 Task:  Click on Football In the Sunday Gridiron Challenge click on  Pick Sheet Add name Jordan Lewis Team name Rhode Island Quahogs and  Email softage.7@softage.net 10 Points Jacksonville Jaguars 9 Points Houston Texans 8 Points Denver Broncos 7 Points Kansas City Chiefs 6 Points Miami Dolphins 5 Points New England Patriots 4 Points Indianapolis Colts 3 Points New York Giants 2 Points New Orleans Saints 1 Points Philadelphia Eagles Submit pick sheet
Action: Mouse moved to (626, 341)
Screenshot: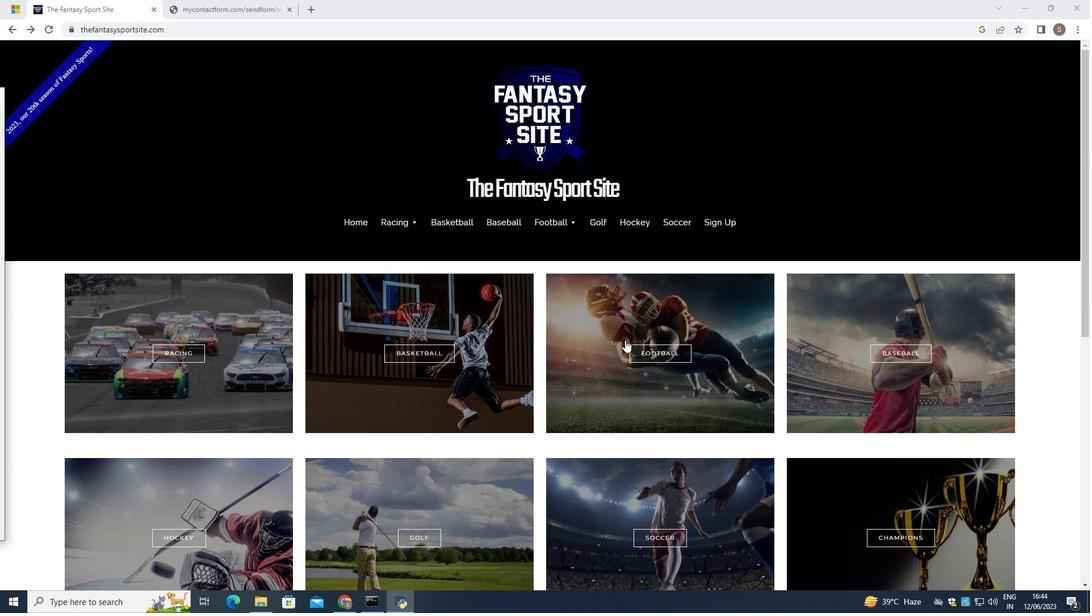 
Action: Mouse pressed left at (626, 341)
Screenshot: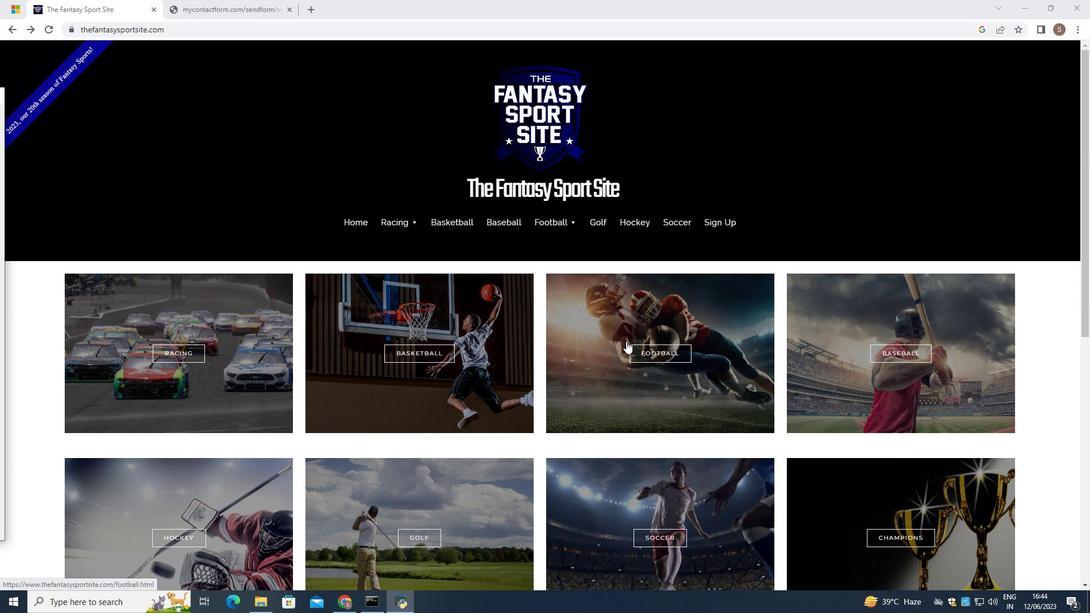 
Action: Mouse moved to (593, 326)
Screenshot: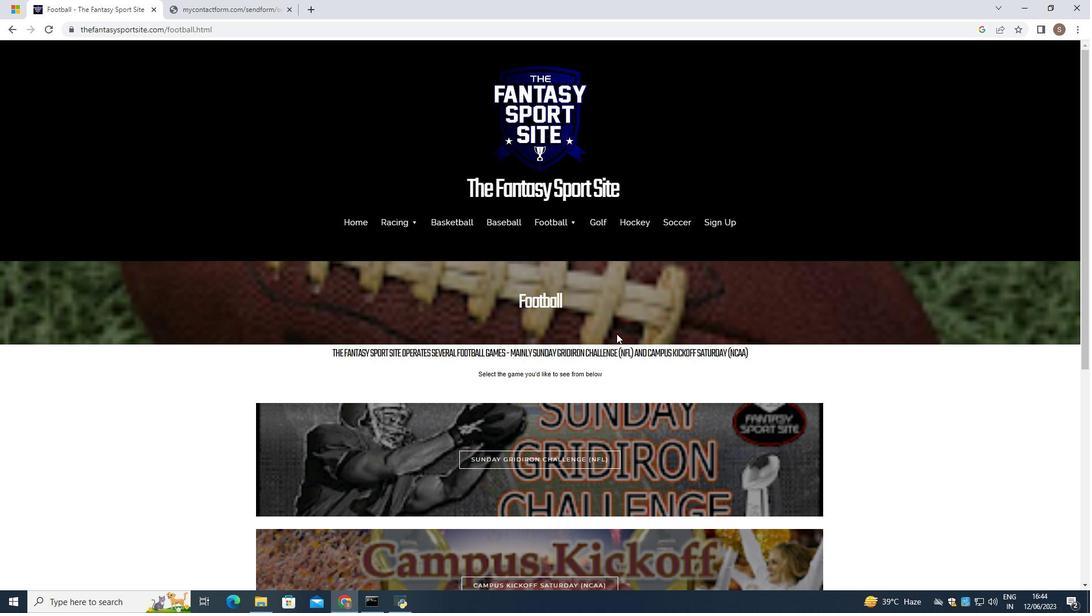 
Action: Mouse scrolled (593, 325) with delta (0, 0)
Screenshot: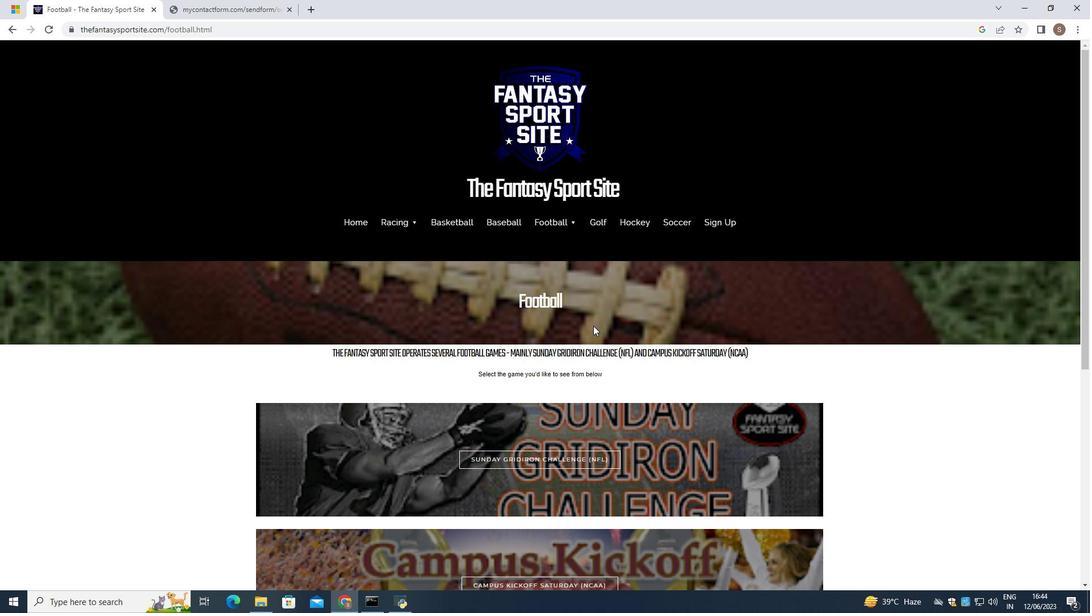 
Action: Mouse moved to (555, 398)
Screenshot: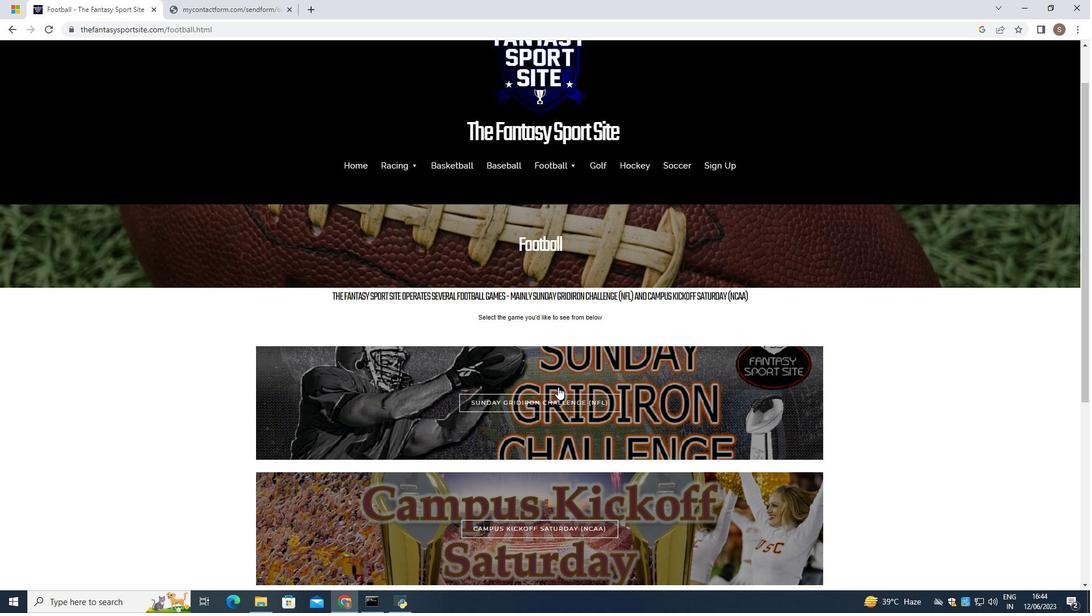 
Action: Mouse pressed left at (555, 398)
Screenshot: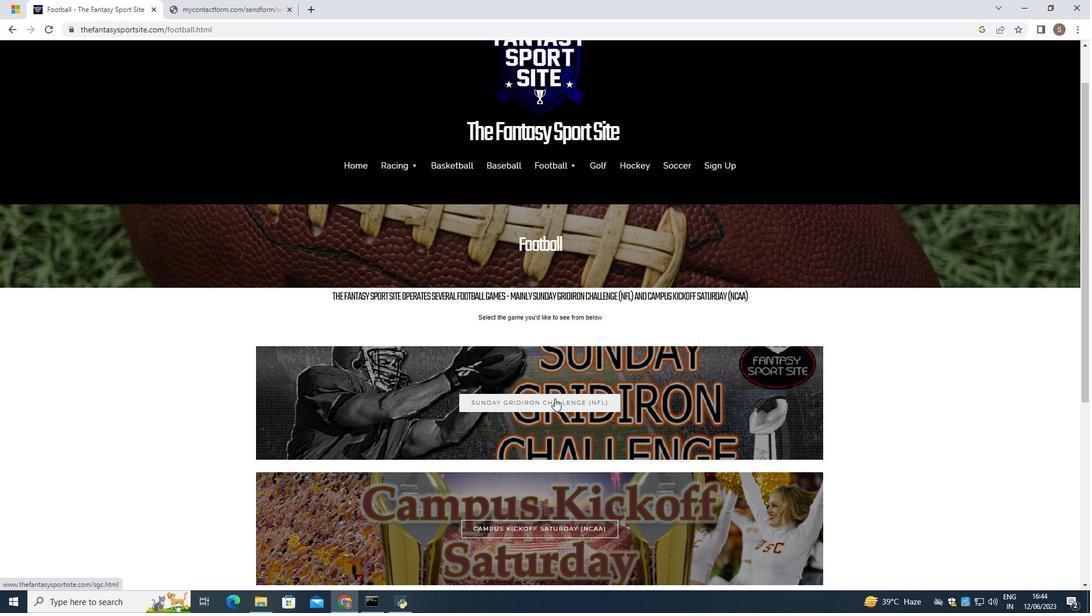 
Action: Mouse moved to (316, 505)
Screenshot: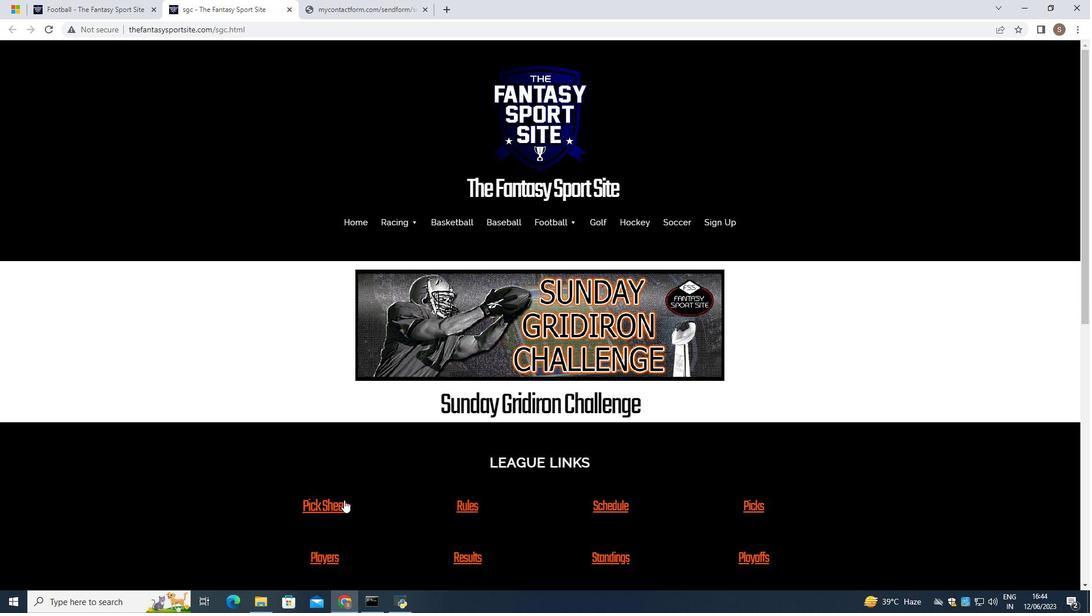 
Action: Mouse pressed left at (316, 505)
Screenshot: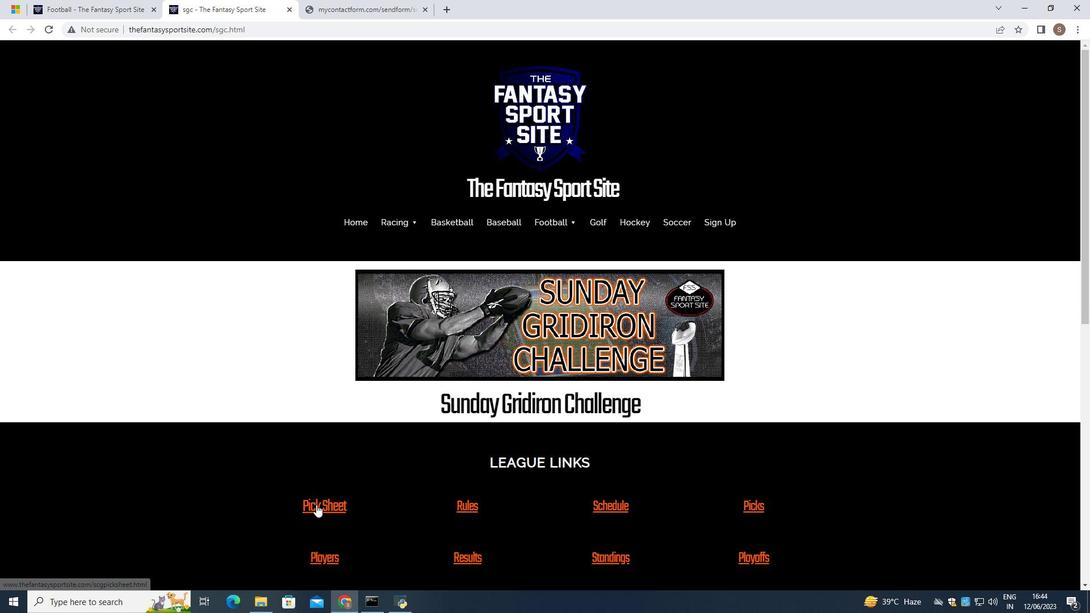 
Action: Mouse moved to (335, 491)
Screenshot: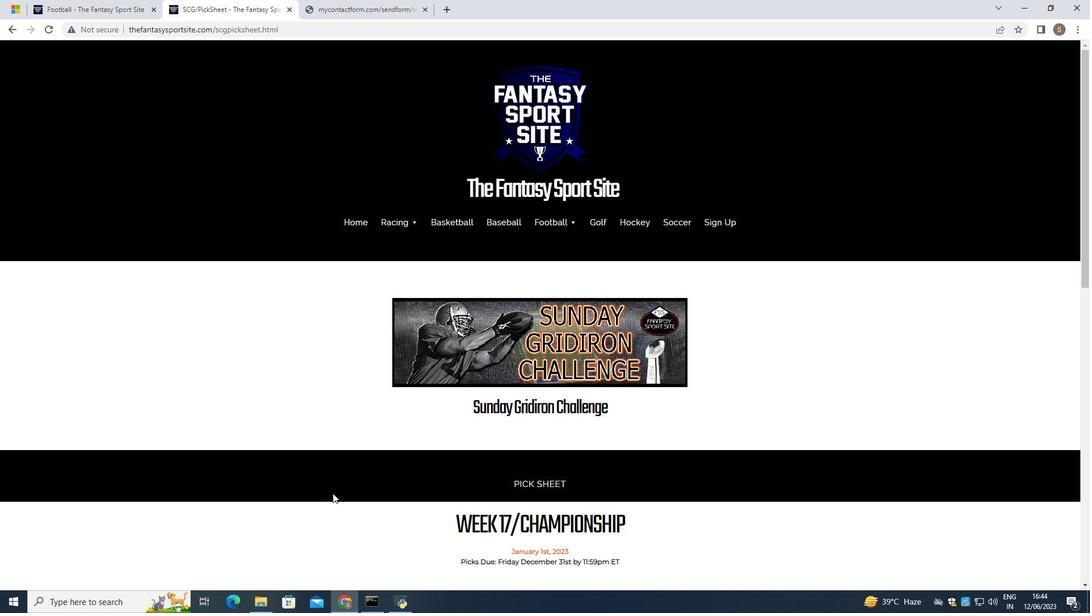 
Action: Mouse scrolled (335, 490) with delta (0, 0)
Screenshot: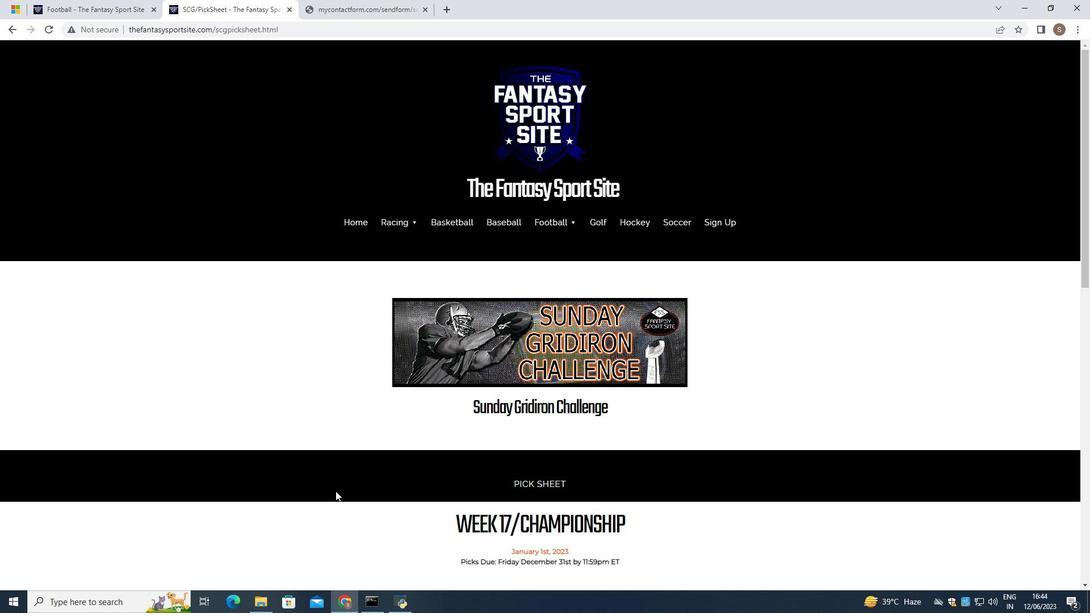 
Action: Mouse scrolled (335, 490) with delta (0, 0)
Screenshot: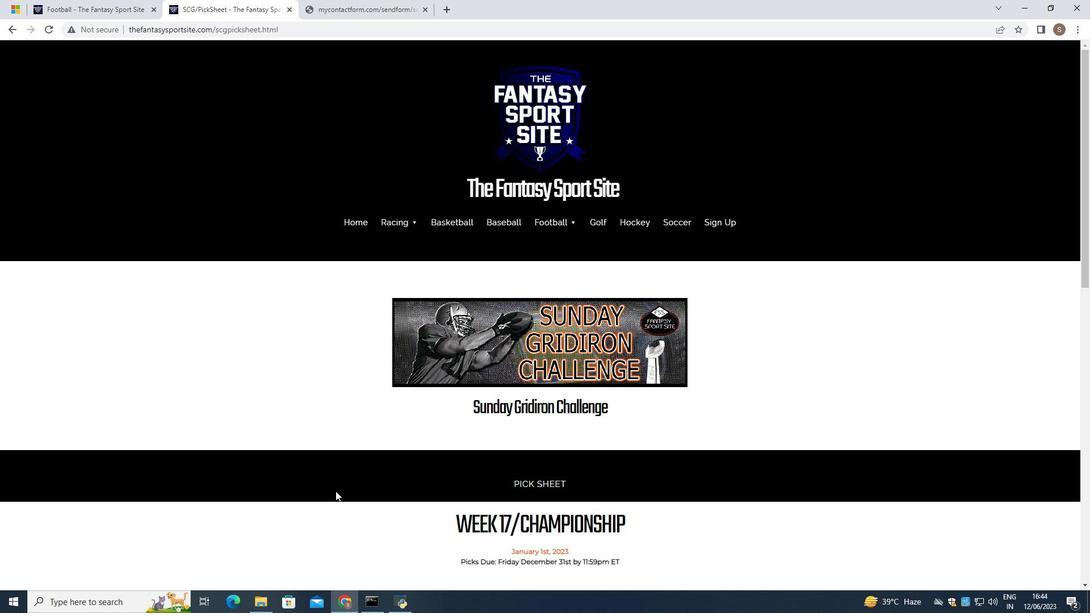 
Action: Mouse scrolled (335, 490) with delta (0, 0)
Screenshot: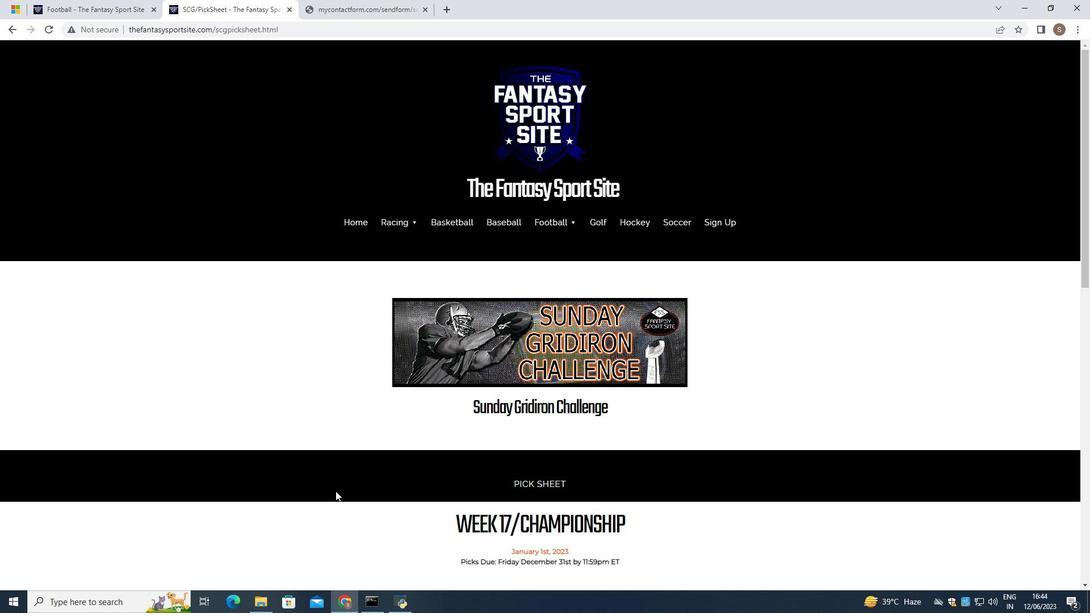 
Action: Mouse moved to (336, 490)
Screenshot: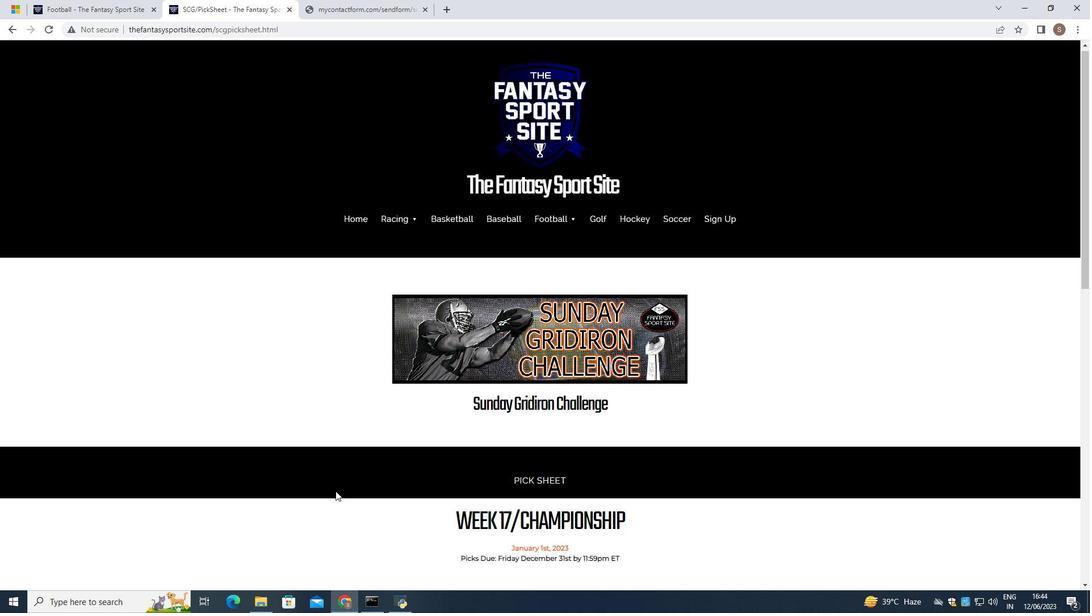 
Action: Mouse scrolled (336, 490) with delta (0, 0)
Screenshot: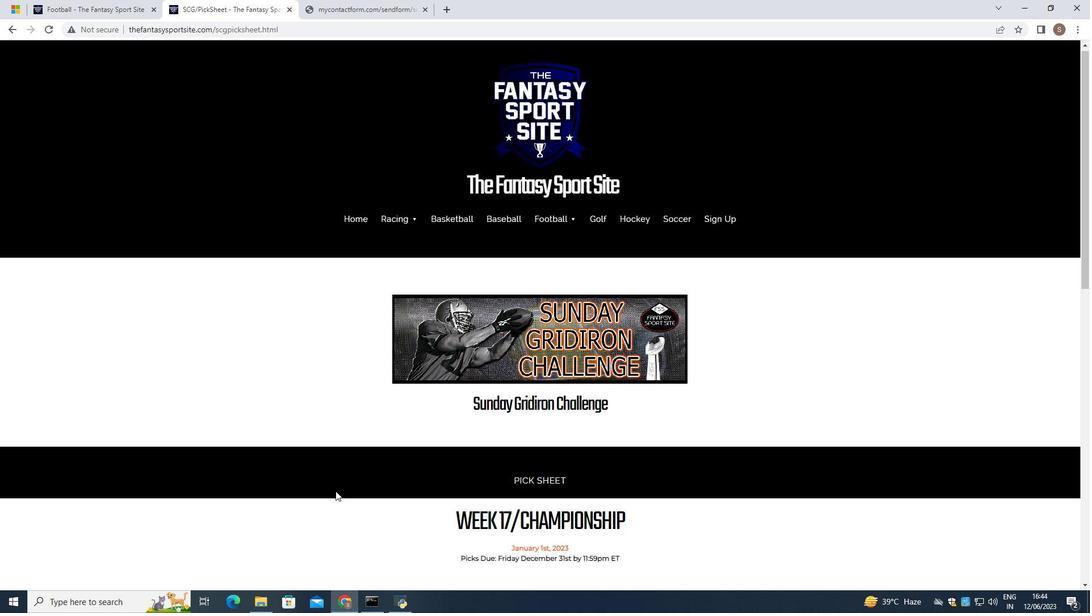 
Action: Mouse moved to (336, 490)
Screenshot: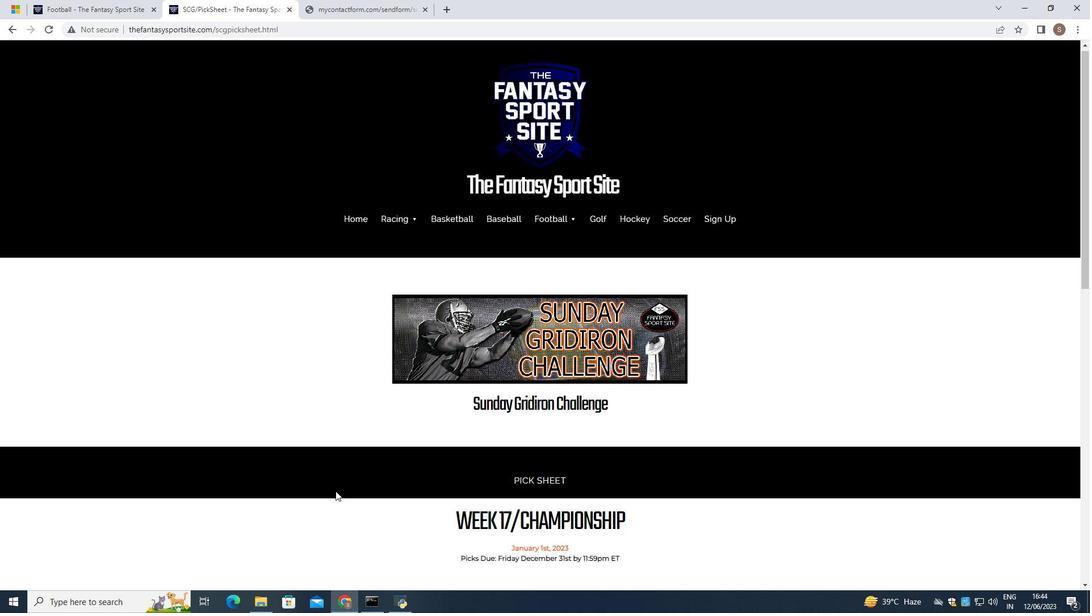 
Action: Mouse scrolled (336, 489) with delta (0, 0)
Screenshot: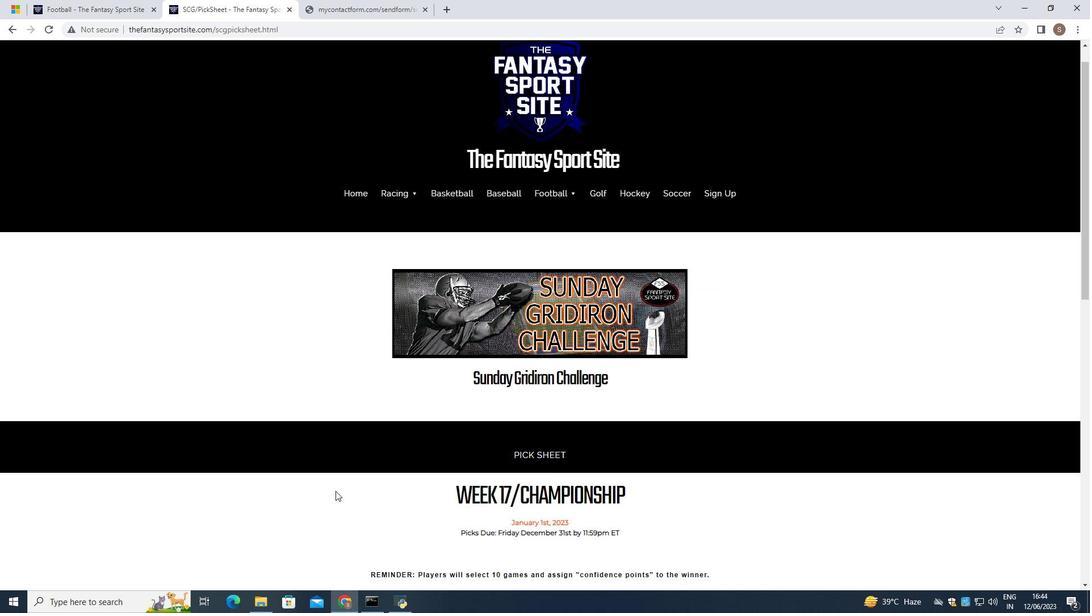 
Action: Mouse scrolled (336, 489) with delta (0, 0)
Screenshot: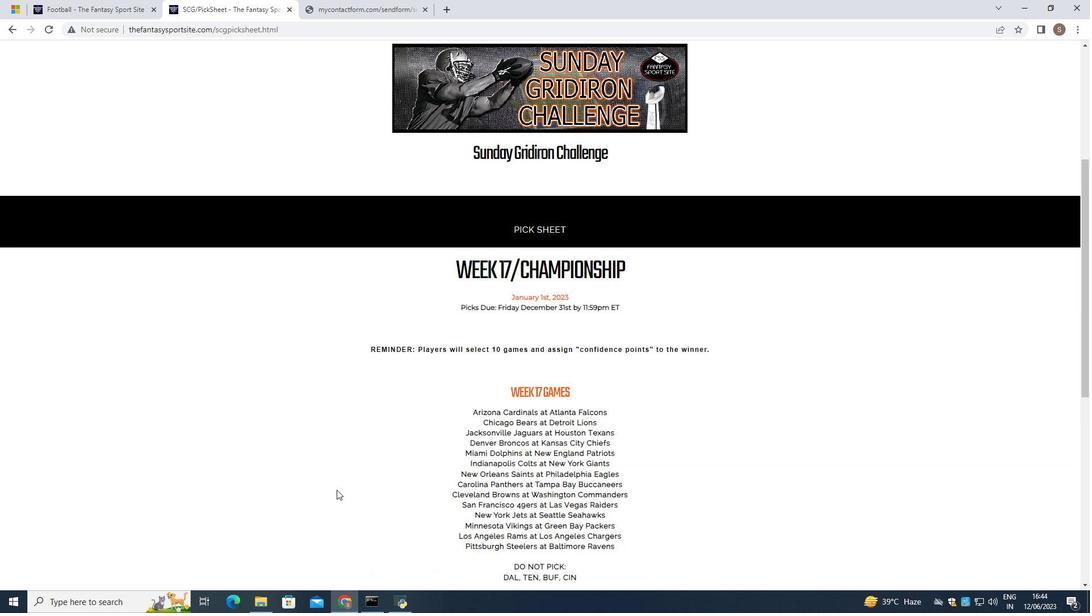 
Action: Mouse scrolled (336, 489) with delta (0, 0)
Screenshot: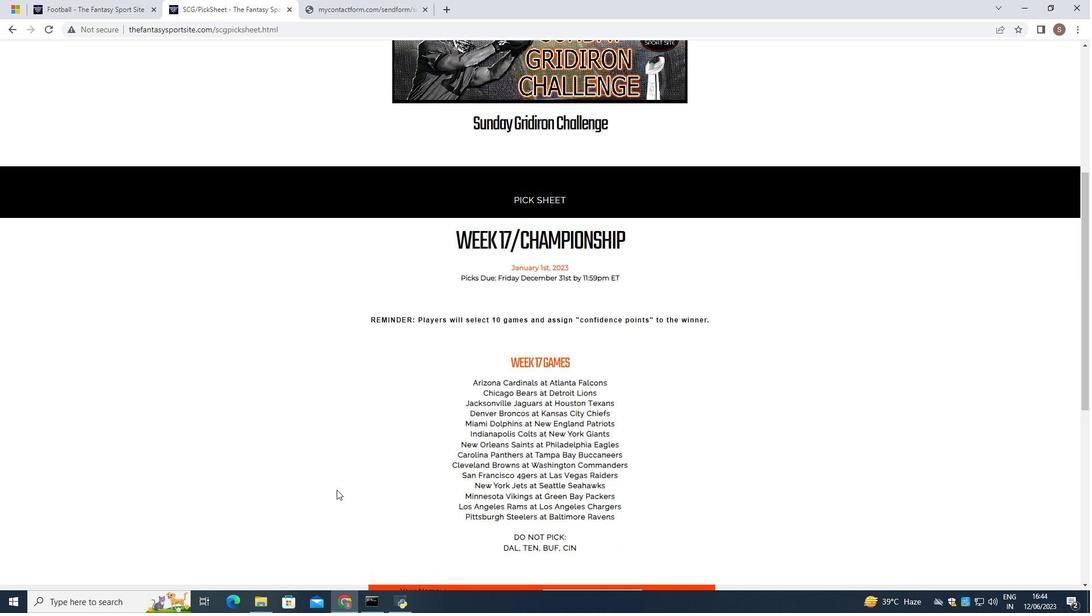 
Action: Mouse moved to (339, 489)
Screenshot: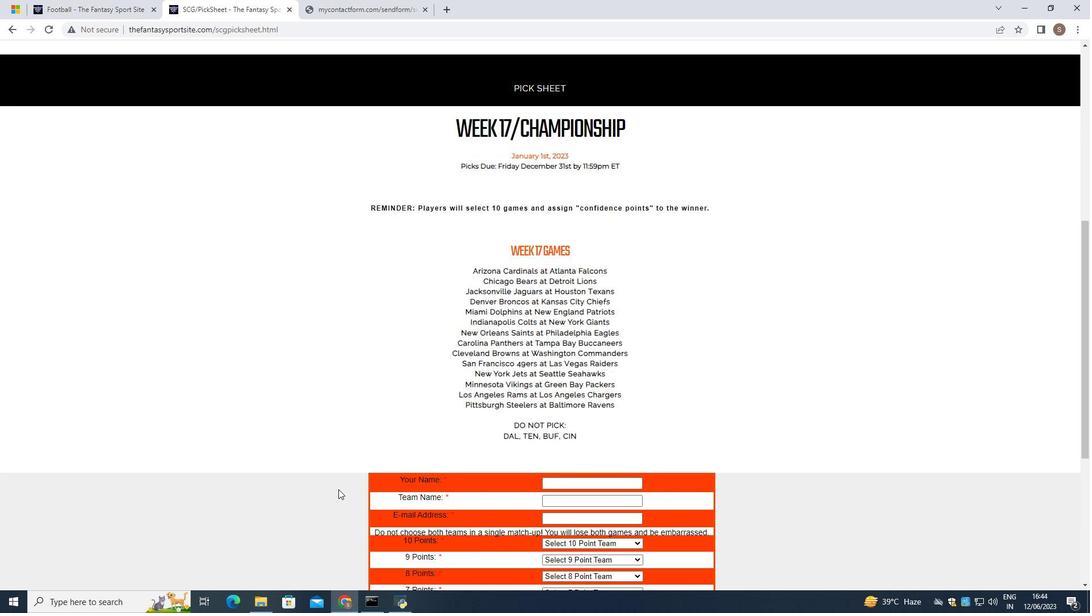 
Action: Mouse scrolled (339, 488) with delta (0, 0)
Screenshot: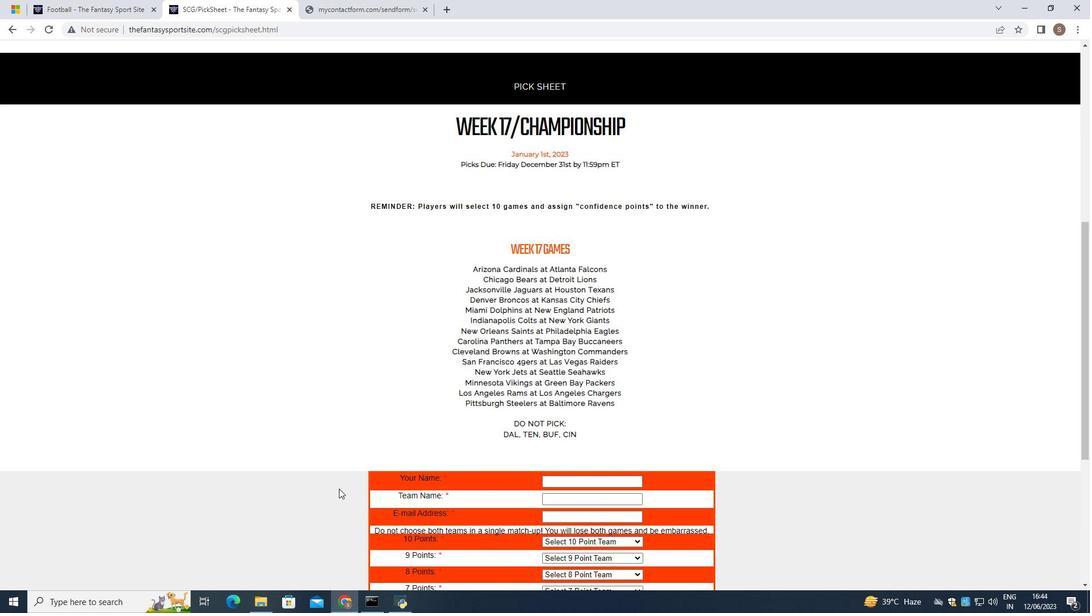 
Action: Mouse scrolled (339, 488) with delta (0, 0)
Screenshot: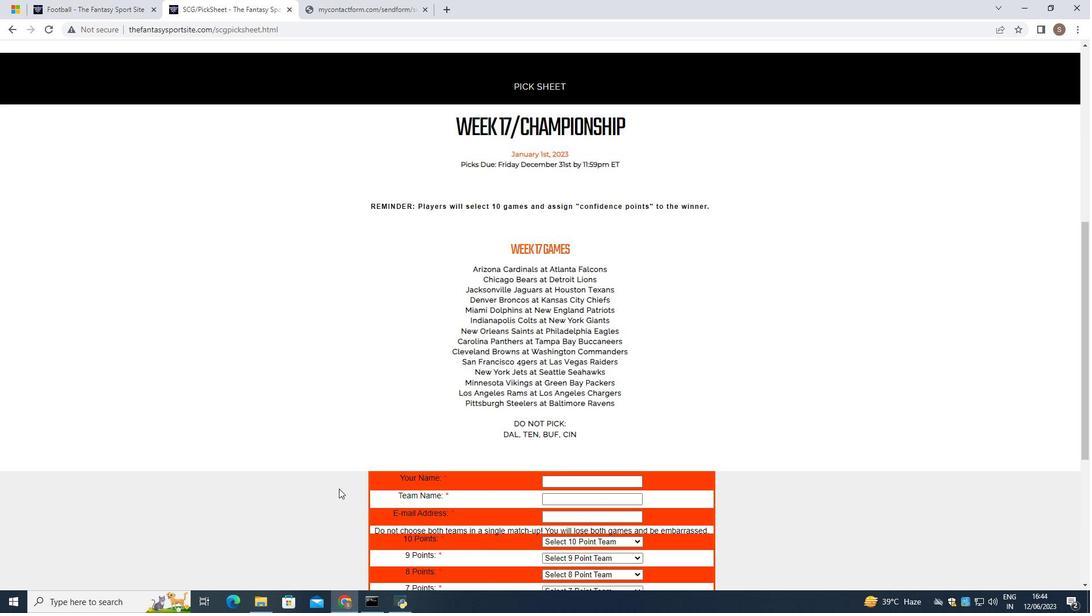 
Action: Mouse scrolled (339, 488) with delta (0, 0)
Screenshot: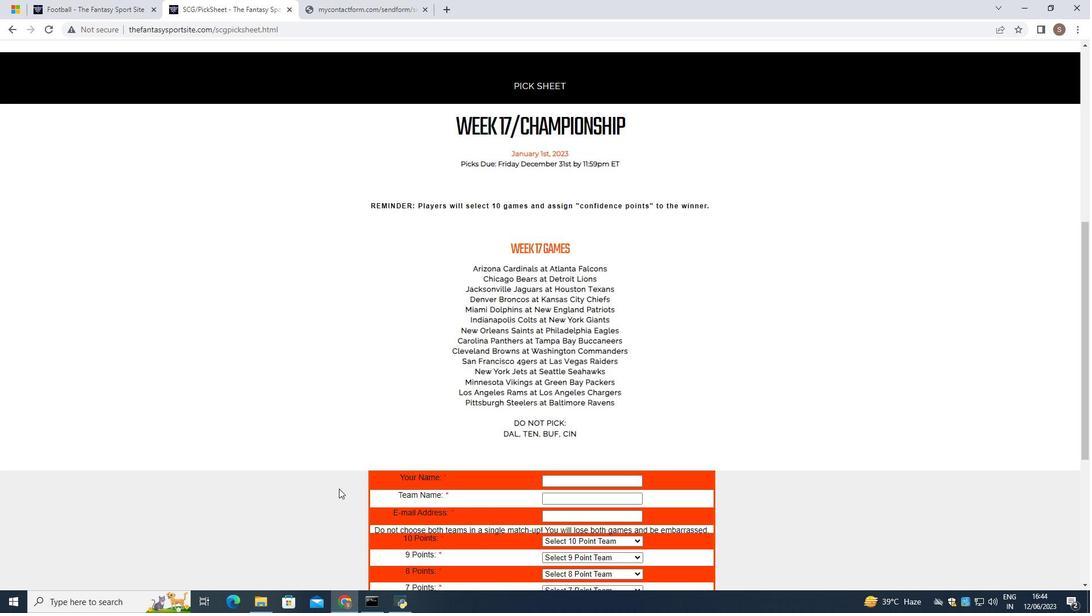 
Action: Mouse moved to (555, 314)
Screenshot: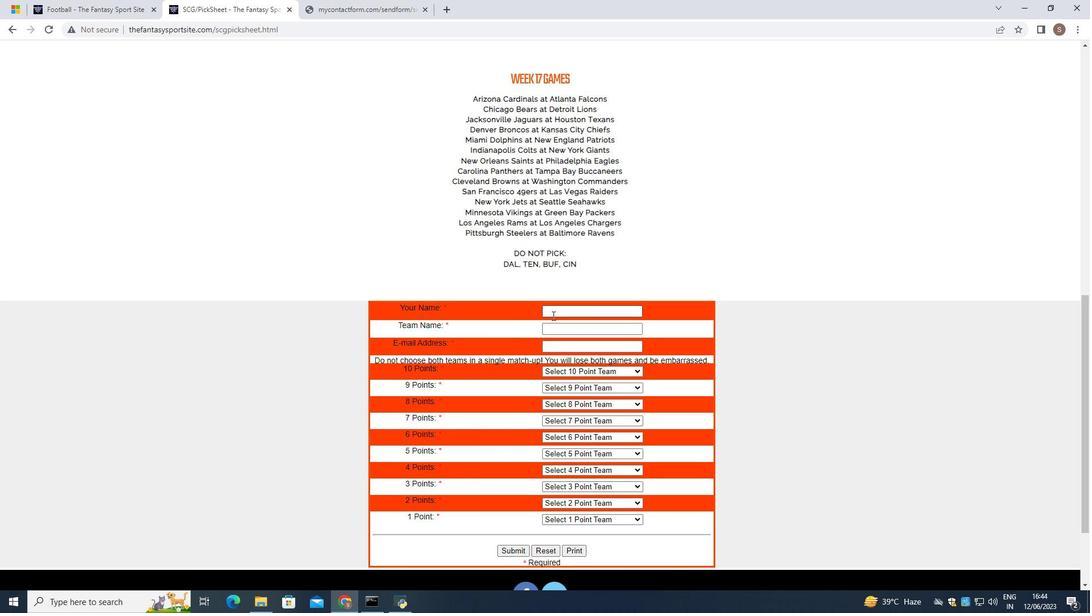 
Action: Mouse pressed left at (555, 314)
Screenshot: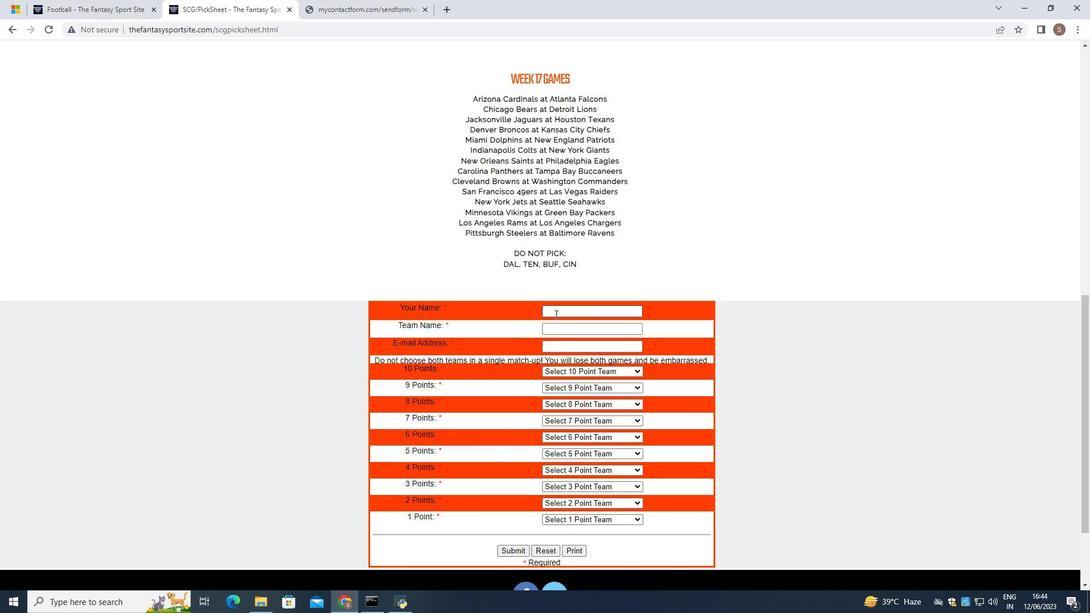 
Action: Key pressed <Key.shift>Jordan<Key.space><Key.shift>Lewis
Screenshot: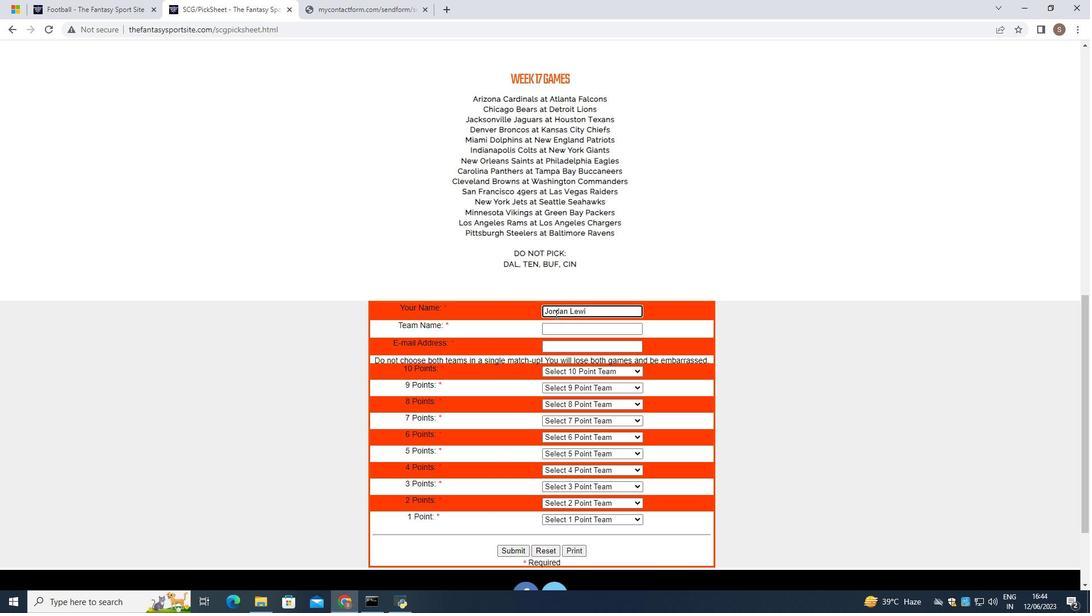 
Action: Mouse moved to (557, 330)
Screenshot: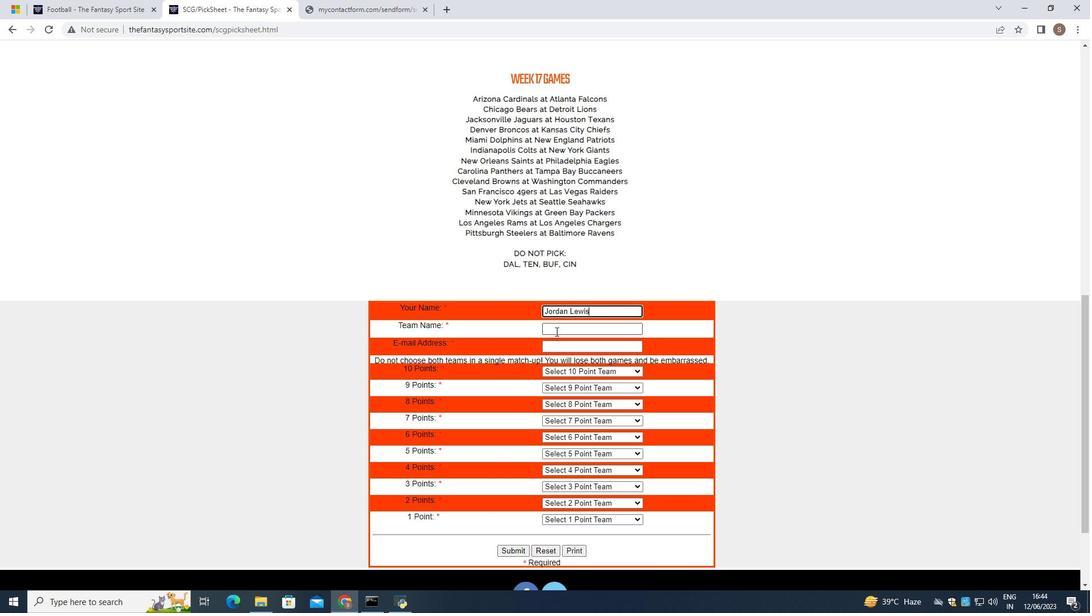 
Action: Mouse pressed left at (557, 330)
Screenshot: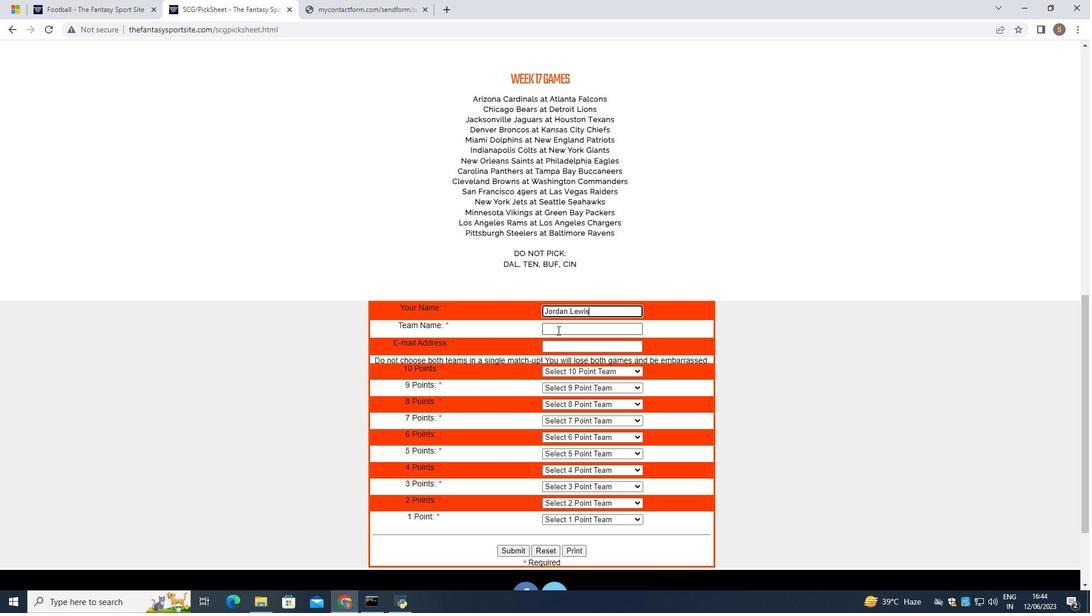 
Action: Key pressed <Key.shift>Rhode<Key.space><Key.shift>Island<Key.space><Key.shift><Key.shift><Key.shift><Key.shift><Key.shift><Key.shift><Key.shift><Key.shift><Key.shift><Key.shift><Key.shift><Key.shift><Key.shift>Quahogs
Screenshot: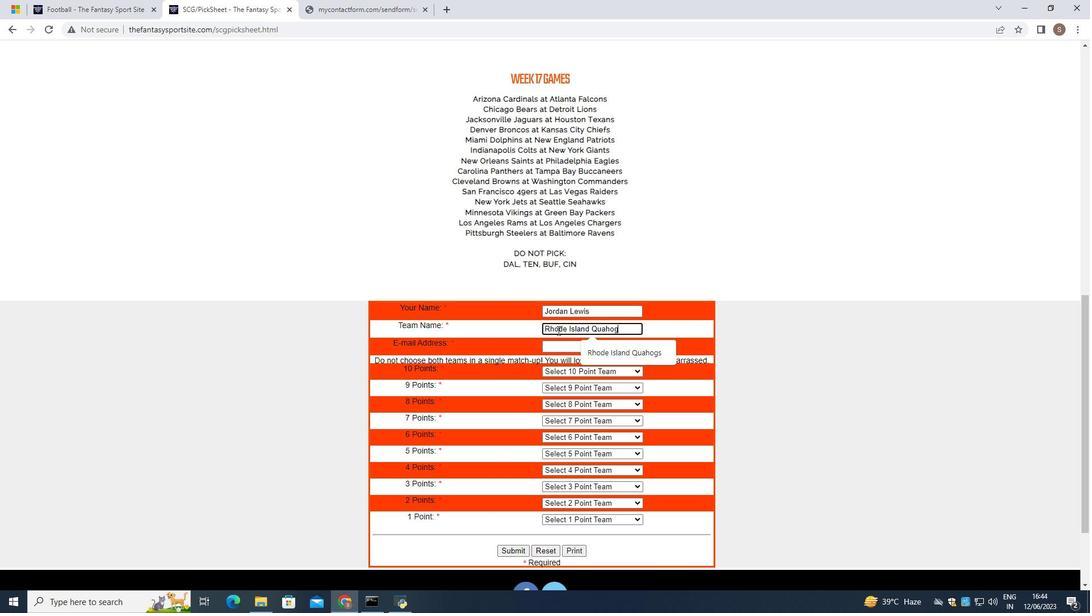 
Action: Mouse moved to (559, 347)
Screenshot: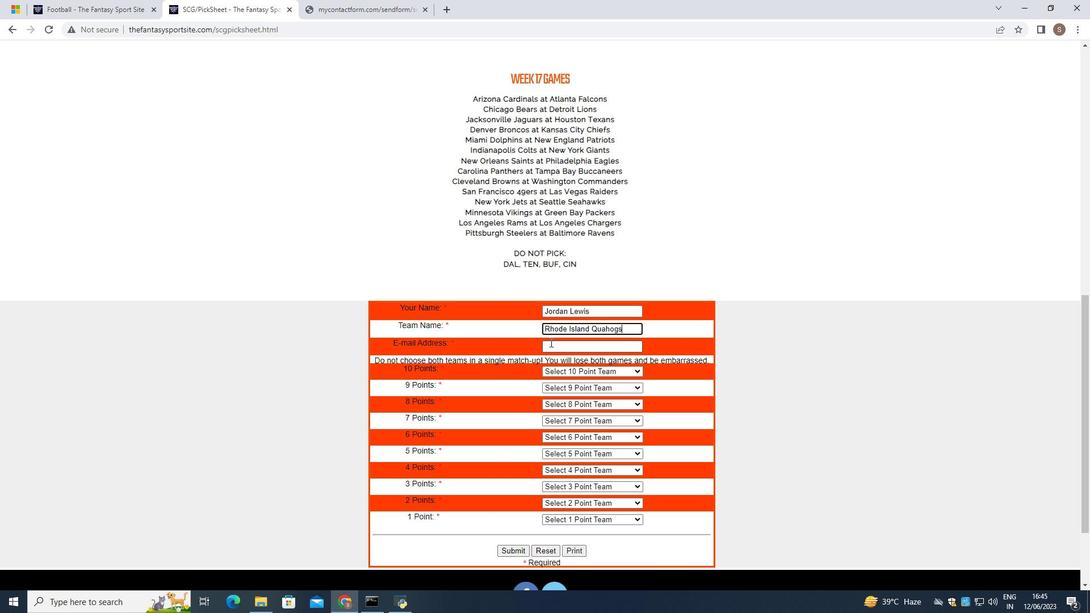 
Action: Mouse pressed left at (559, 347)
Screenshot: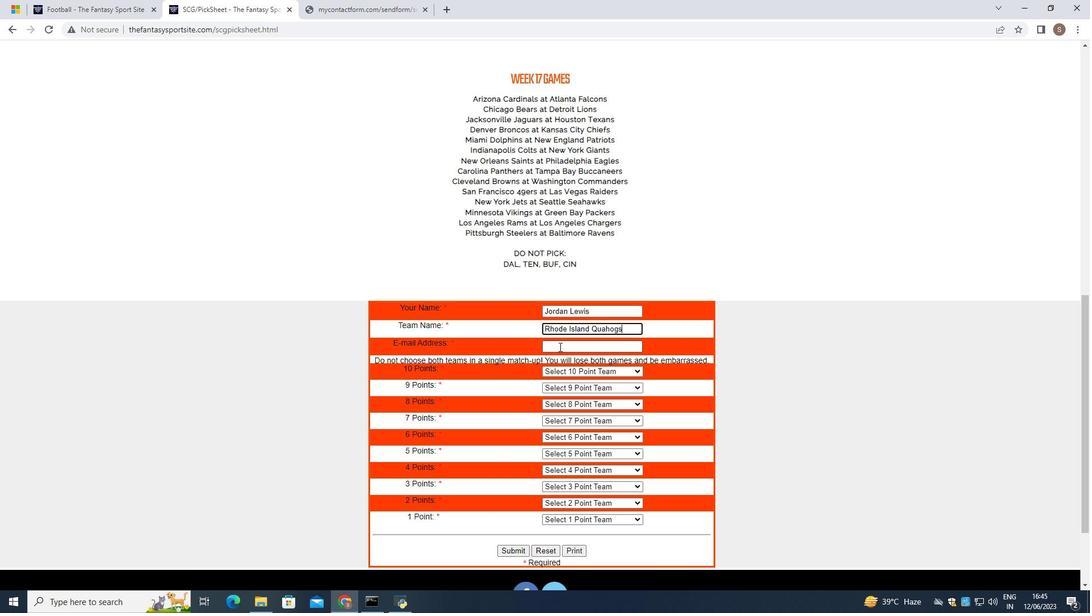 
Action: Key pressed softage.7
Screenshot: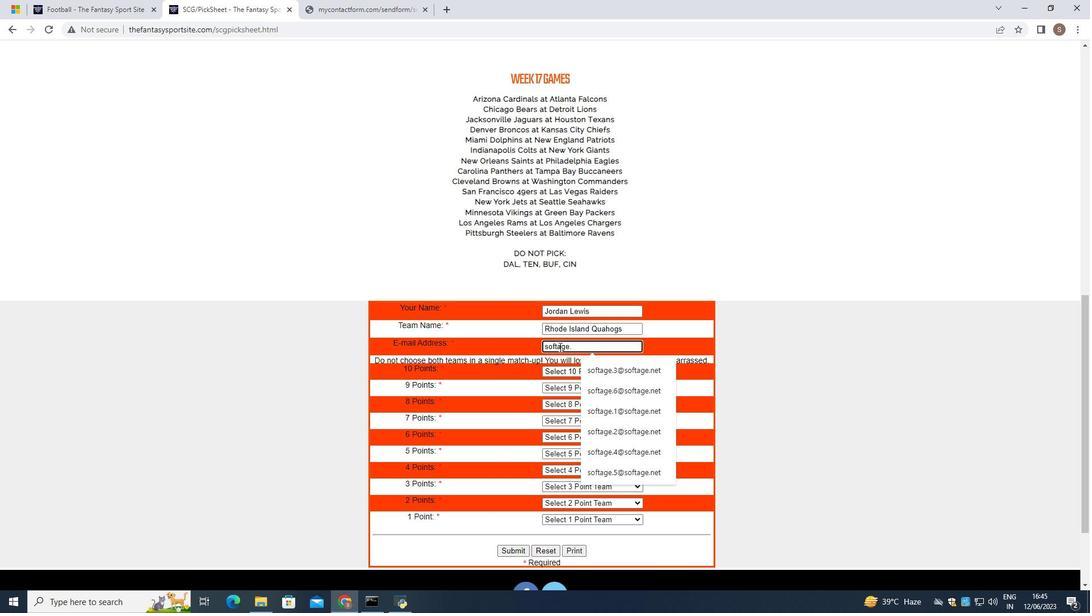 
Action: Mouse moved to (605, 373)
Screenshot: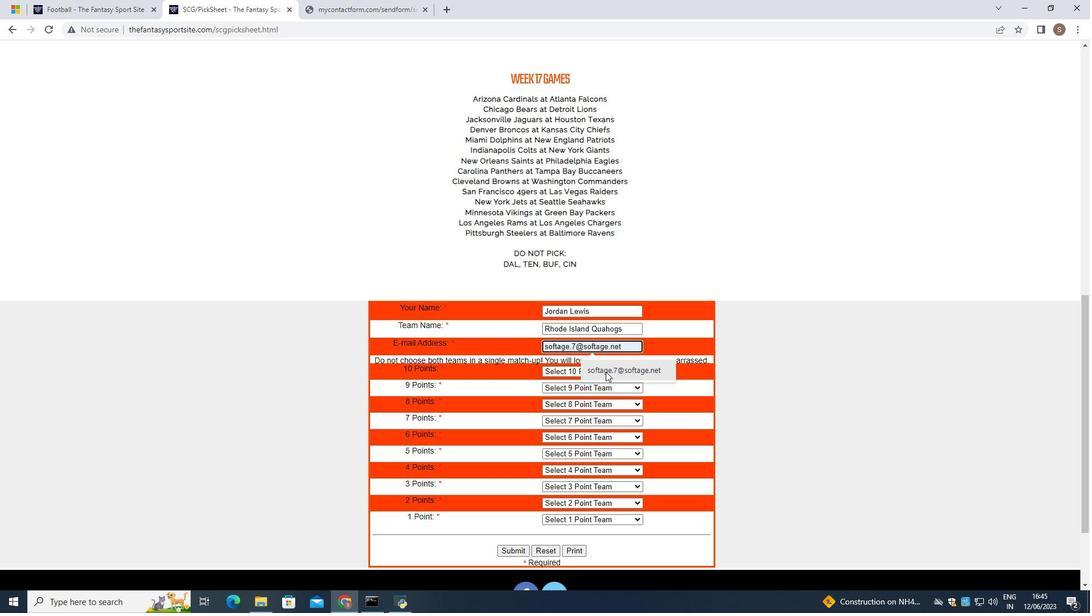 
Action: Mouse pressed left at (605, 373)
Screenshot: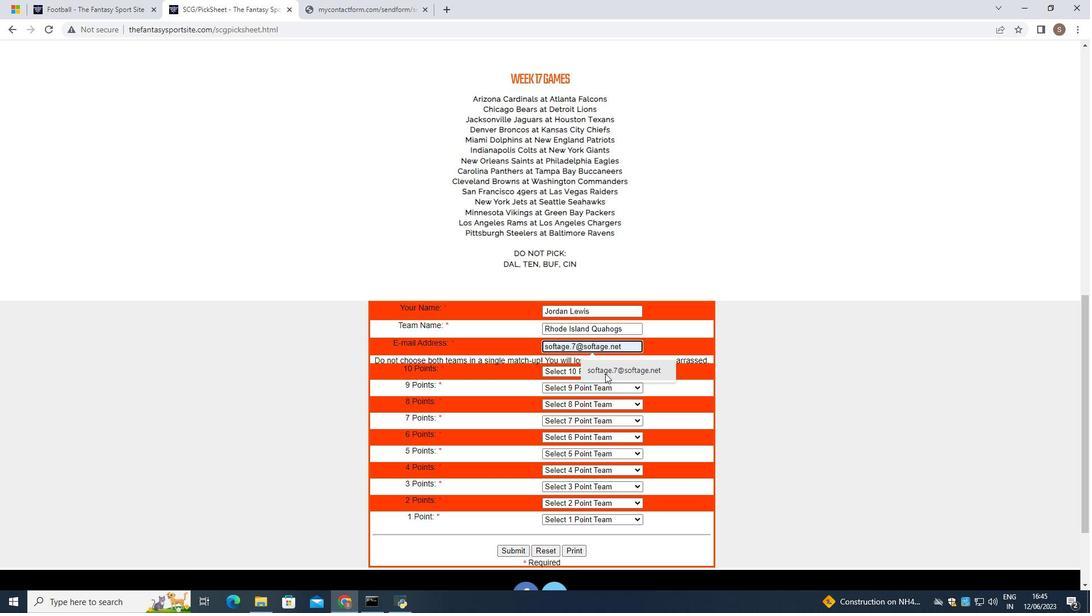 
Action: Mouse moved to (607, 369)
Screenshot: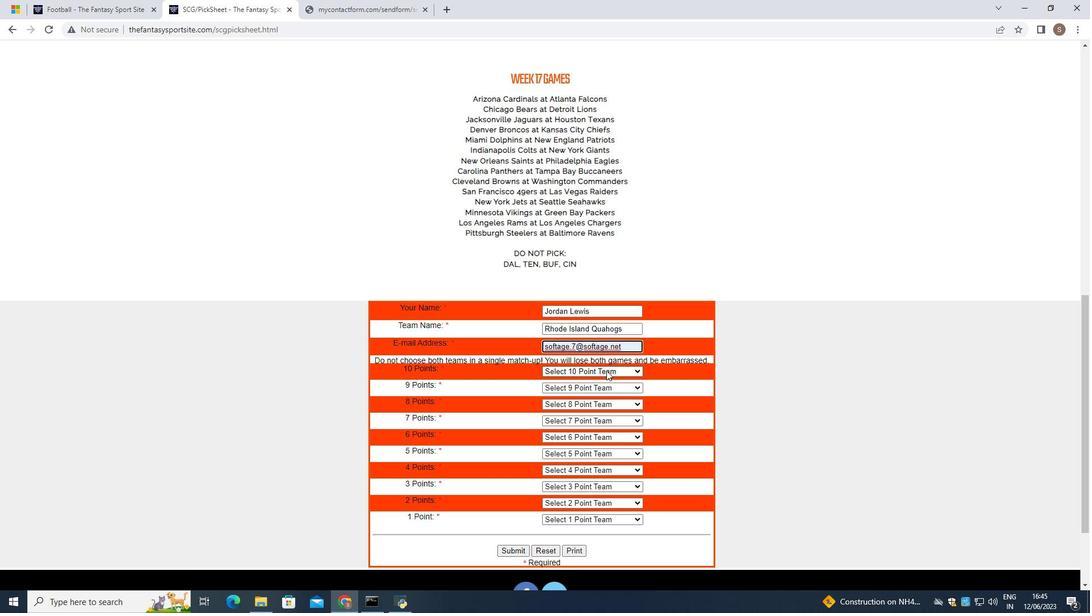 
Action: Mouse pressed left at (607, 369)
Screenshot: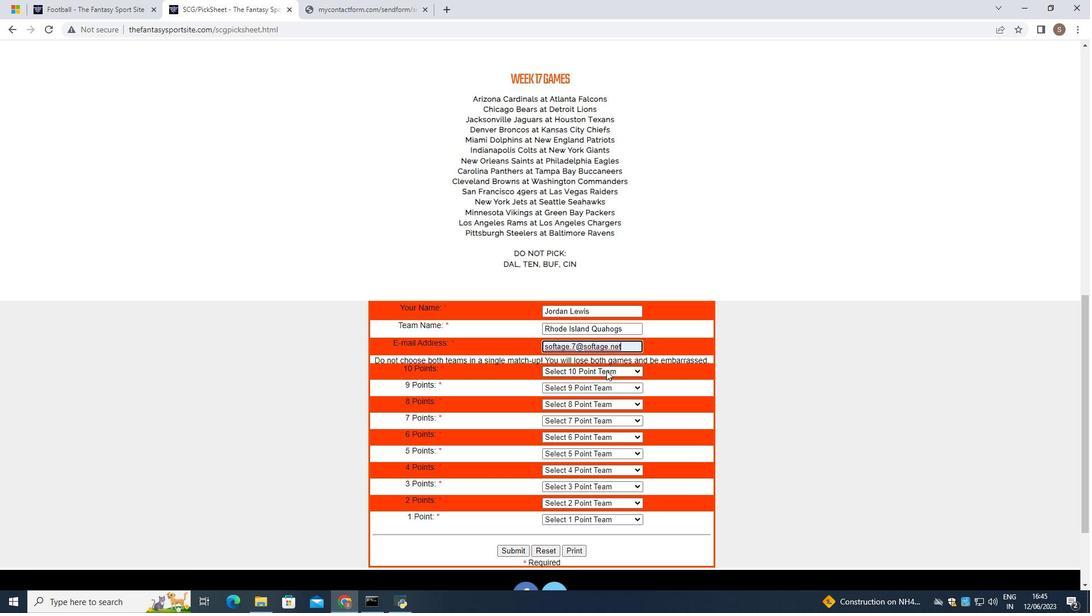
Action: Mouse moved to (606, 551)
Screenshot: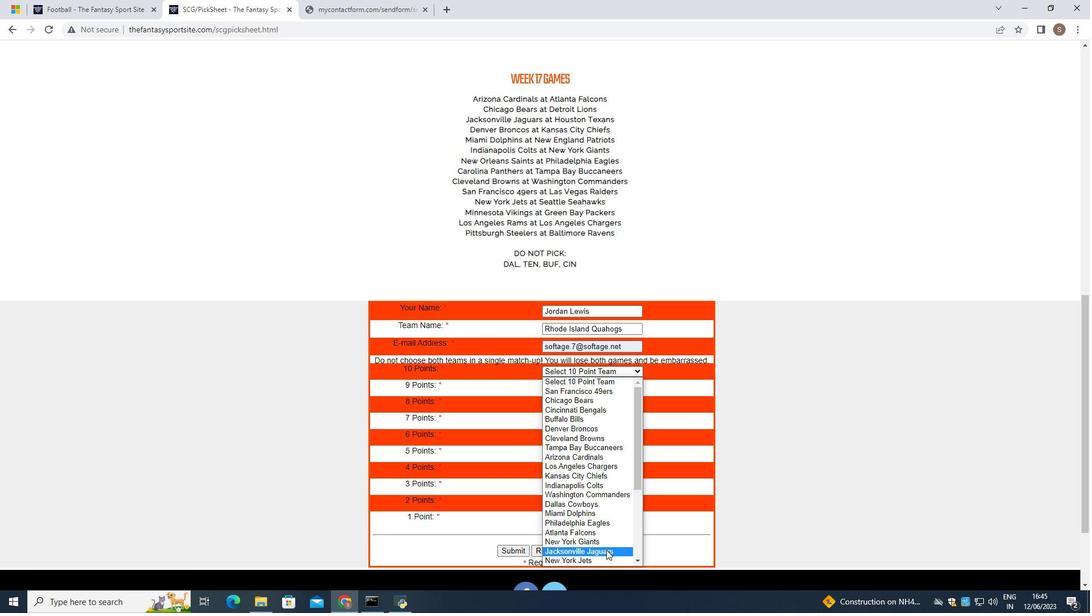 
Action: Mouse pressed left at (606, 551)
Screenshot: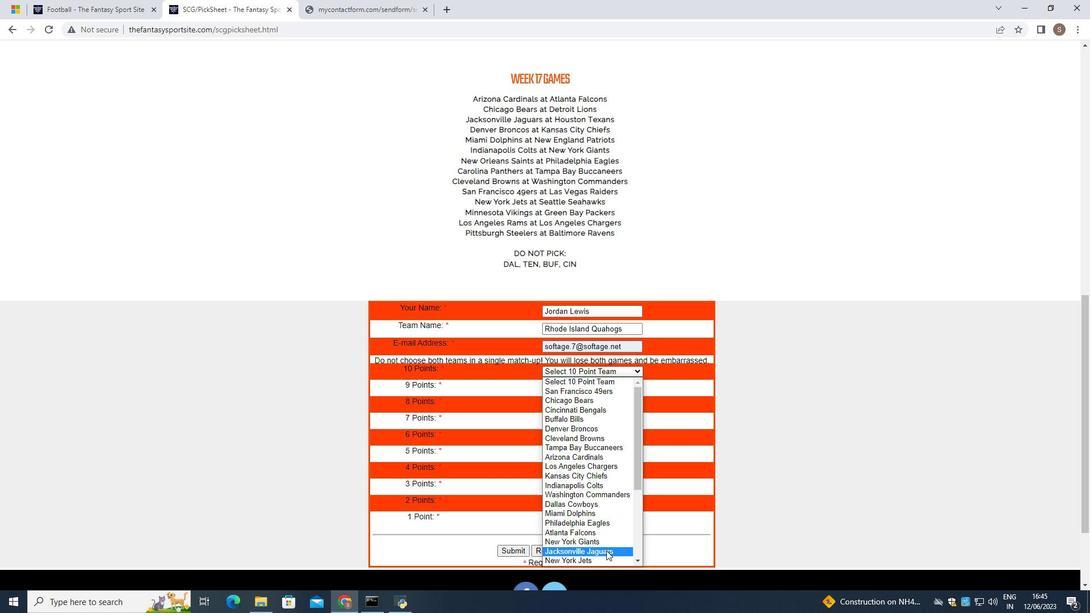 
Action: Mouse moved to (611, 383)
Screenshot: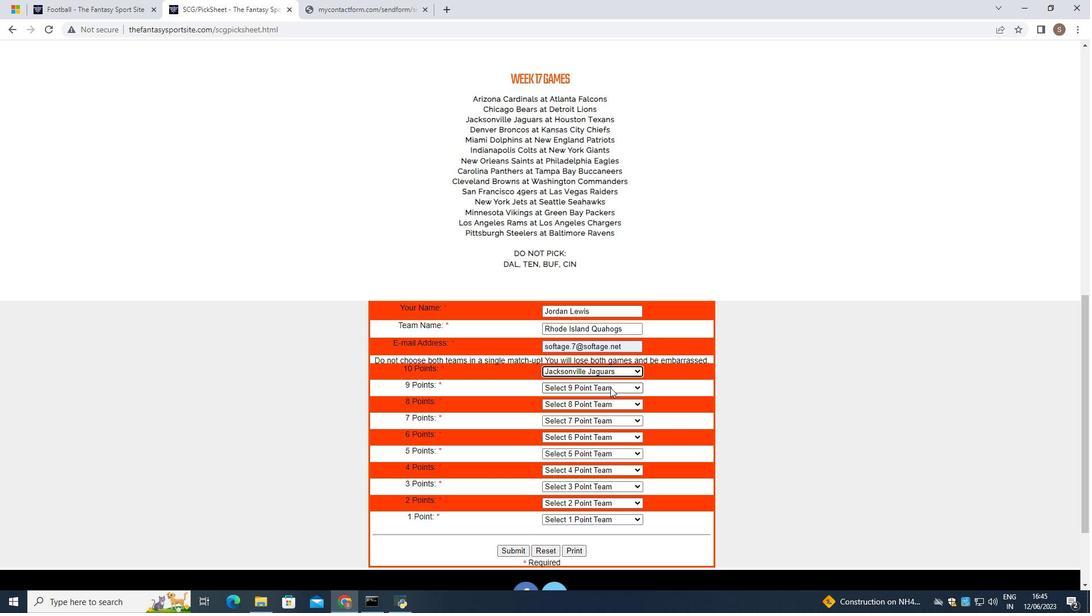 
Action: Mouse pressed left at (611, 383)
Screenshot: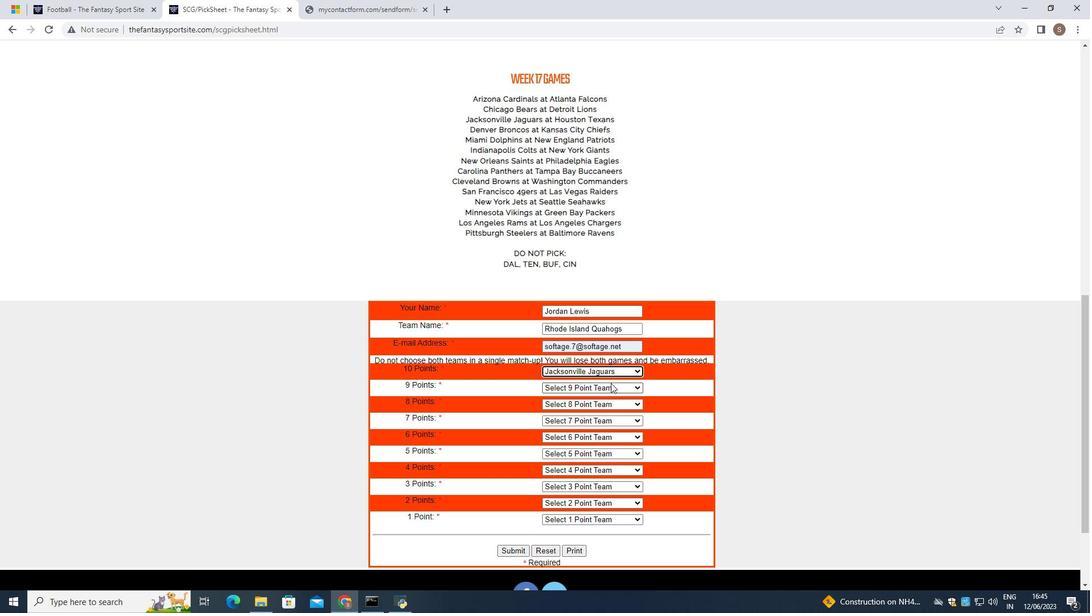 
Action: Mouse moved to (592, 521)
Screenshot: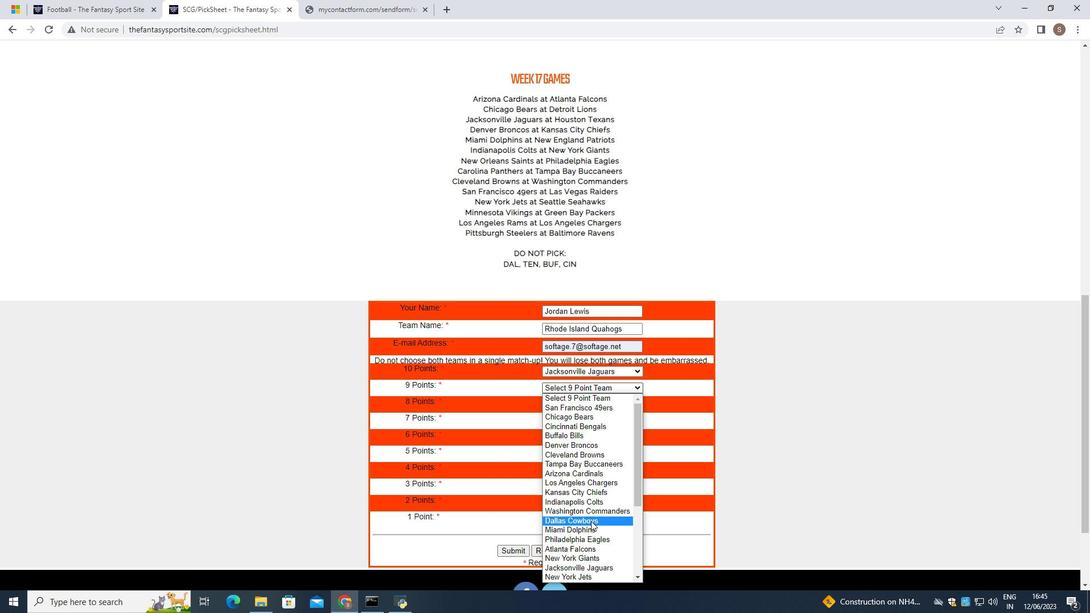 
Action: Mouse scrolled (592, 521) with delta (0, 0)
Screenshot: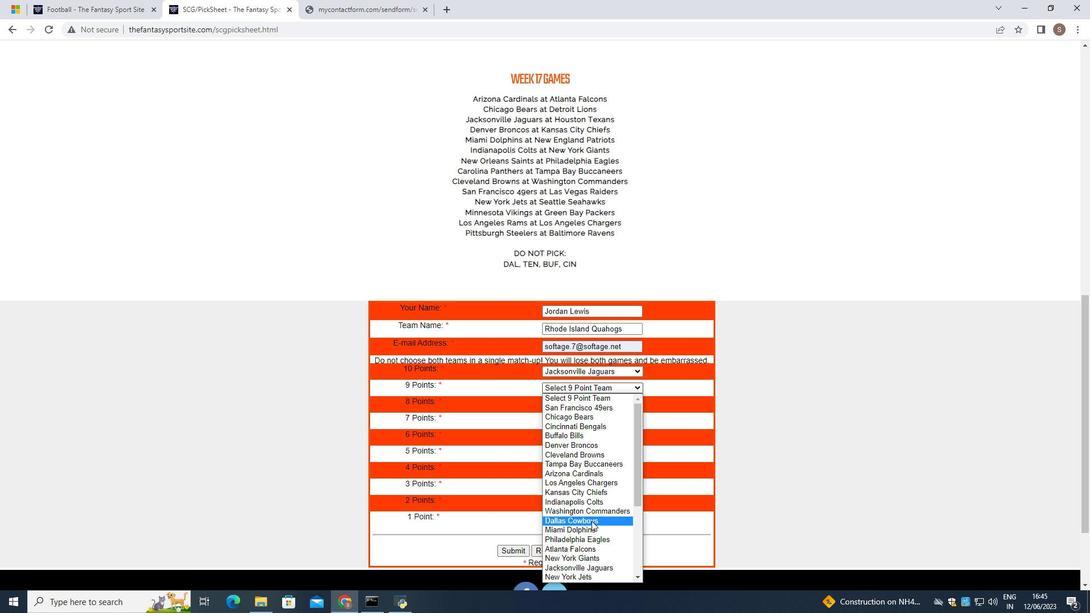 
Action: Mouse scrolled (592, 521) with delta (0, 0)
Screenshot: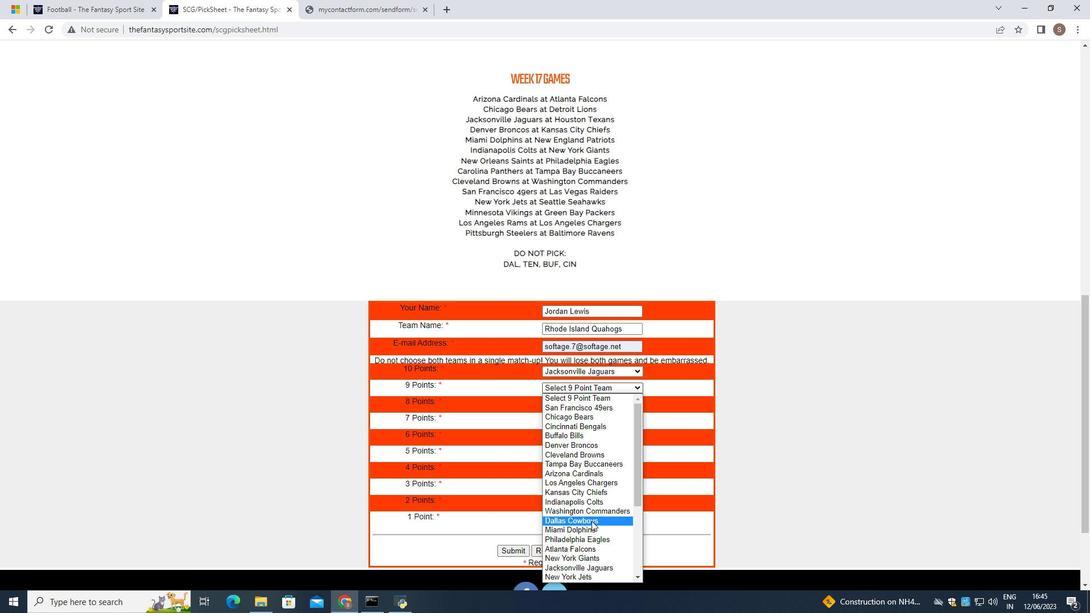 
Action: Mouse scrolled (592, 521) with delta (0, 0)
Screenshot: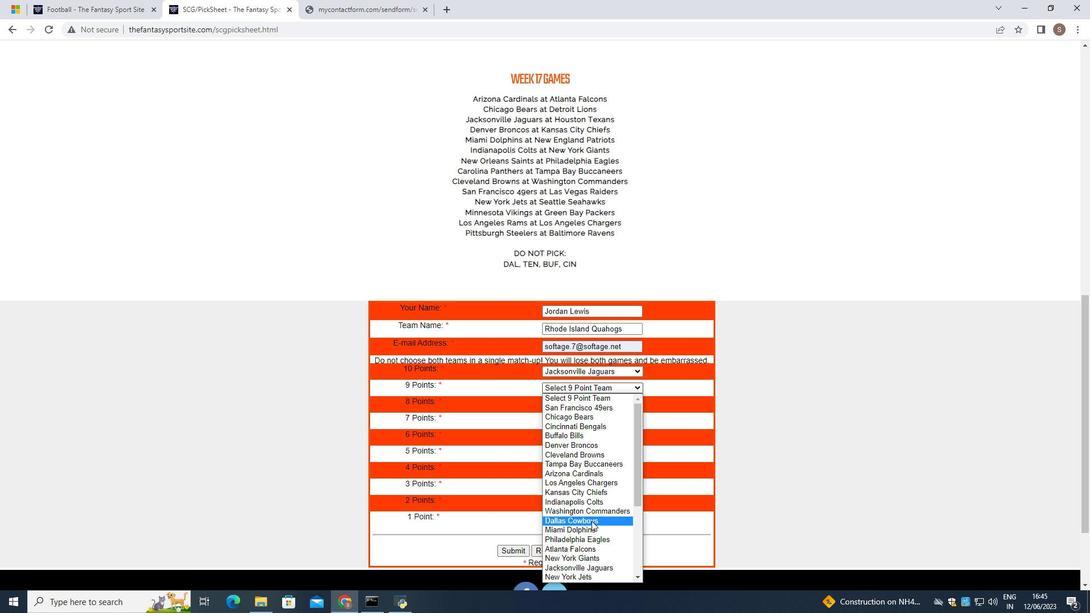 
Action: Mouse scrolled (592, 521) with delta (0, 0)
Screenshot: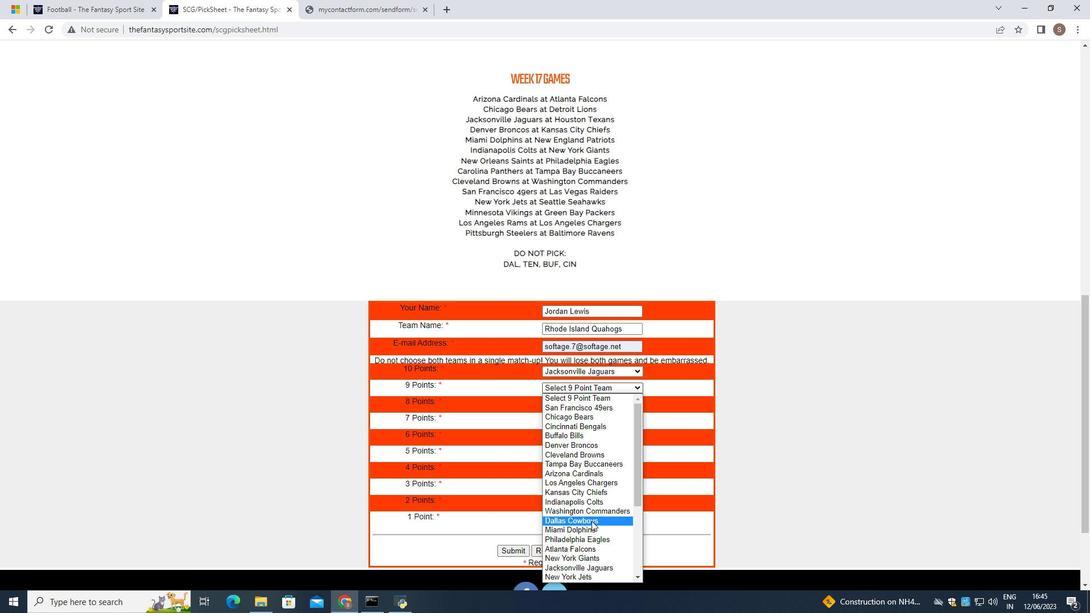 
Action: Mouse scrolled (592, 521) with delta (0, 0)
Screenshot: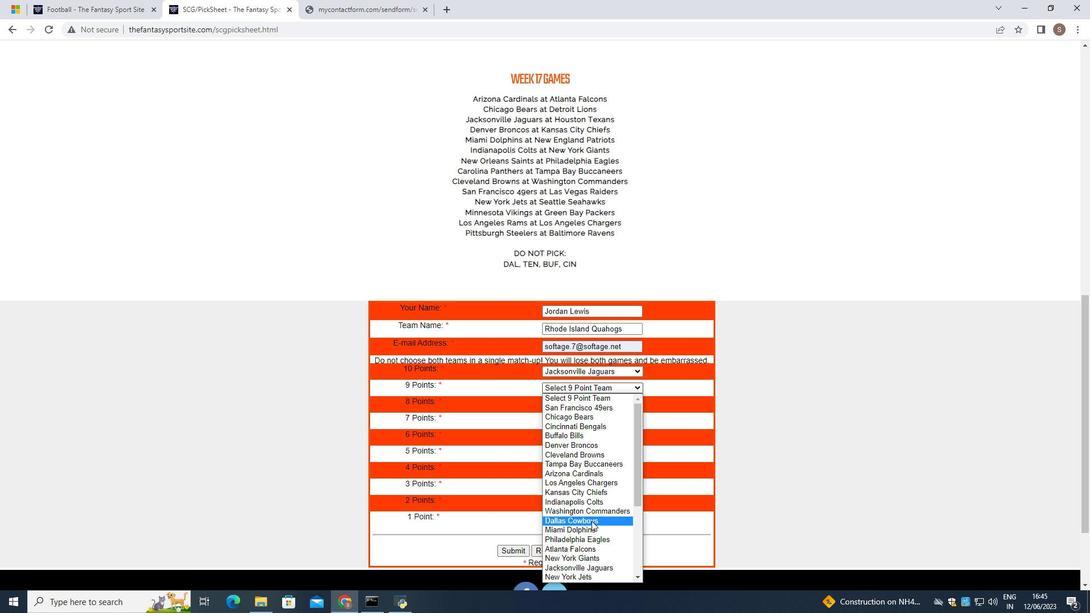 
Action: Mouse scrolled (592, 521) with delta (0, 0)
Screenshot: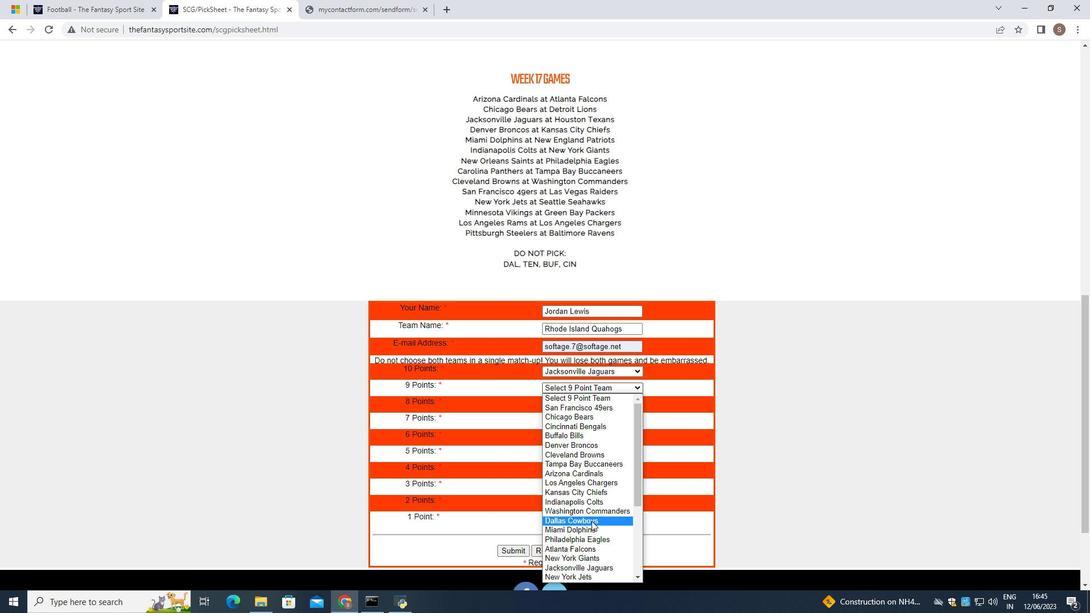 
Action: Mouse moved to (588, 558)
Screenshot: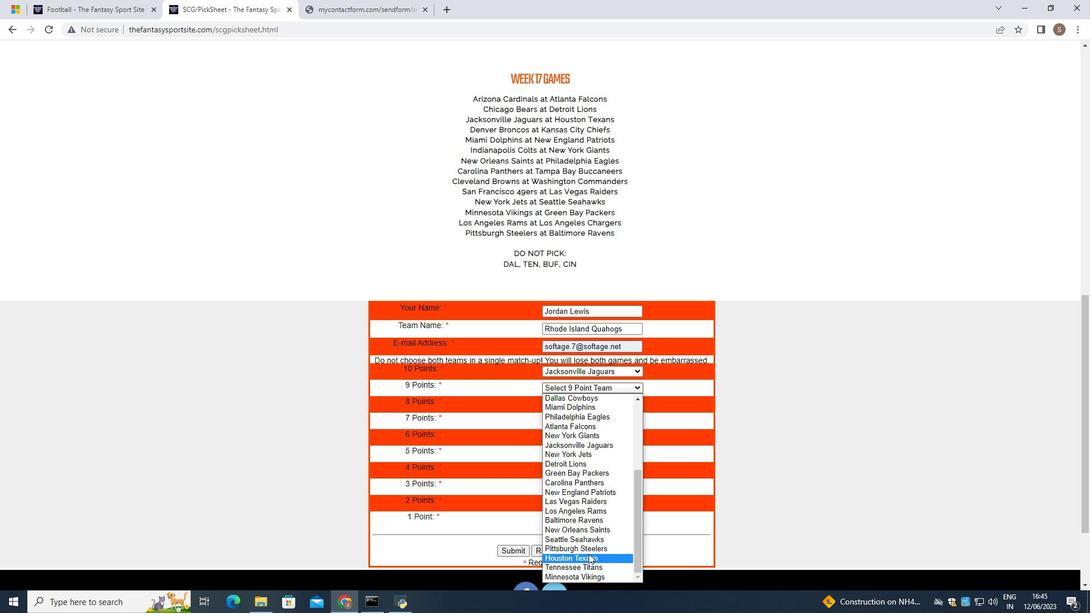
Action: Mouse pressed left at (588, 558)
Screenshot: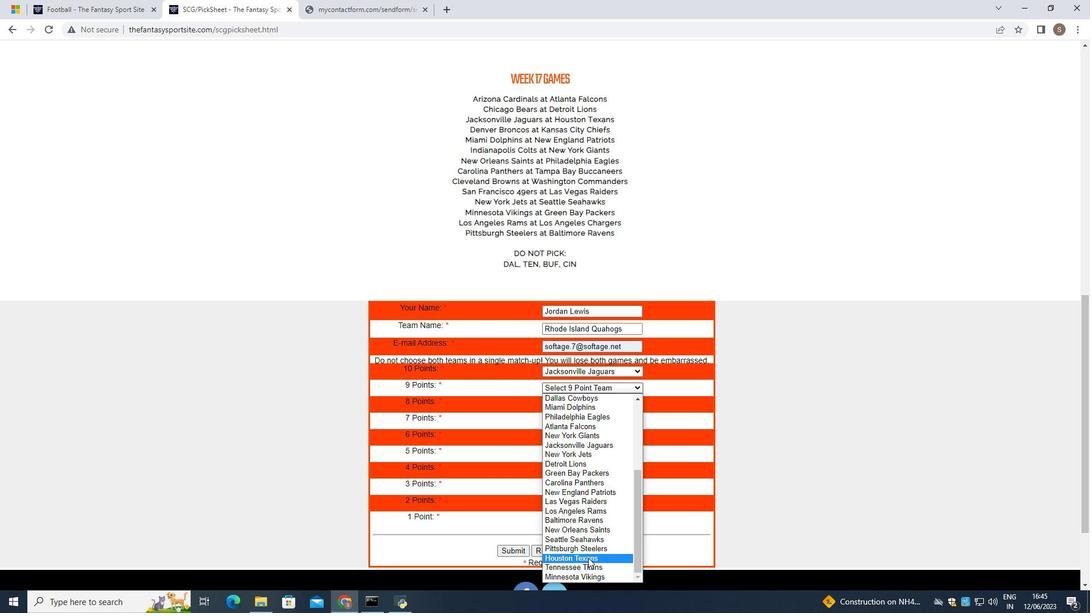 
Action: Mouse moved to (607, 404)
Screenshot: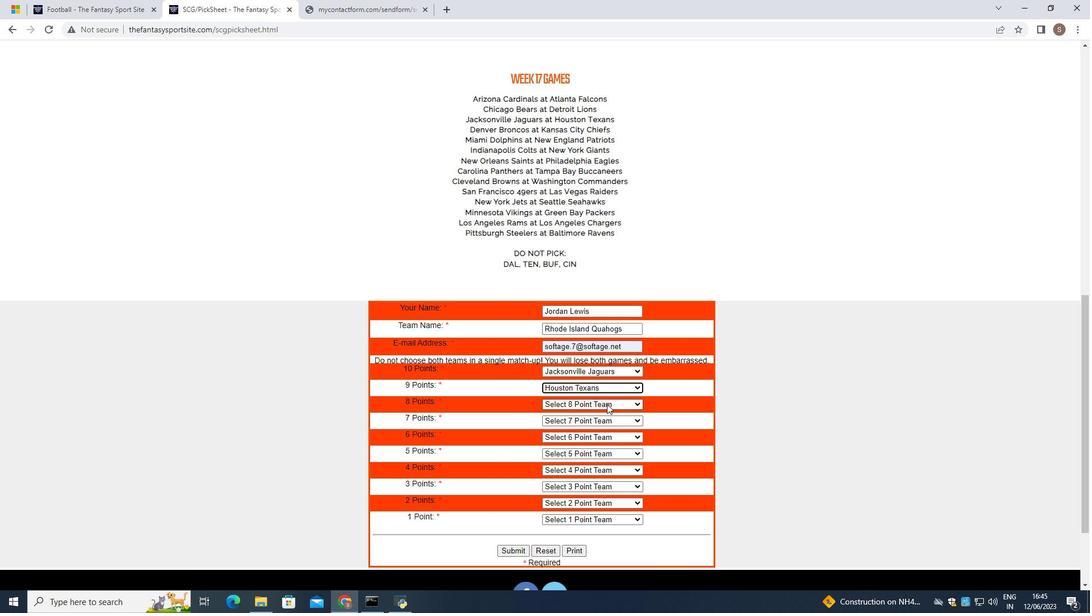
Action: Mouse pressed left at (607, 404)
Screenshot: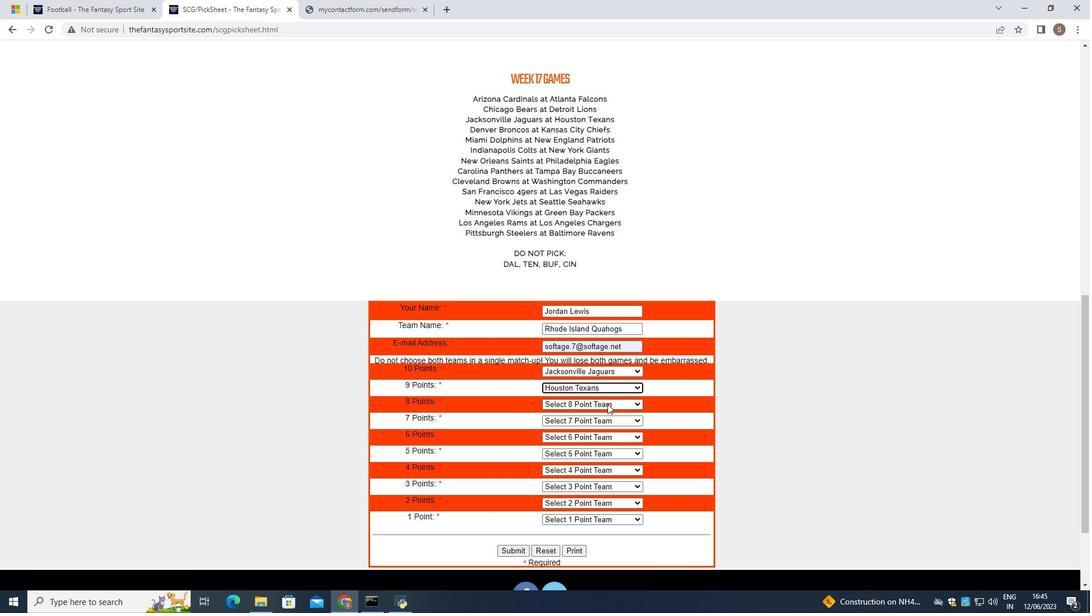 
Action: Mouse moved to (614, 337)
Screenshot: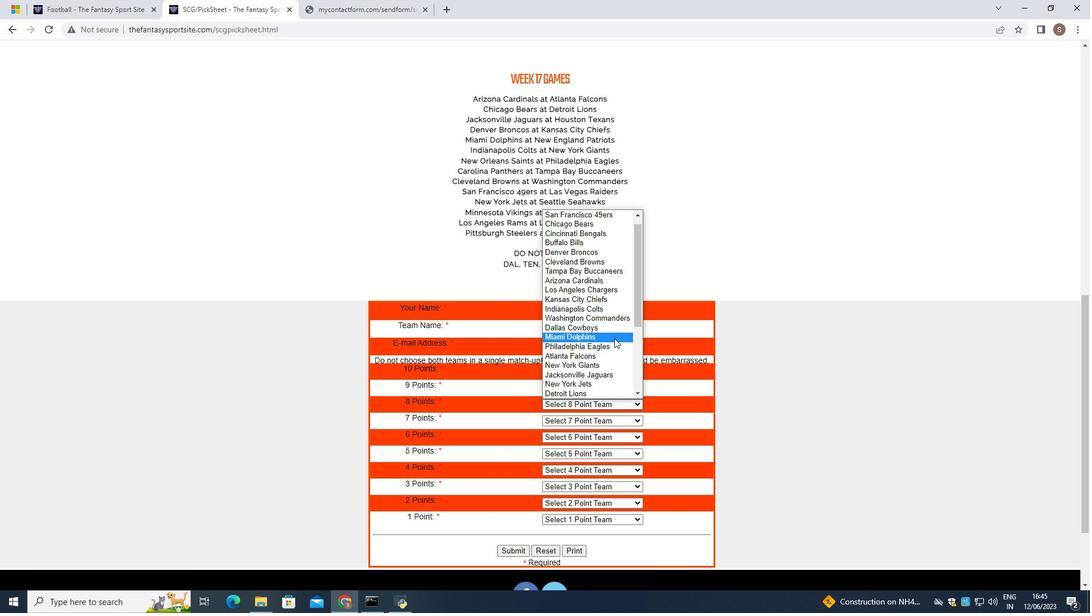 
Action: Mouse scrolled (614, 338) with delta (0, 0)
Screenshot: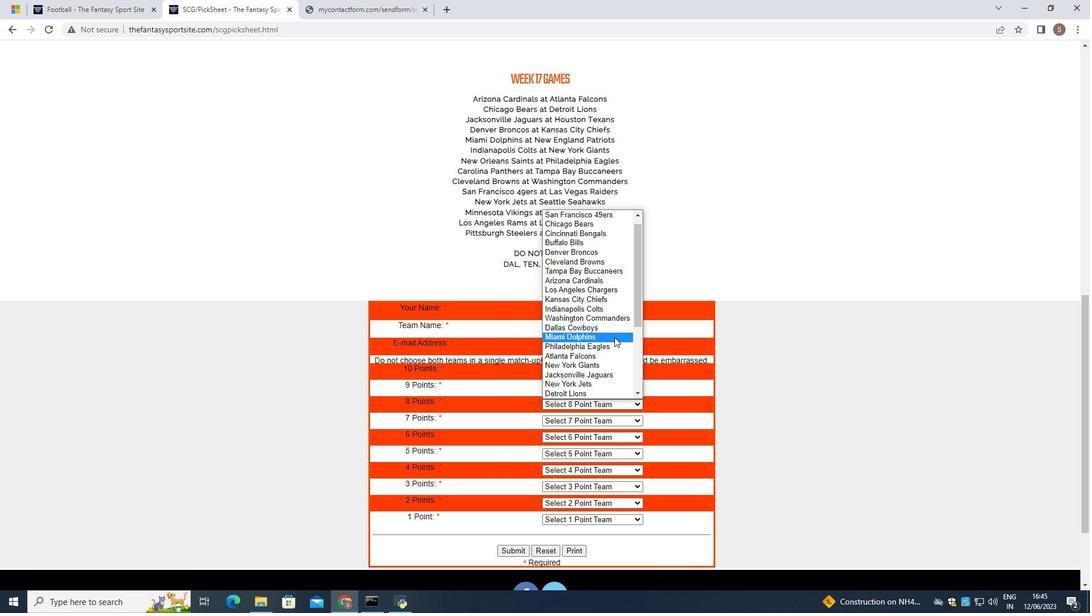 
Action: Mouse scrolled (614, 338) with delta (0, 0)
Screenshot: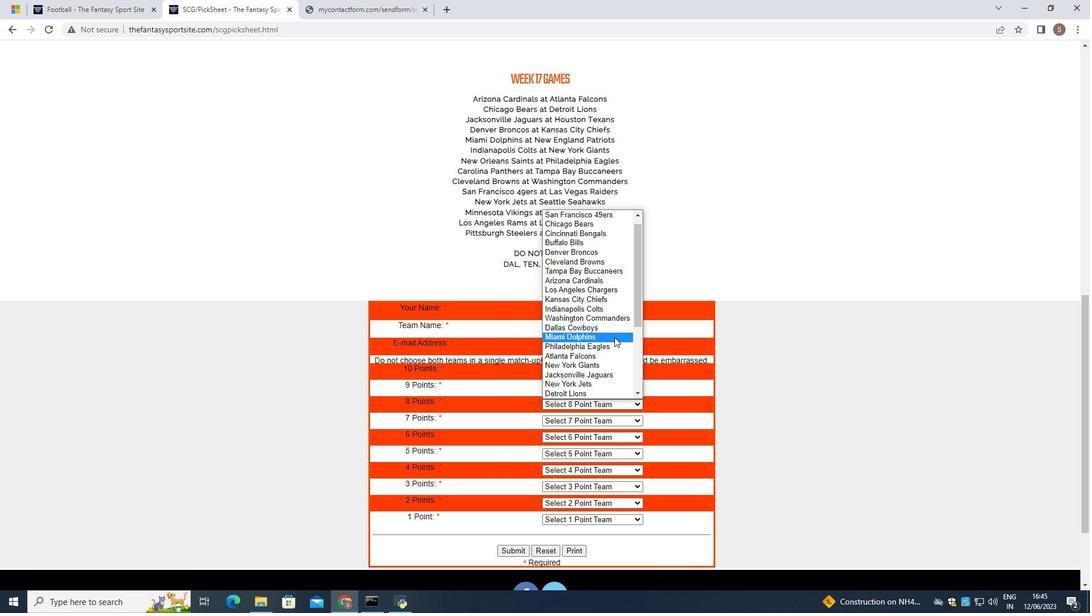 
Action: Mouse scrolled (614, 338) with delta (0, 0)
Screenshot: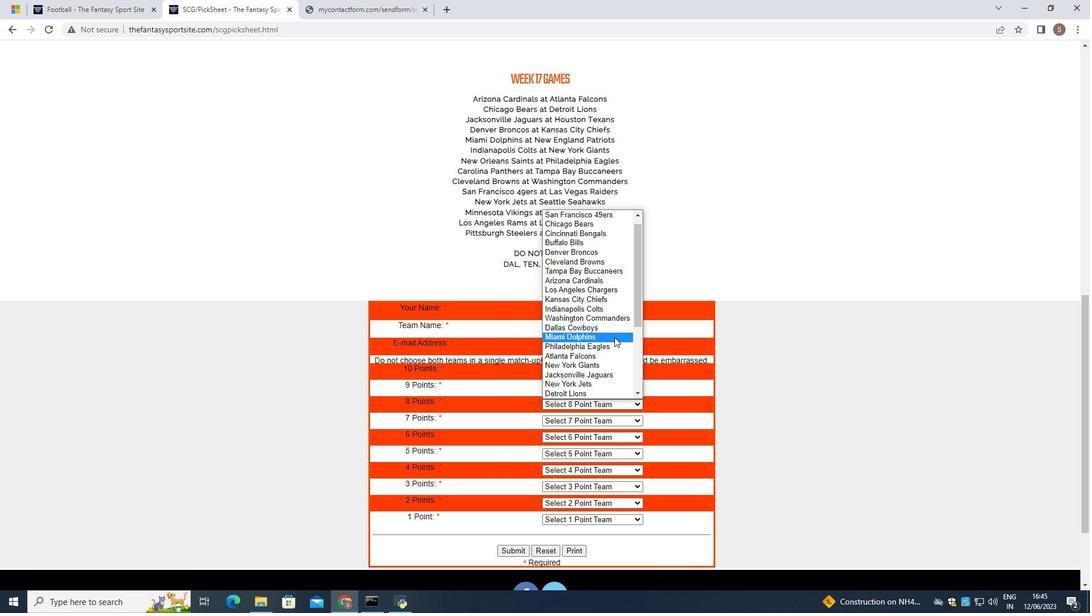 
Action: Mouse scrolled (614, 336) with delta (0, 0)
Screenshot: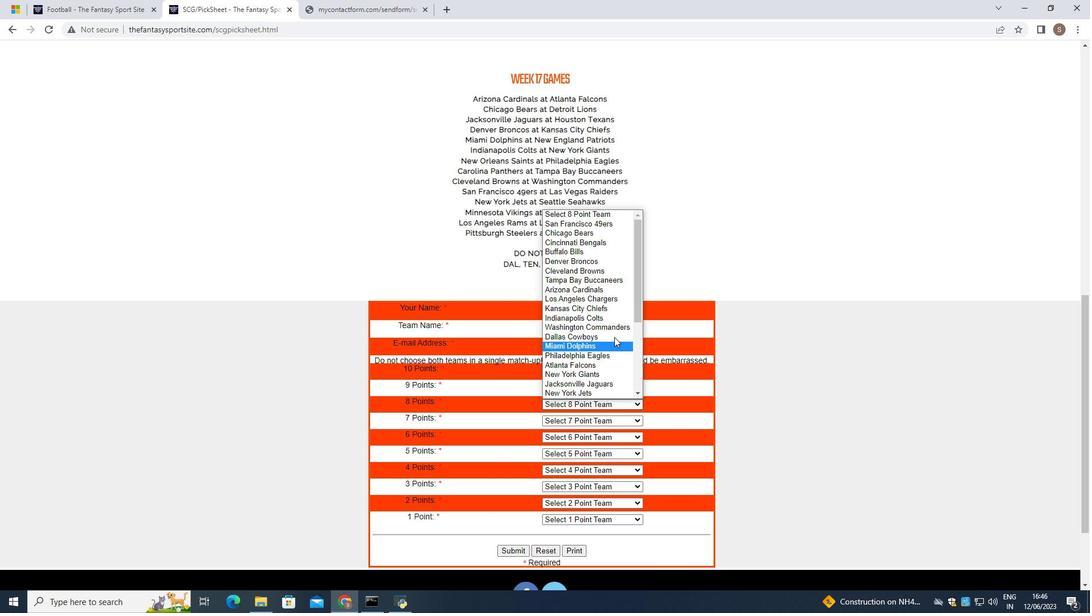 
Action: Mouse scrolled (614, 336) with delta (0, 0)
Screenshot: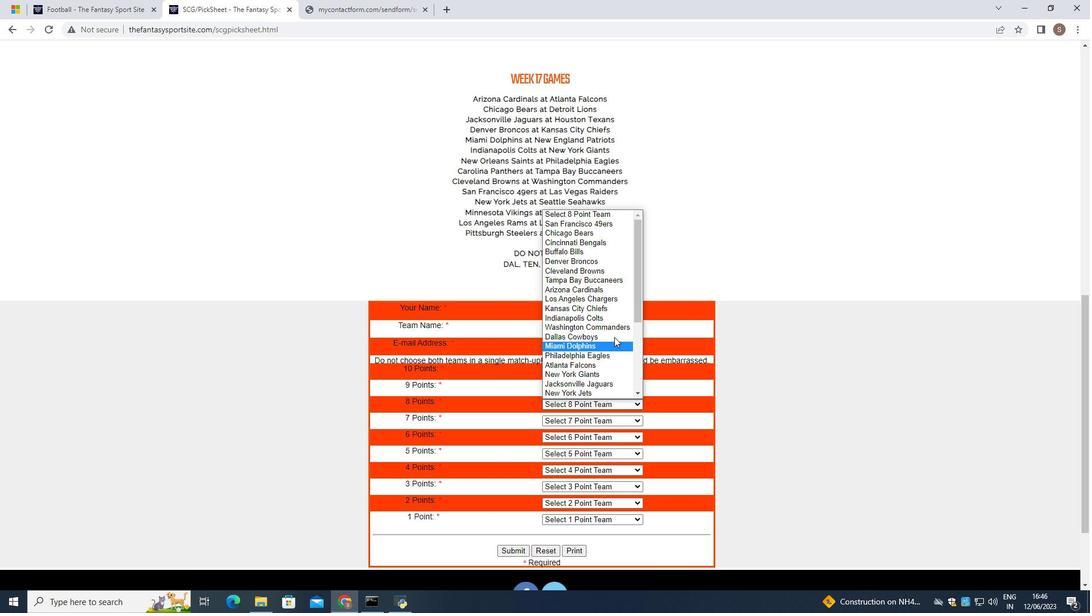 
Action: Mouse scrolled (614, 336) with delta (0, 0)
Screenshot: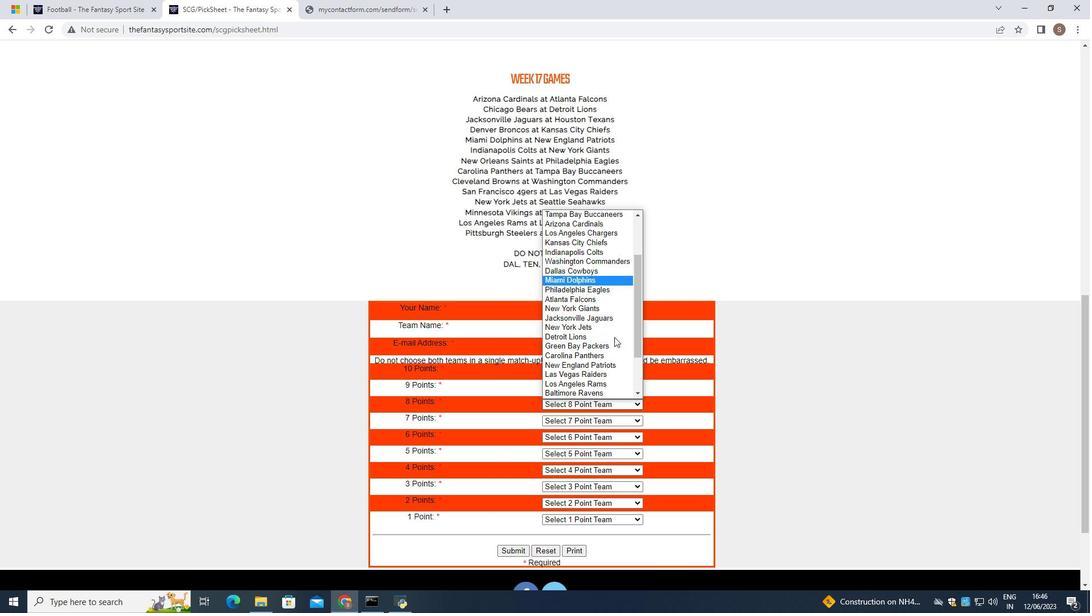 
Action: Mouse scrolled (614, 336) with delta (0, 0)
Screenshot: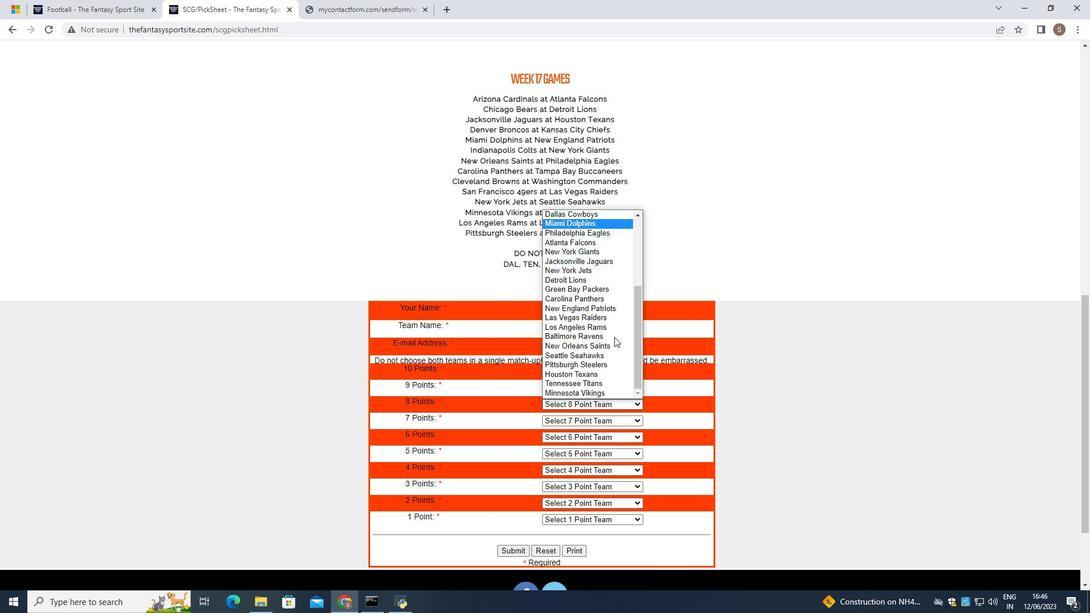 
Action: Mouse moved to (597, 268)
Screenshot: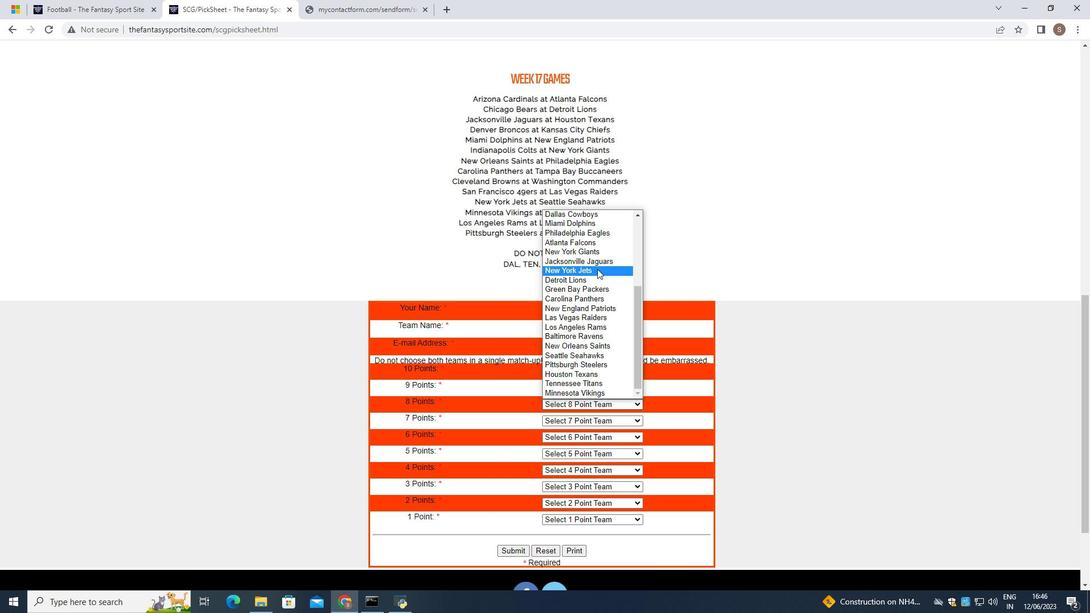 
Action: Mouse scrolled (597, 269) with delta (0, 0)
Screenshot: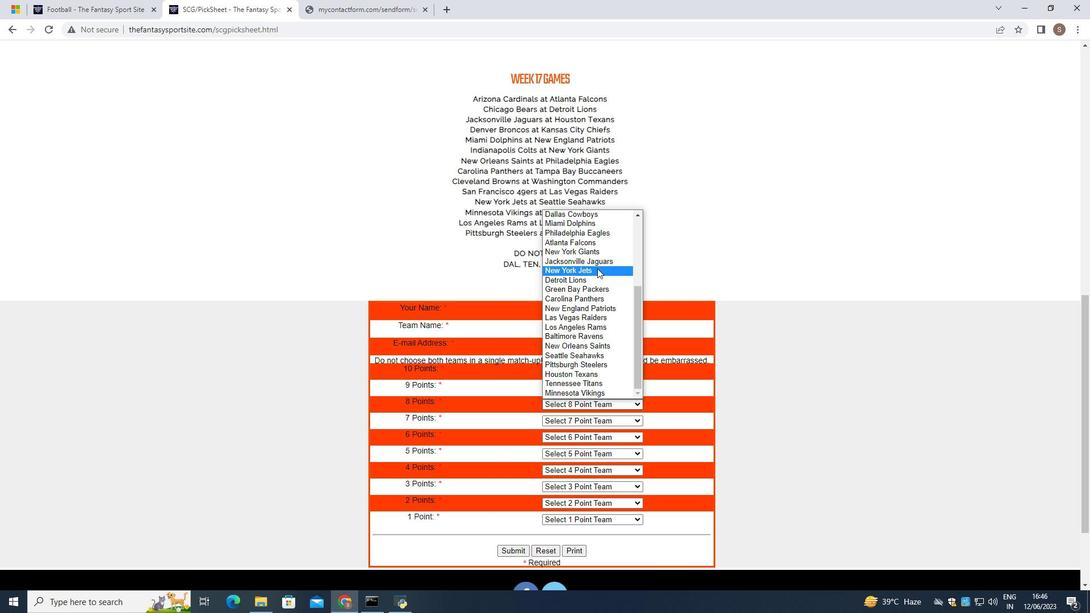 
Action: Mouse scrolled (597, 269) with delta (0, 0)
Screenshot: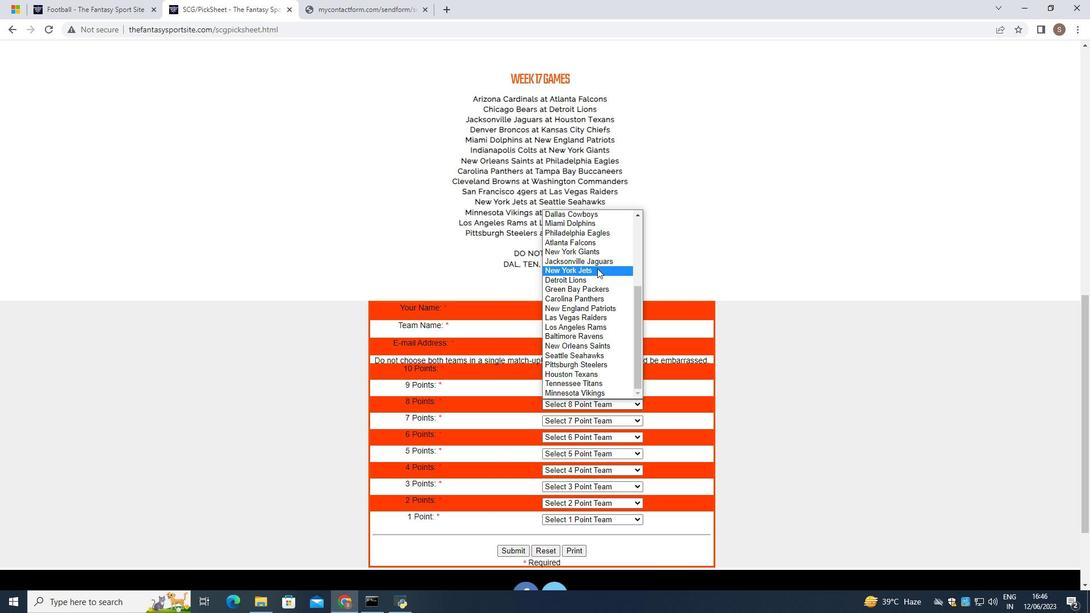 
Action: Mouse scrolled (597, 269) with delta (0, 0)
Screenshot: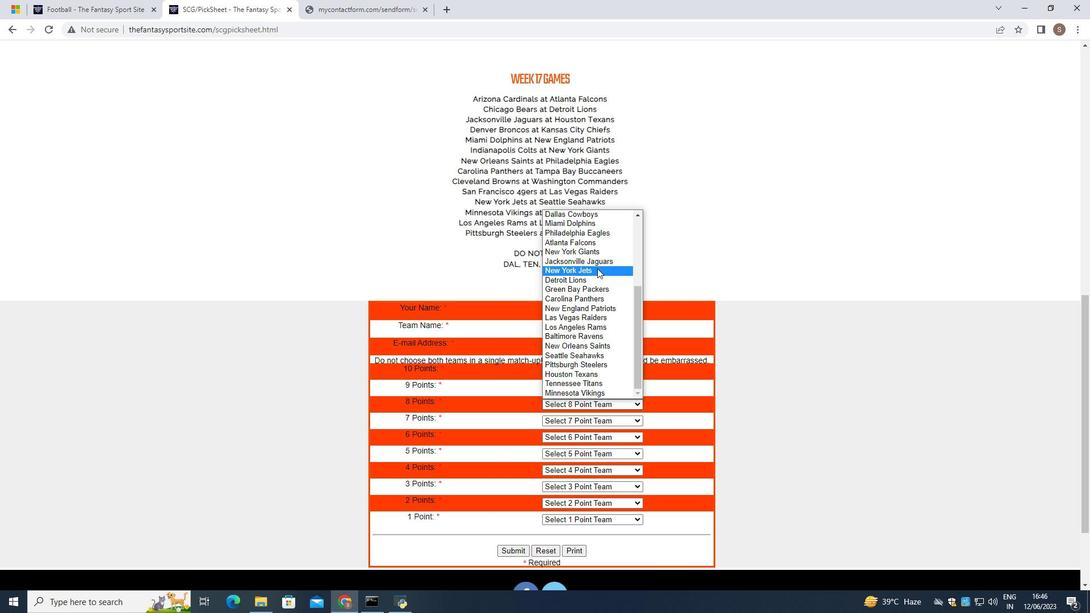 
Action: Mouse scrolled (597, 269) with delta (0, 0)
Screenshot: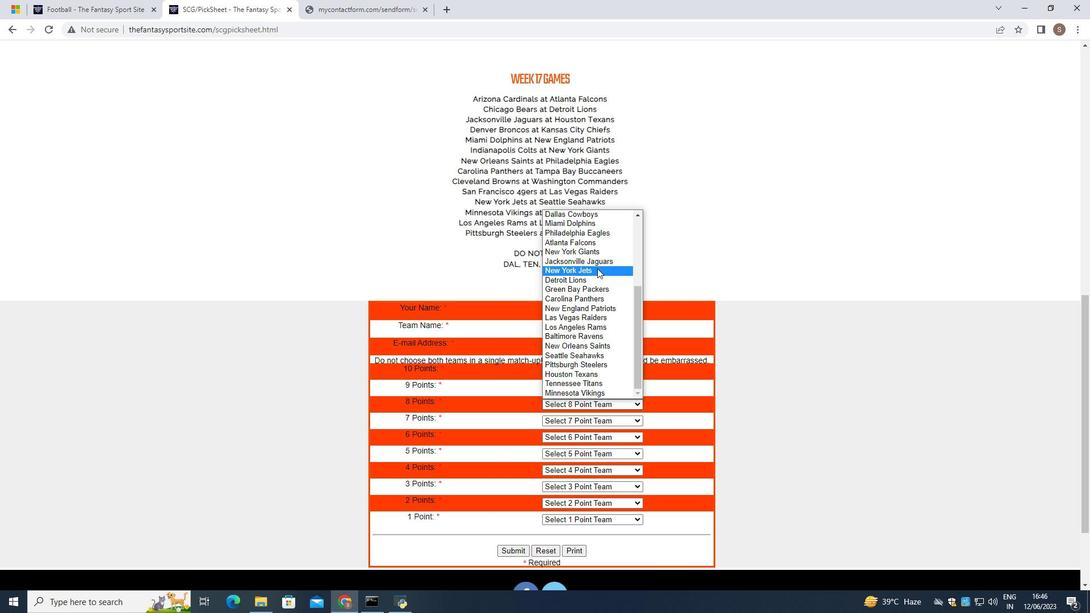 
Action: Mouse scrolled (597, 269) with delta (0, 0)
Screenshot: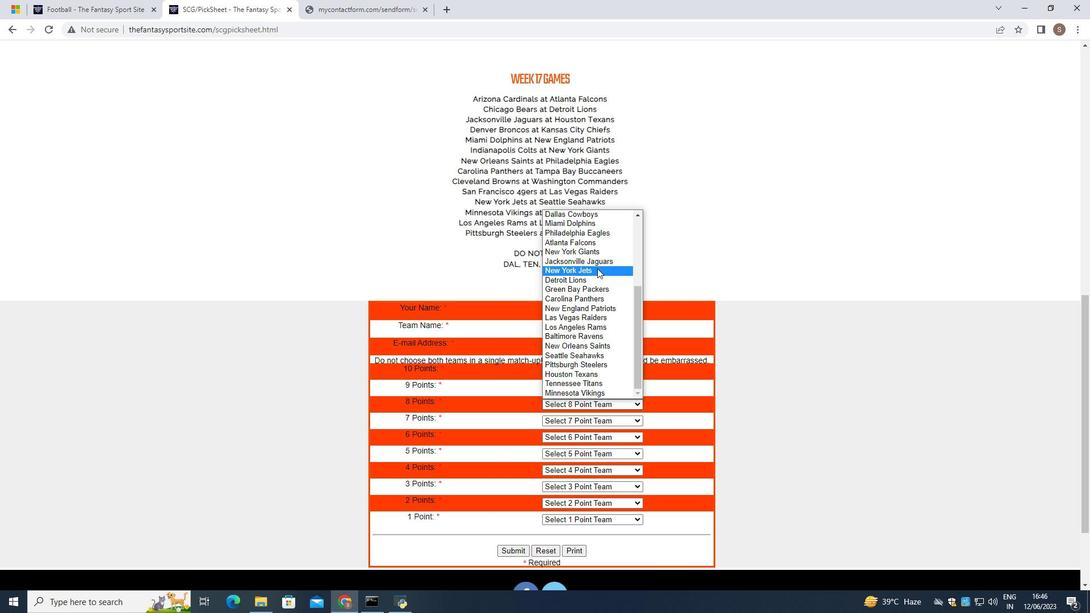 
Action: Mouse moved to (596, 259)
Screenshot: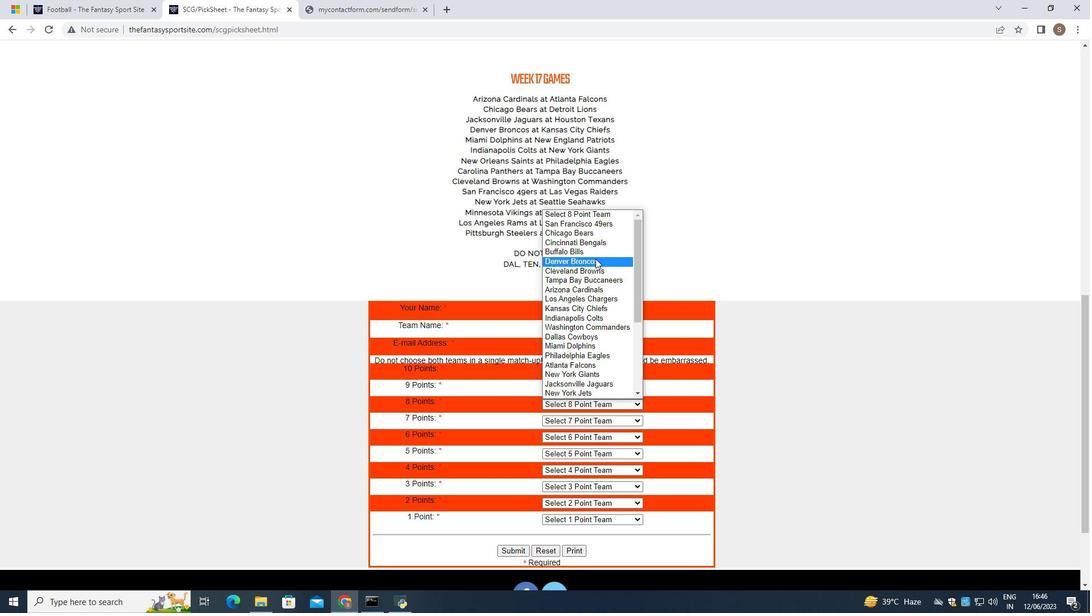 
Action: Mouse pressed left at (596, 259)
Screenshot: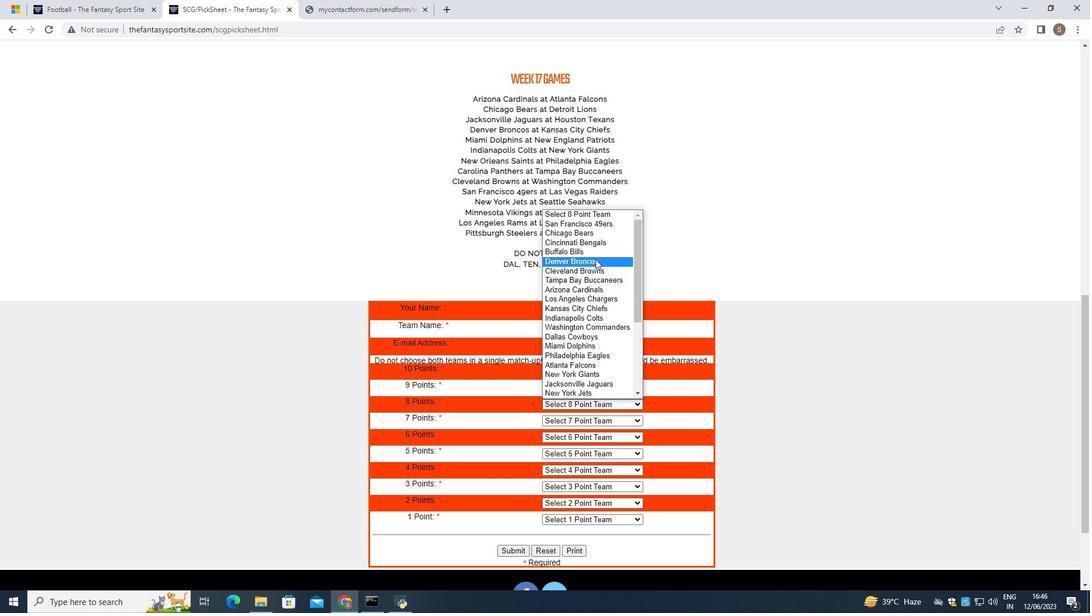 
Action: Mouse moved to (632, 418)
Screenshot: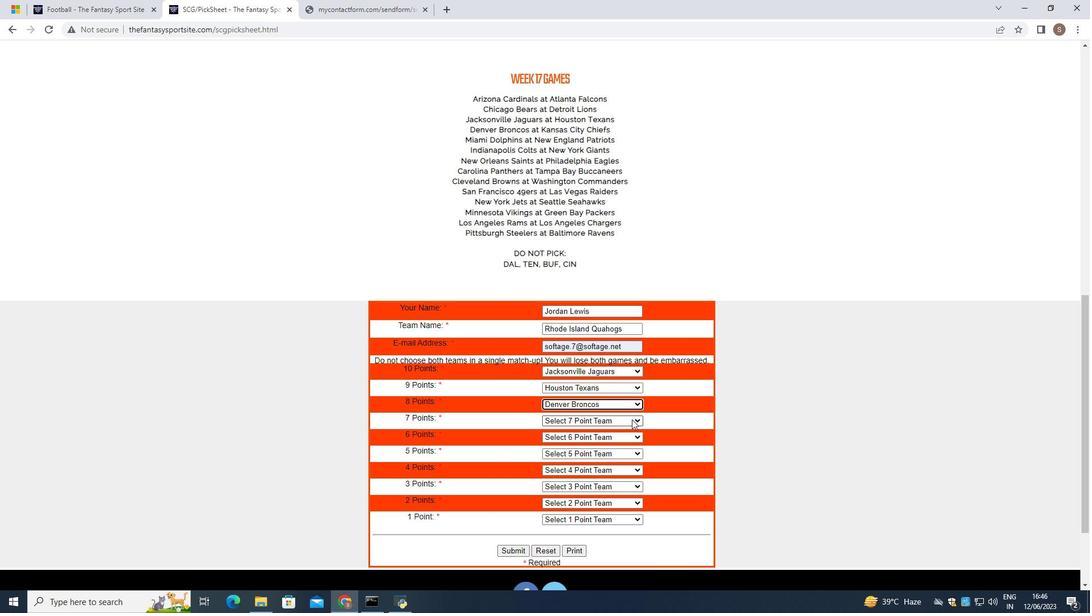 
Action: Mouse pressed left at (632, 418)
Screenshot: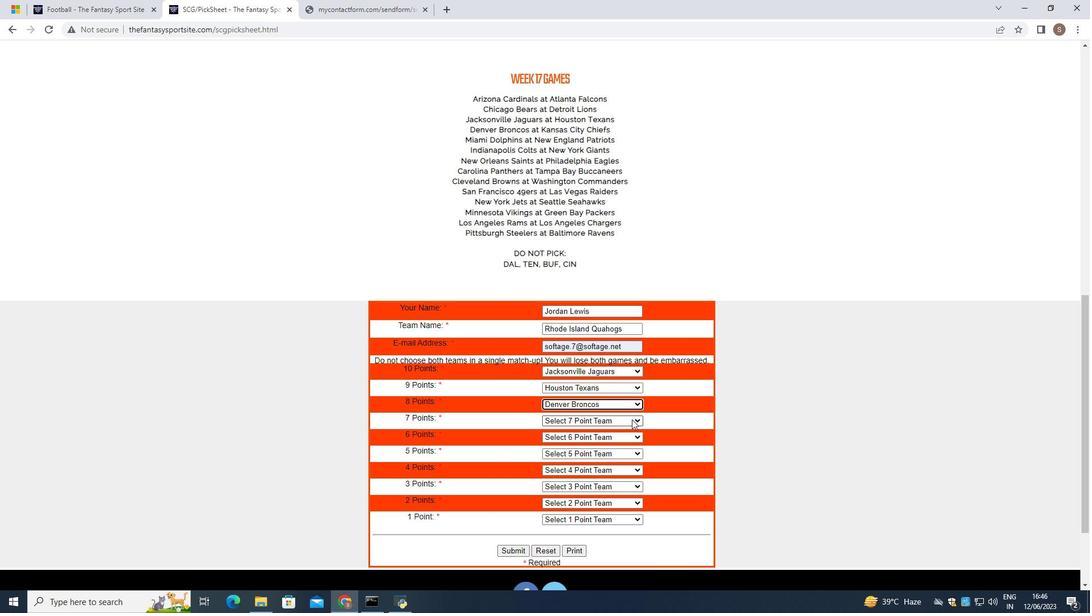 
Action: Mouse moved to (608, 317)
Screenshot: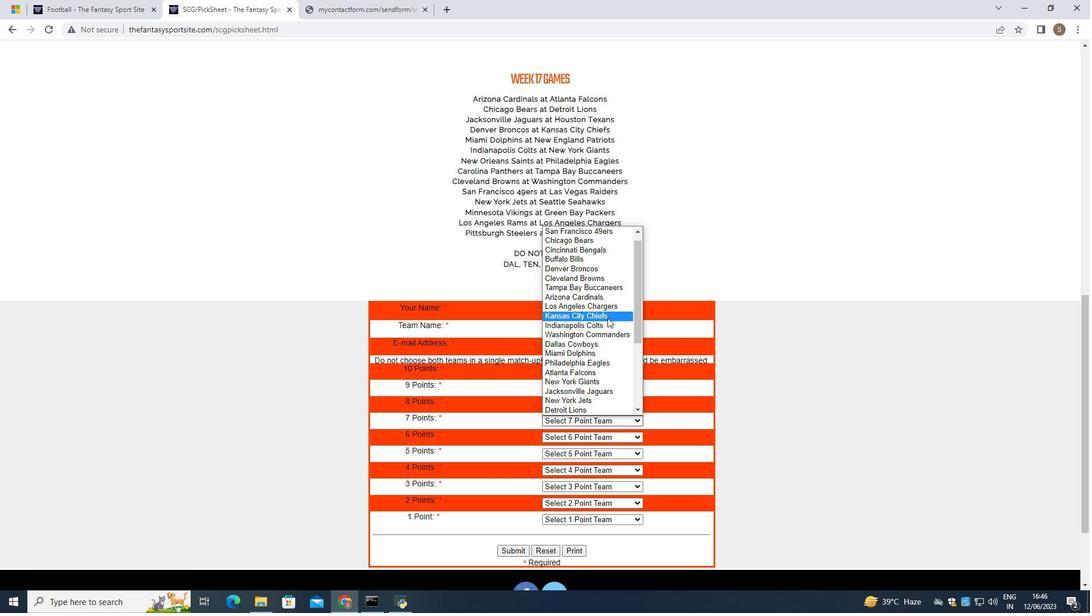 
Action: Mouse pressed left at (608, 317)
Screenshot: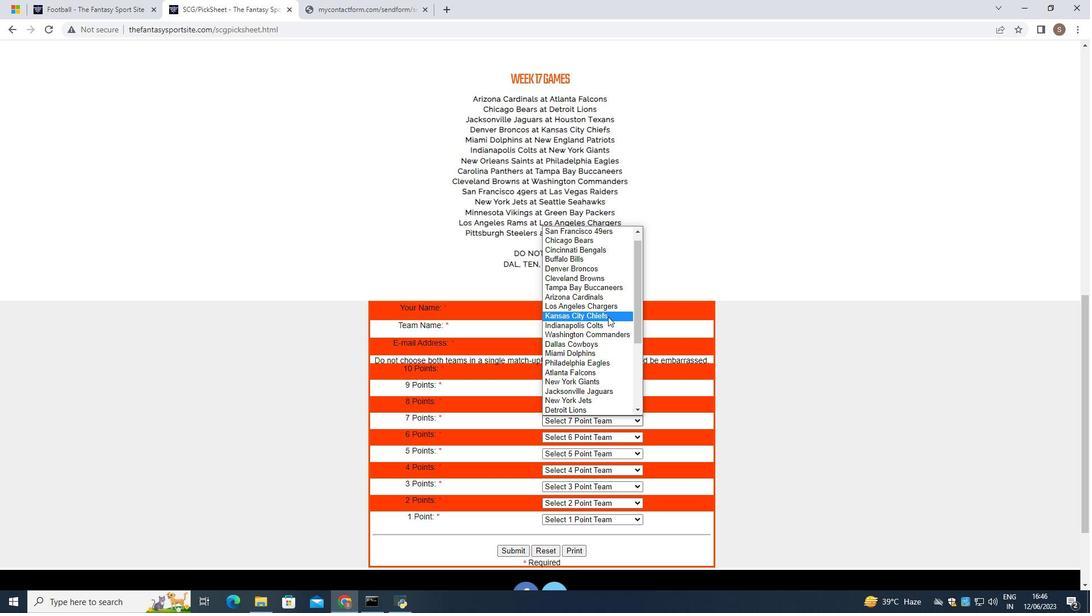 
Action: Mouse moved to (610, 435)
Screenshot: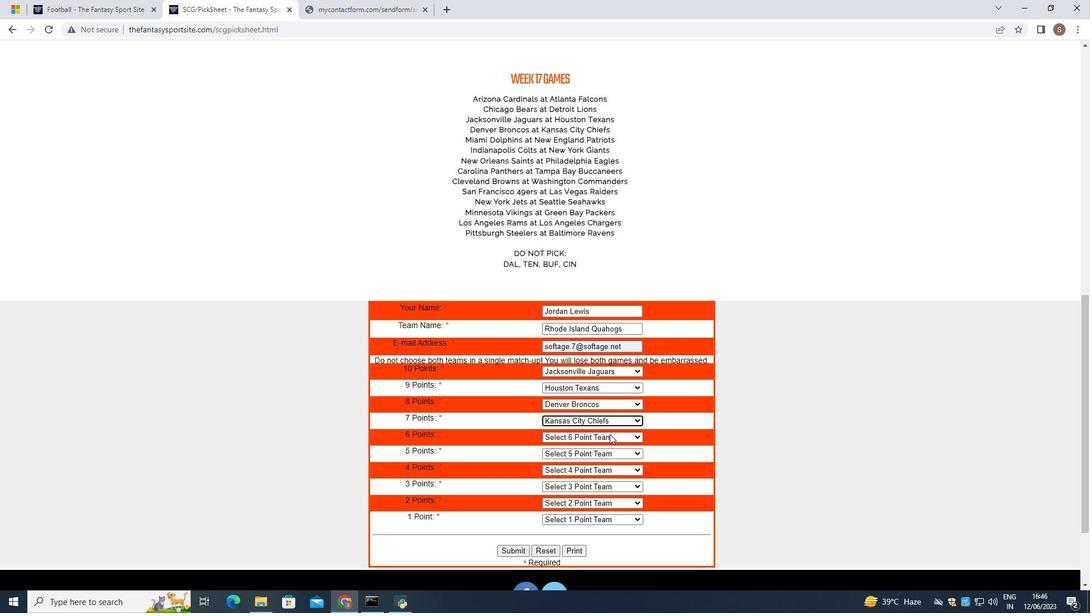 
Action: Mouse pressed left at (610, 435)
Screenshot: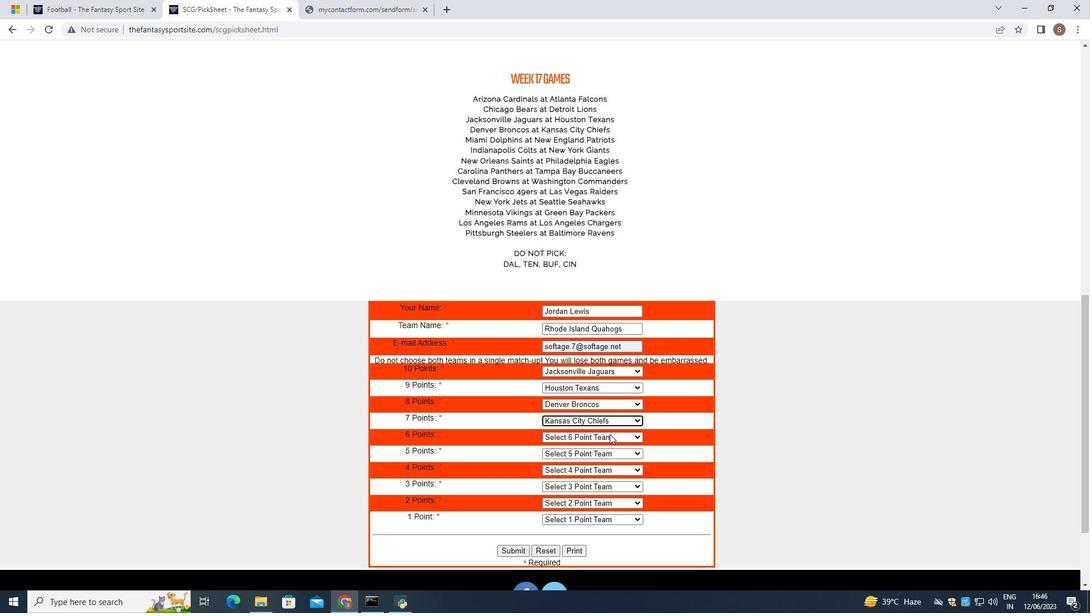 
Action: Mouse moved to (610, 373)
Screenshot: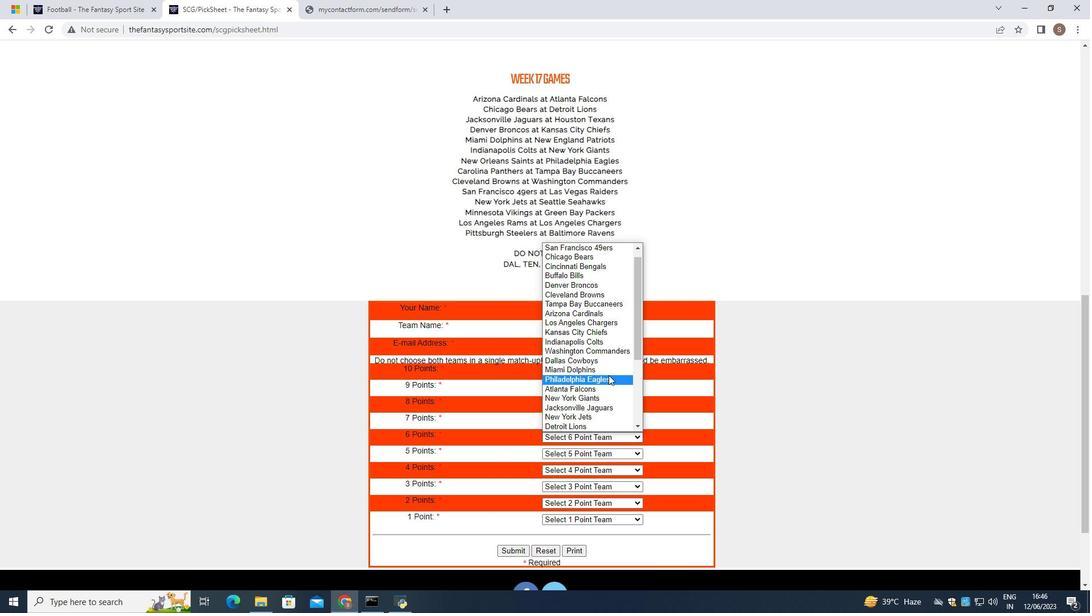 
Action: Mouse pressed left at (610, 373)
Screenshot: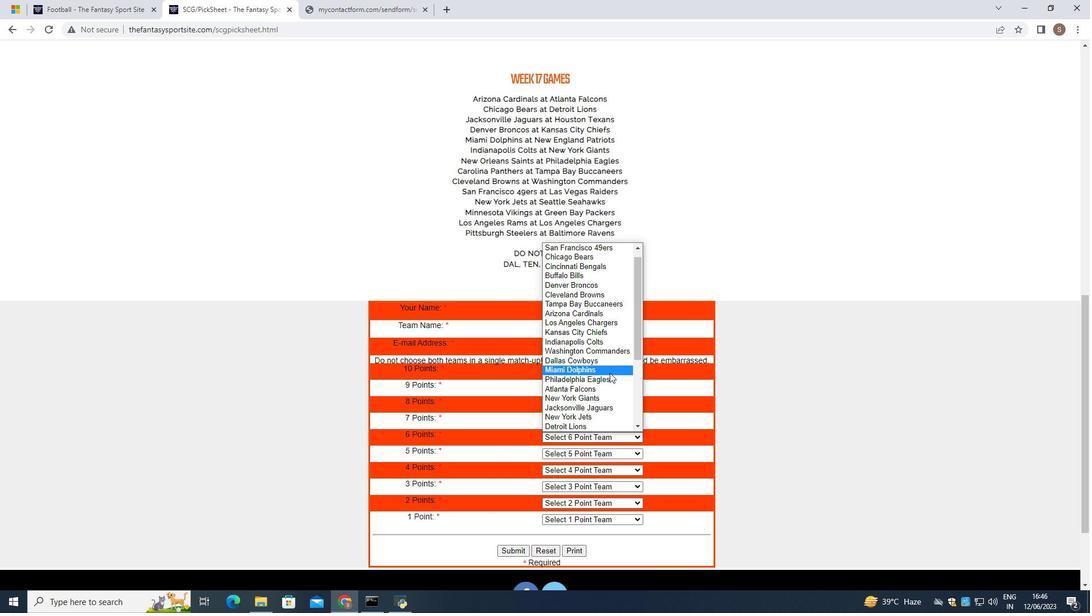 
Action: Mouse moved to (617, 452)
Screenshot: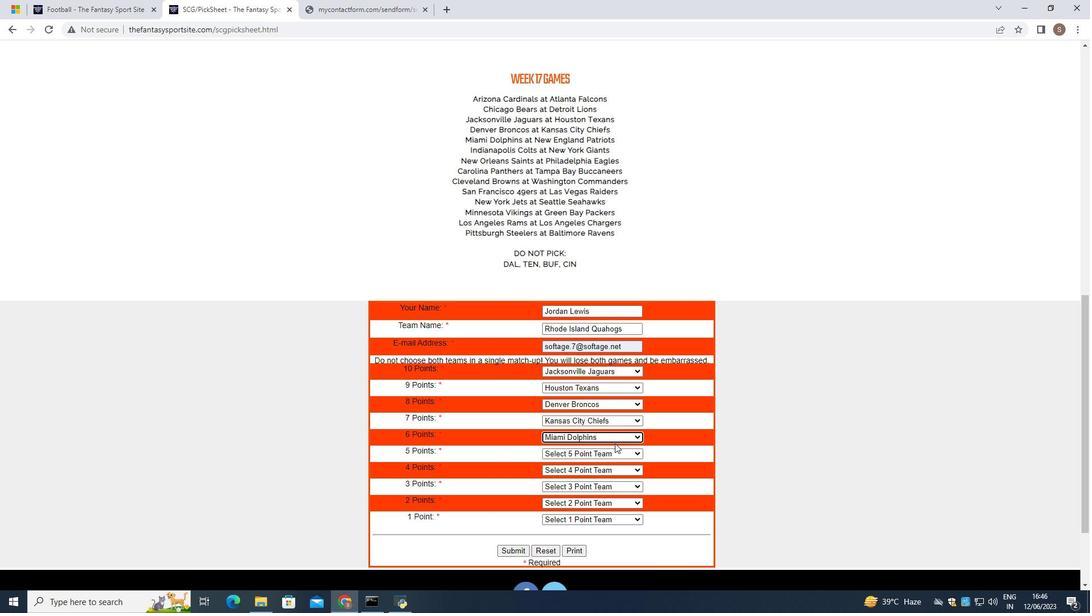 
Action: Mouse pressed left at (617, 452)
Screenshot: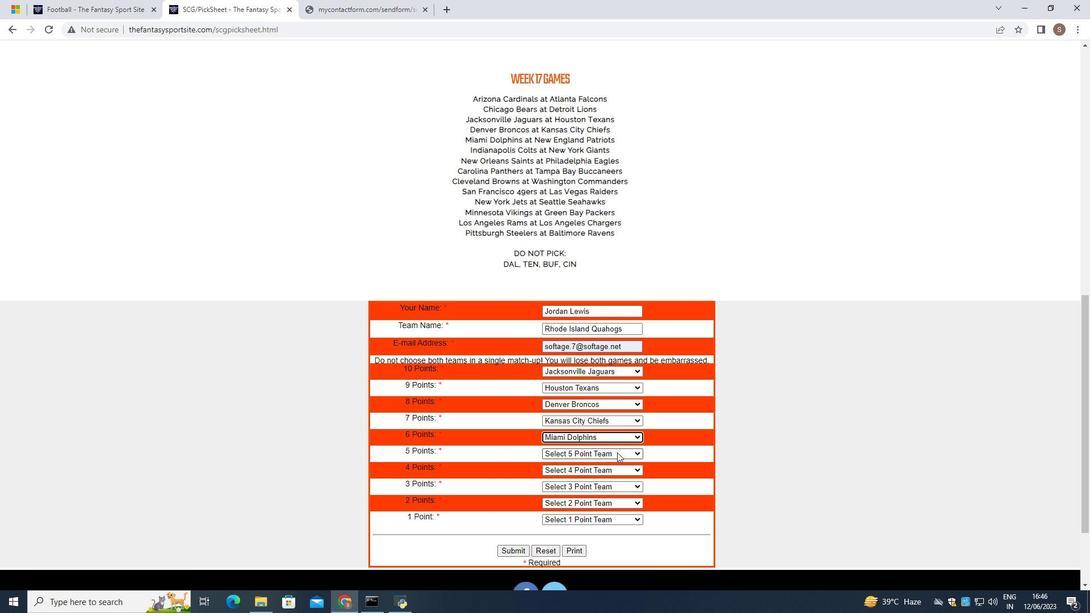 
Action: Mouse moved to (617, 365)
Screenshot: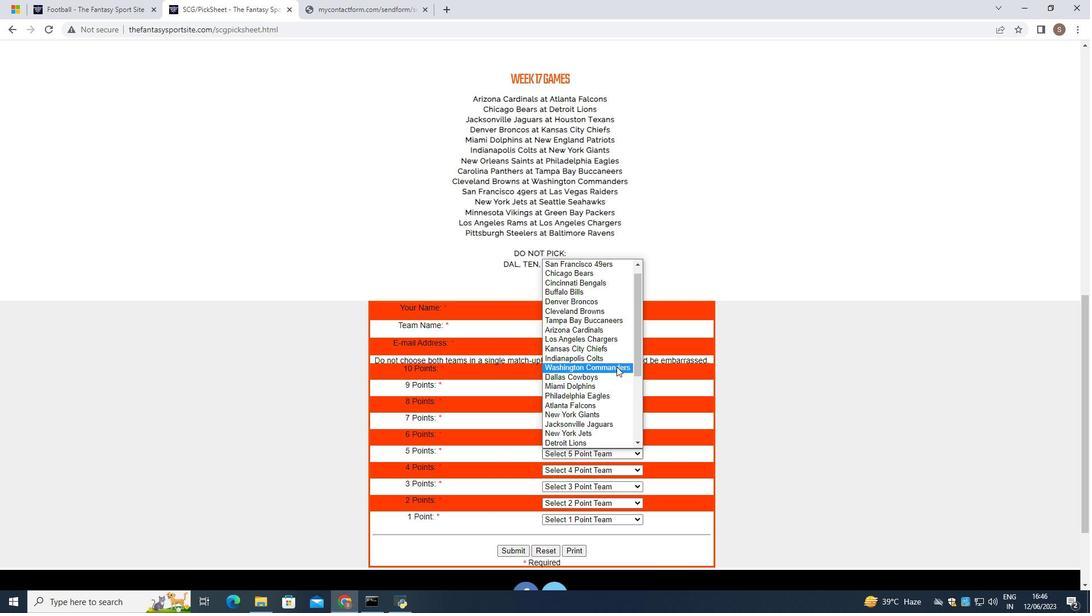 
Action: Mouse scrolled (617, 364) with delta (0, 0)
Screenshot: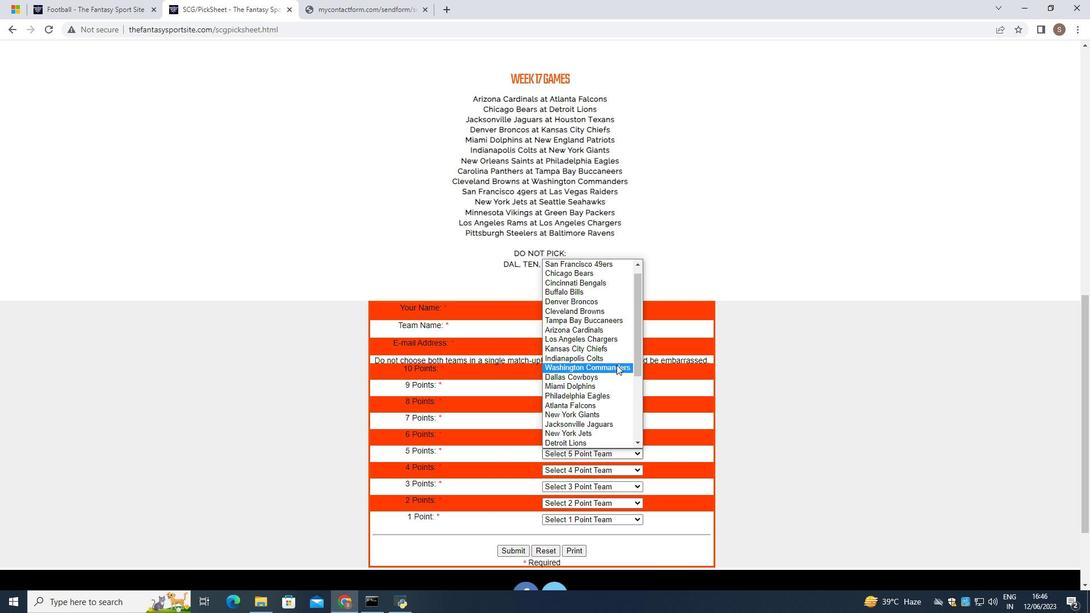 
Action: Mouse scrolled (617, 364) with delta (0, 0)
Screenshot: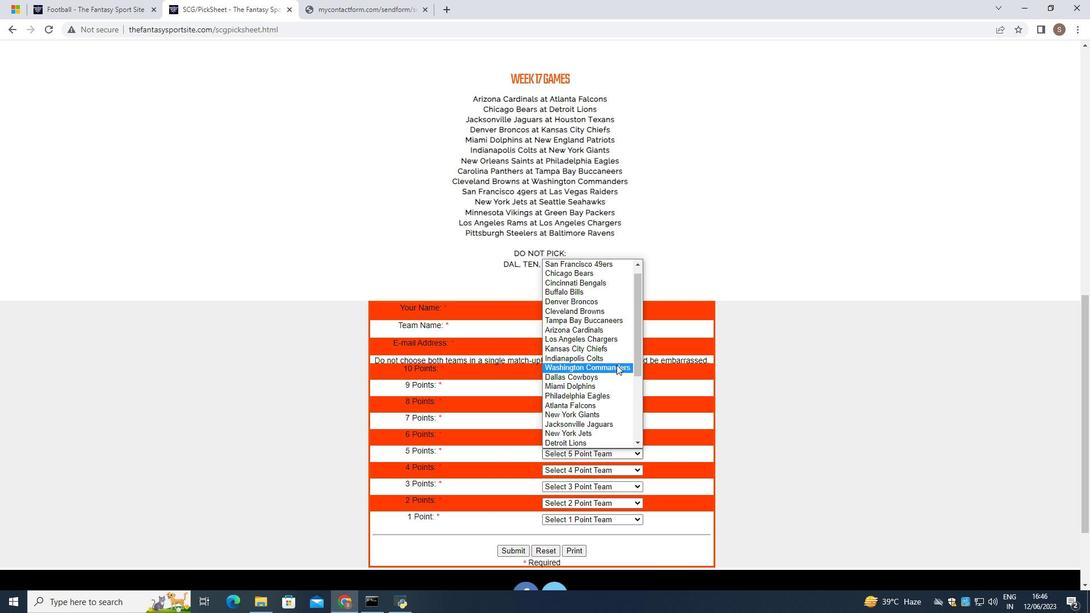
Action: Mouse scrolled (617, 364) with delta (0, 0)
Screenshot: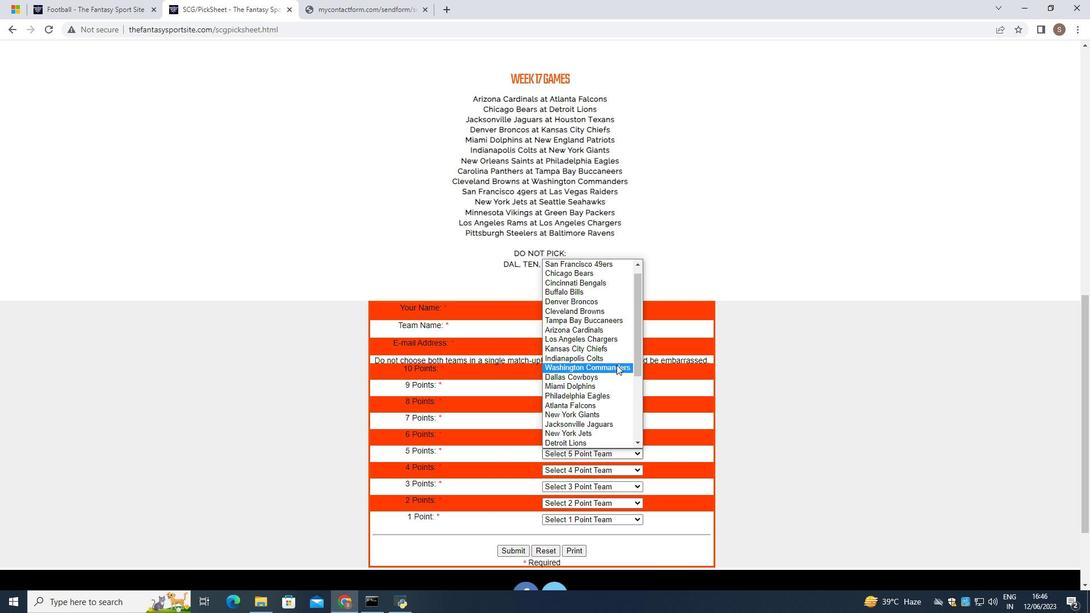 
Action: Mouse scrolled (617, 364) with delta (0, 0)
Screenshot: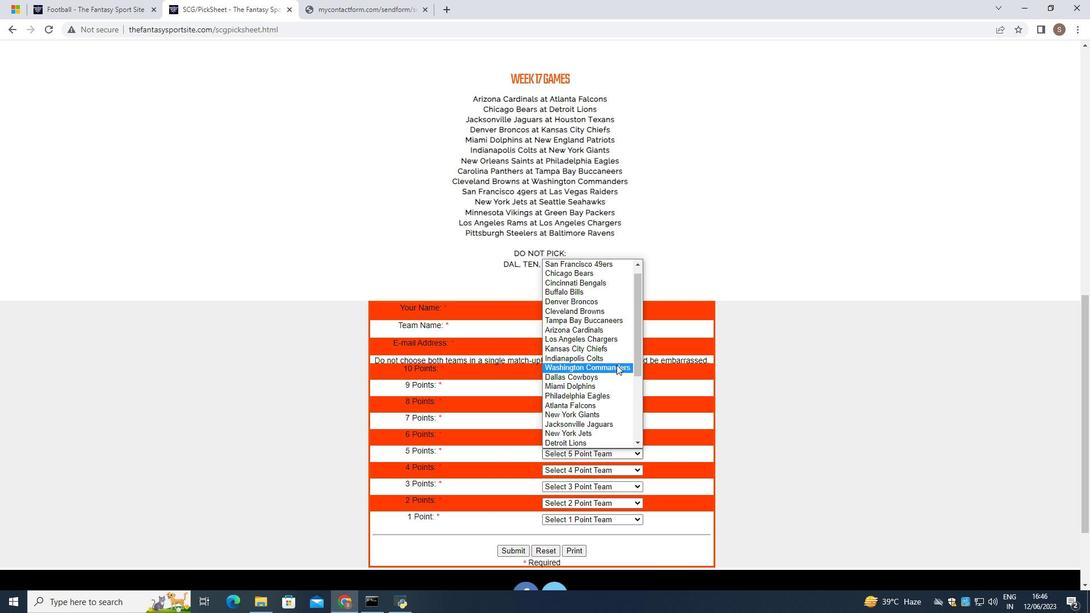 
Action: Mouse scrolled (617, 364) with delta (0, 0)
Screenshot: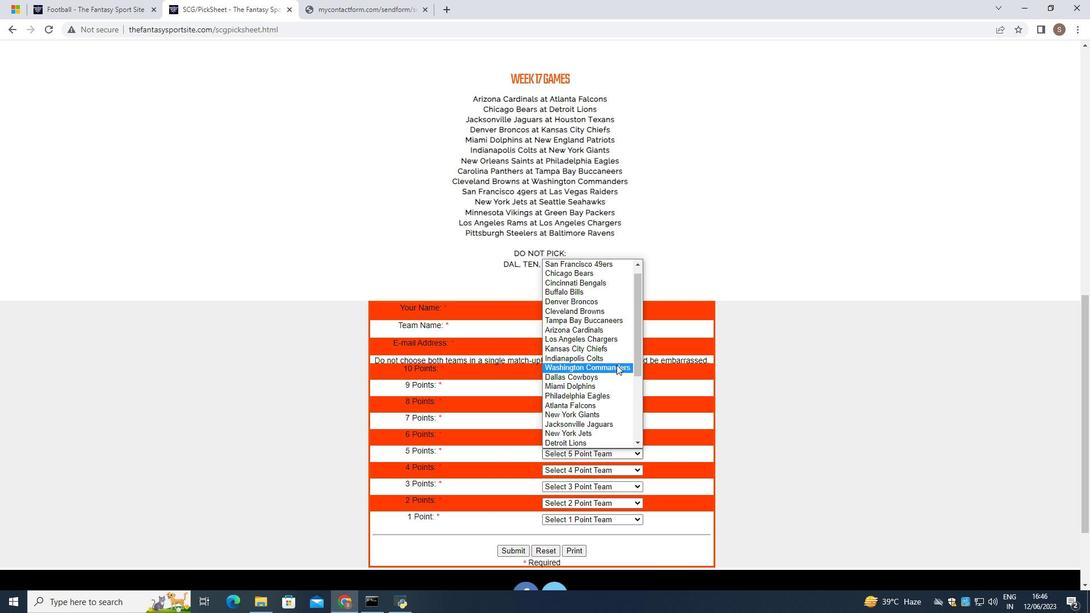 
Action: Mouse scrolled (617, 364) with delta (0, 0)
Screenshot: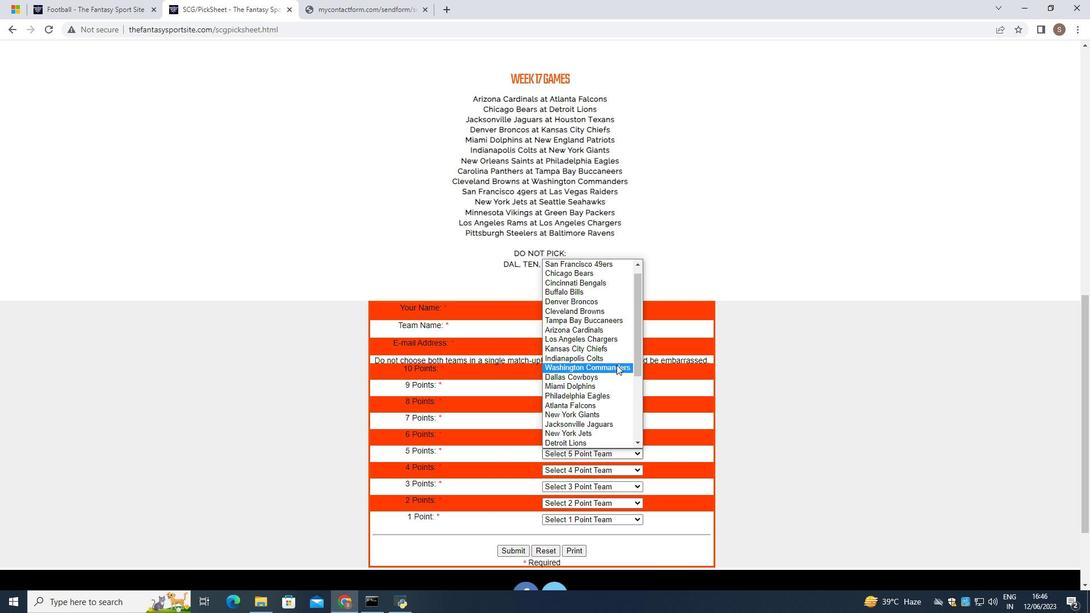 
Action: Mouse scrolled (617, 364) with delta (0, 0)
Screenshot: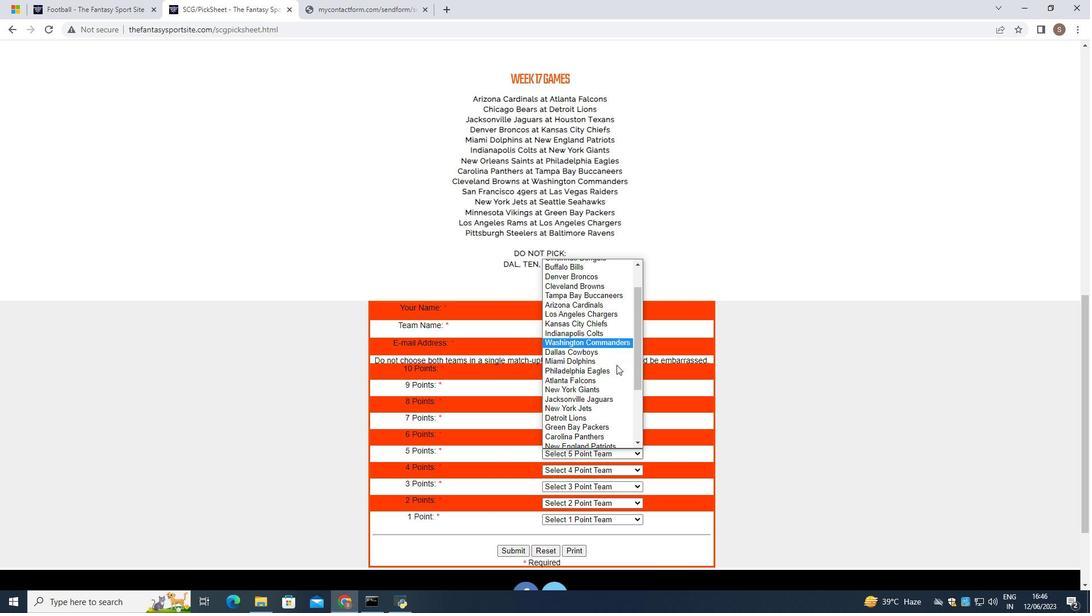 
Action: Mouse scrolled (617, 364) with delta (0, 0)
Screenshot: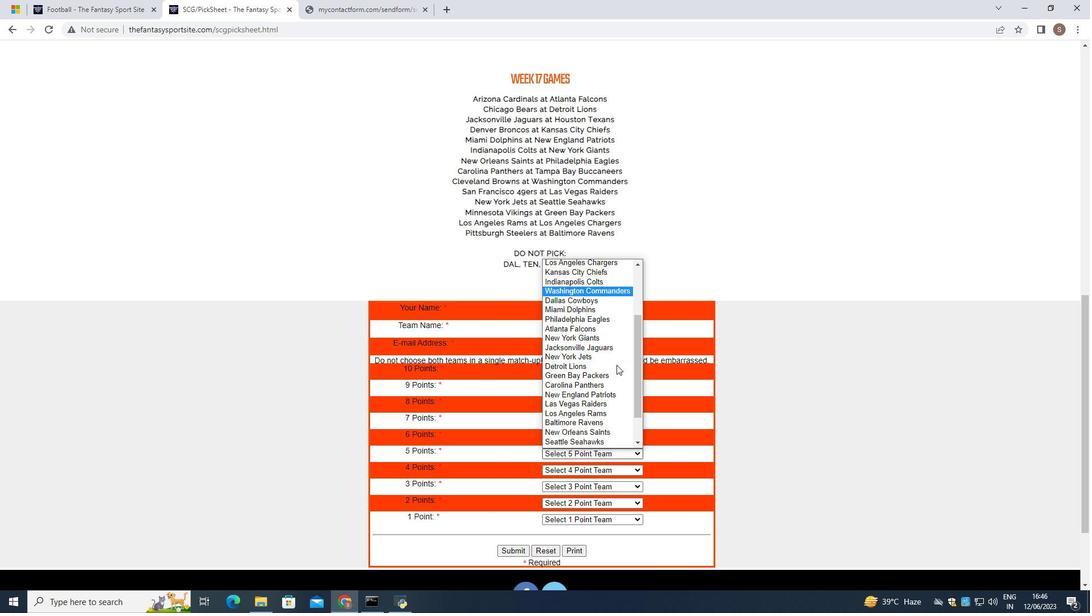 
Action: Mouse moved to (617, 358)
Screenshot: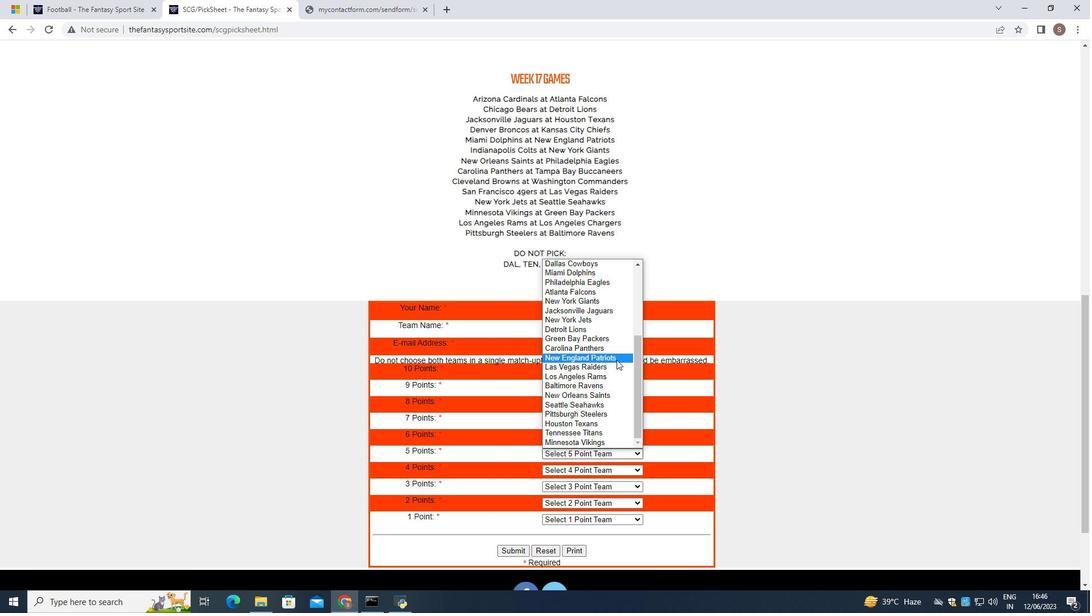 
Action: Mouse pressed left at (617, 358)
Screenshot: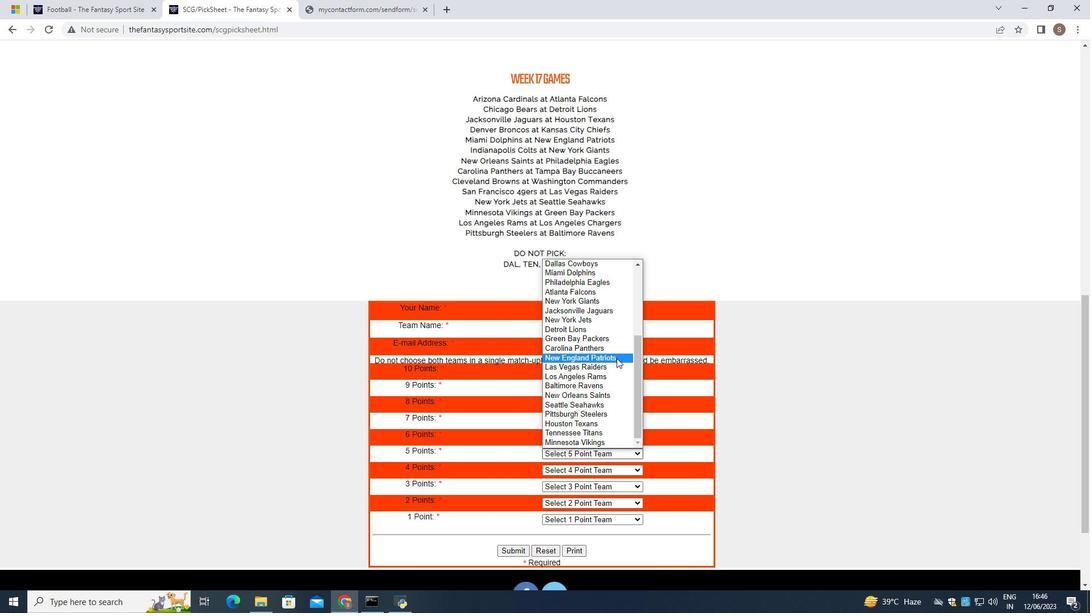 
Action: Mouse moved to (626, 467)
Screenshot: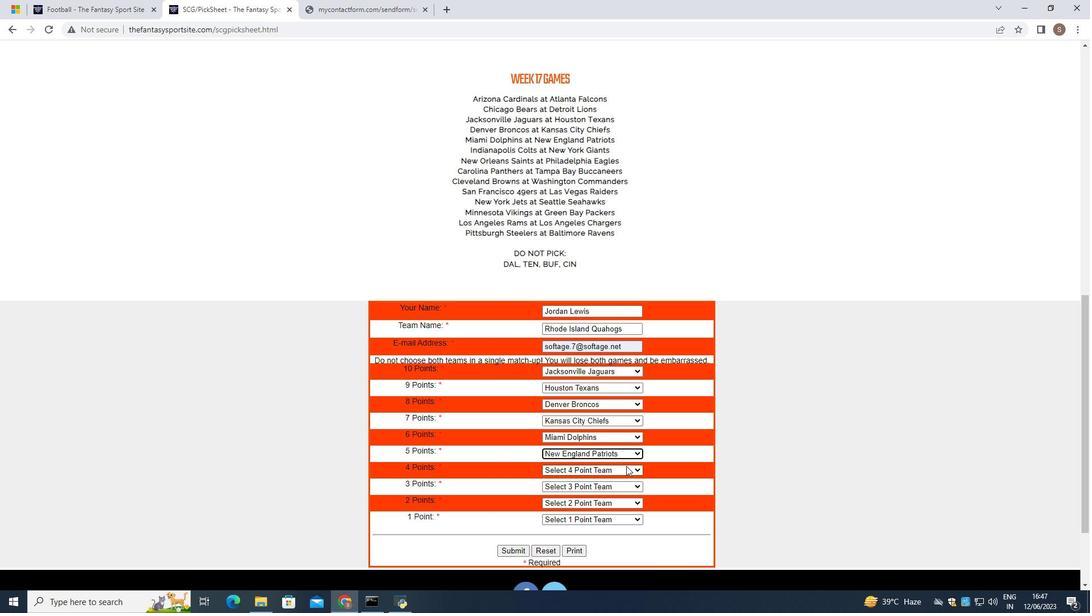 
Action: Mouse pressed left at (626, 467)
Screenshot: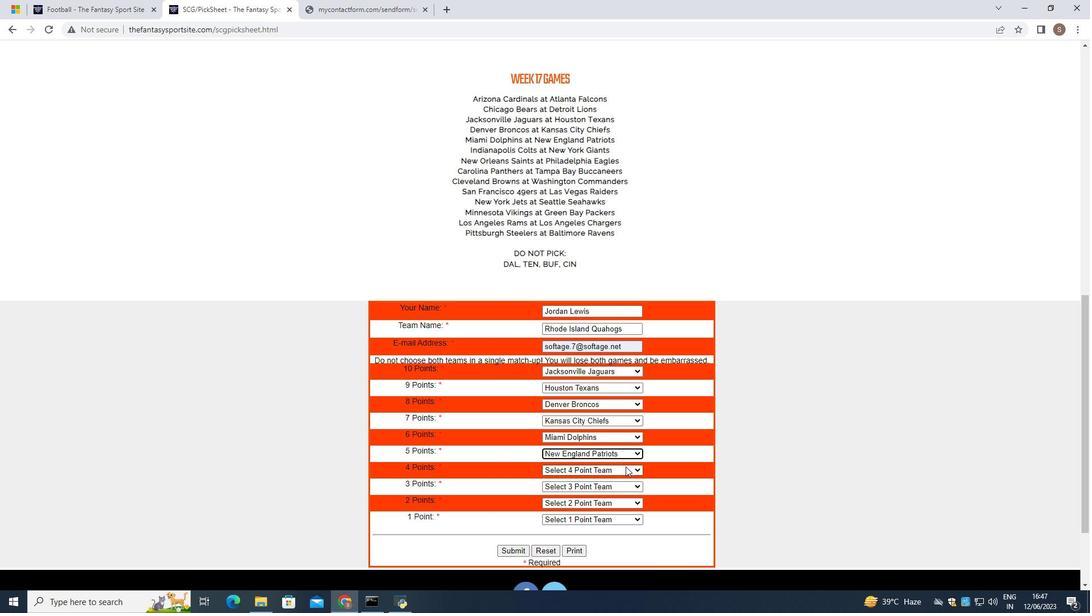 
Action: Mouse moved to (622, 375)
Screenshot: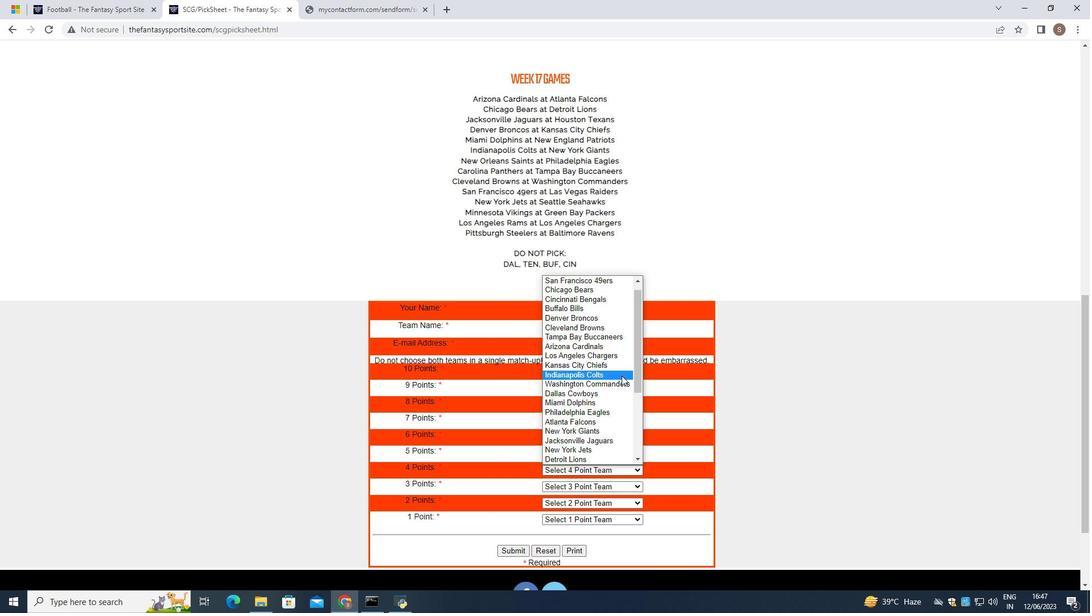 
Action: Mouse pressed left at (622, 375)
Screenshot: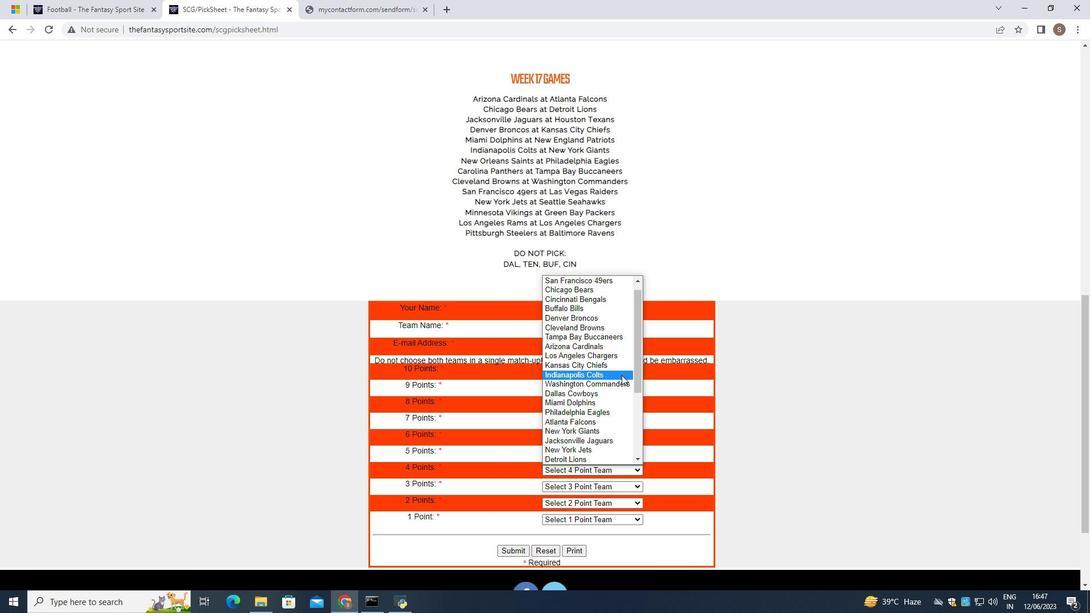 
Action: Mouse moved to (616, 484)
Screenshot: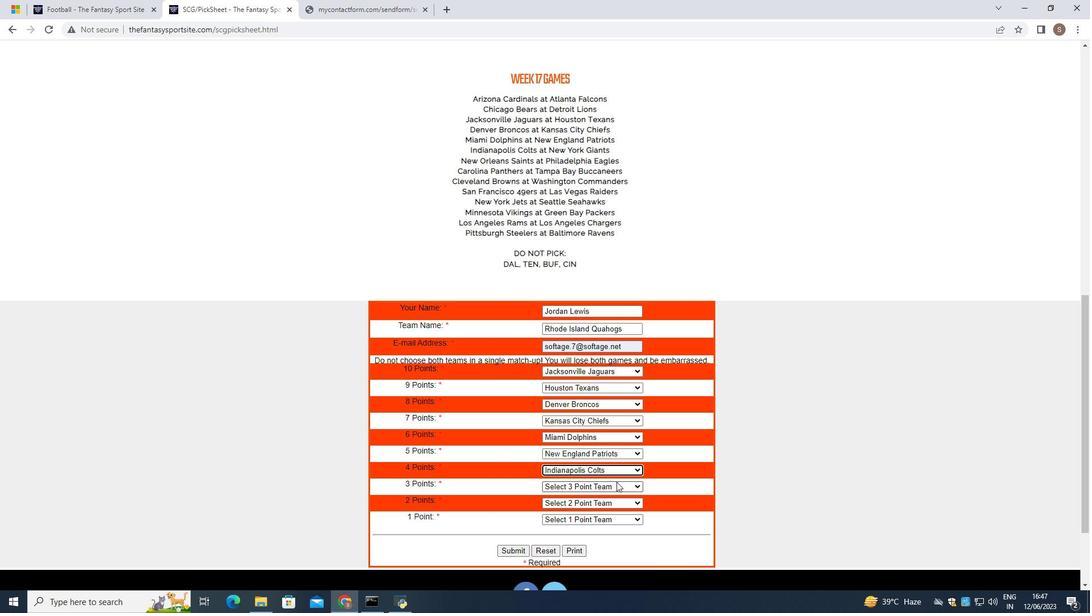 
Action: Mouse pressed left at (616, 484)
Screenshot: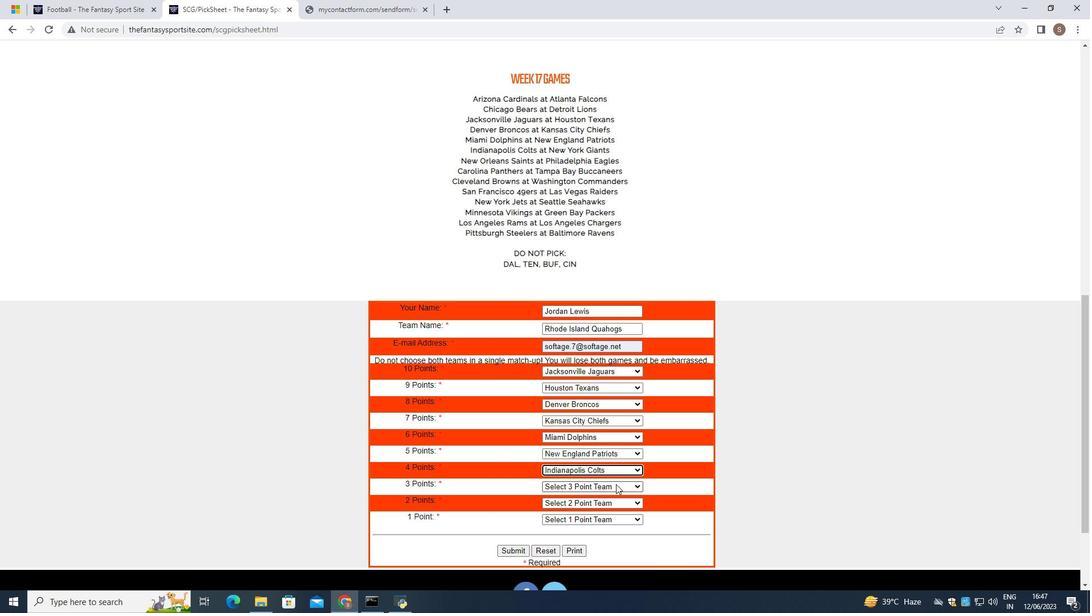 
Action: Mouse moved to (617, 475)
Screenshot: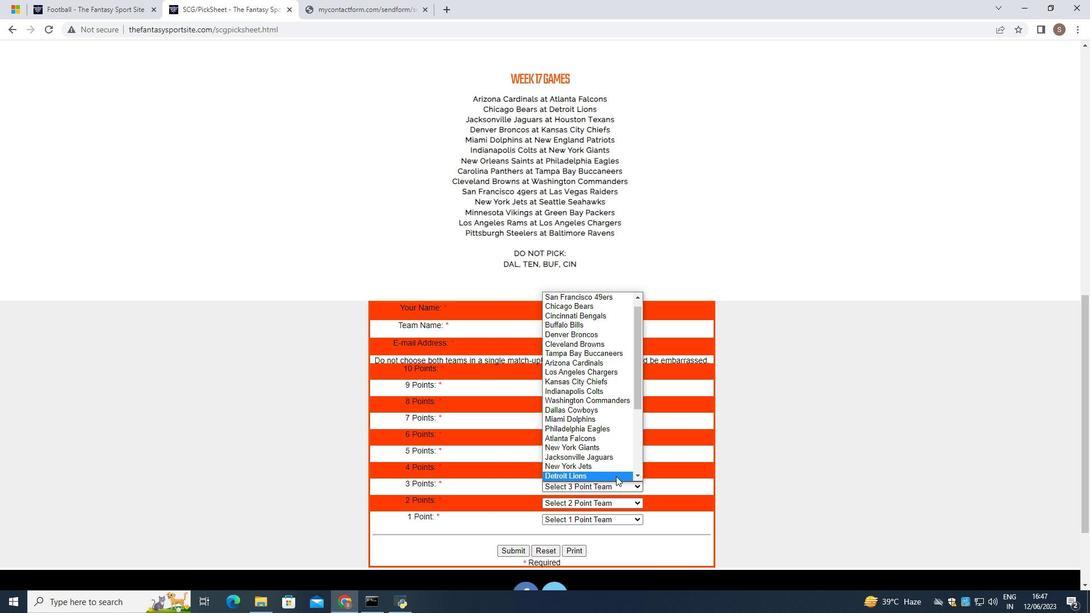 
Action: Mouse scrolled (617, 474) with delta (0, 0)
Screenshot: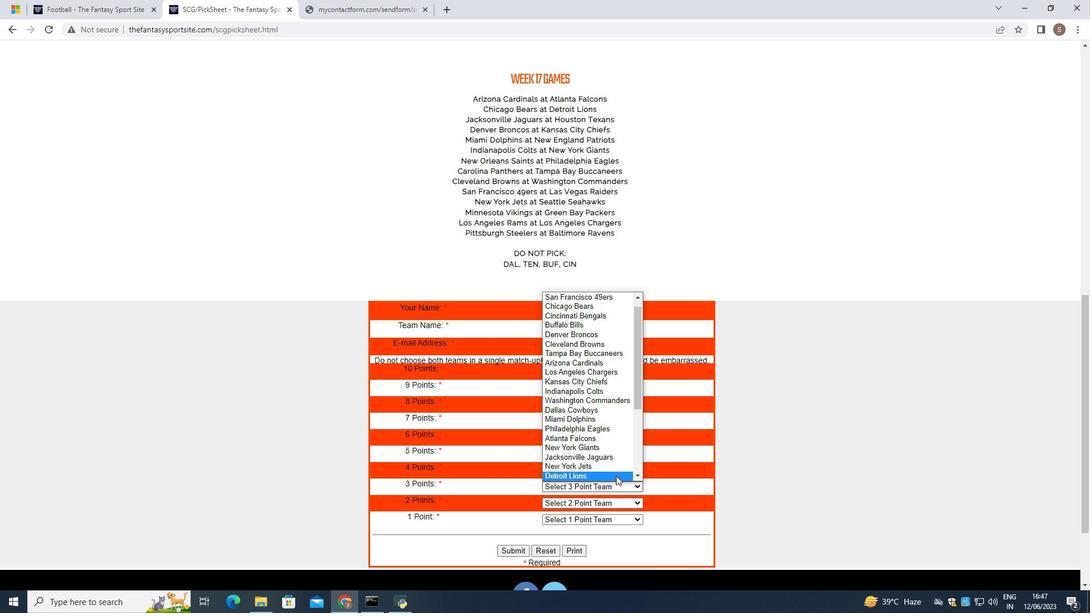 
Action: Mouse scrolled (617, 474) with delta (0, 0)
Screenshot: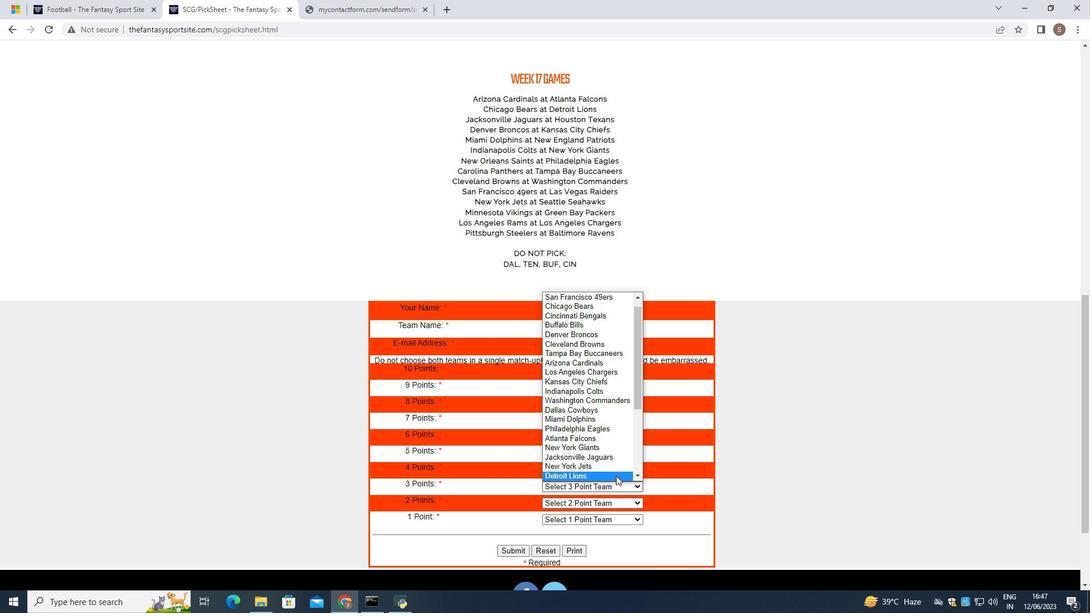 
Action: Mouse scrolled (617, 474) with delta (0, 0)
Screenshot: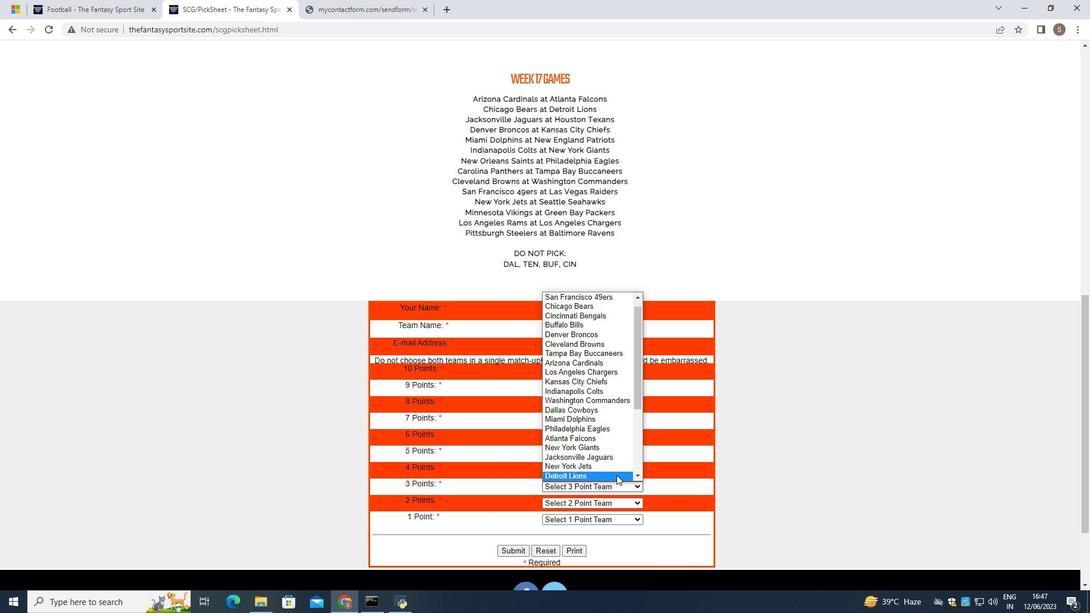 
Action: Mouse scrolled (617, 474) with delta (0, 0)
Screenshot: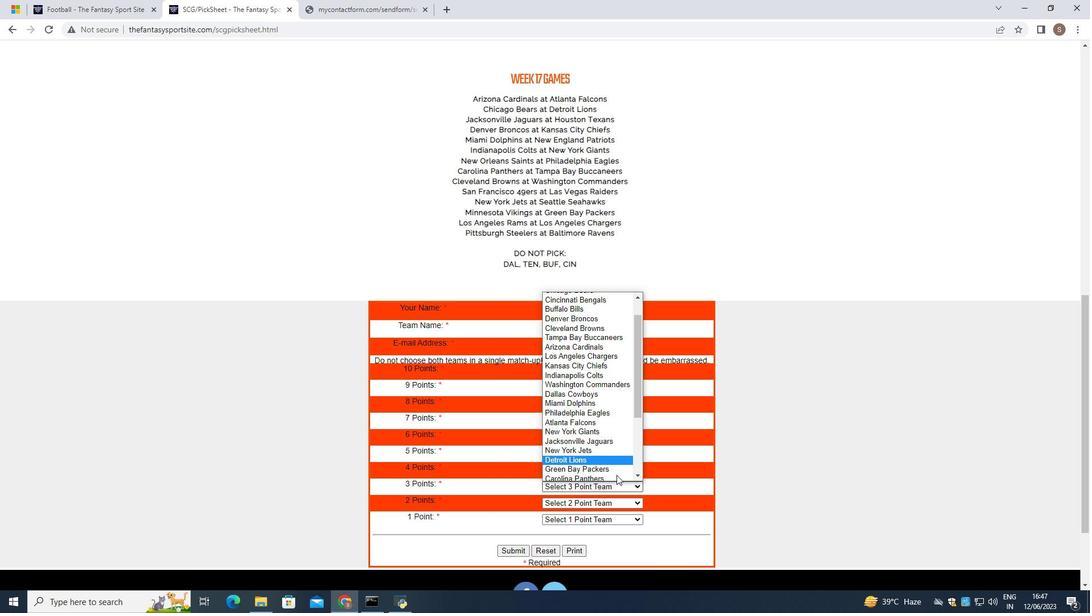 
Action: Mouse scrolled (617, 474) with delta (0, 0)
Screenshot: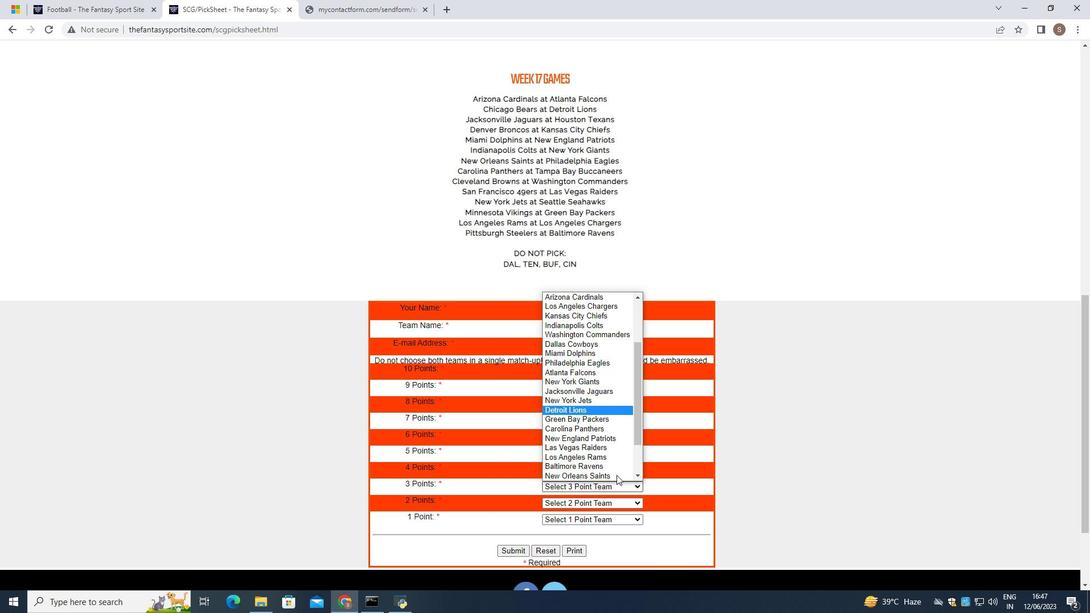 
Action: Mouse scrolled (617, 474) with delta (0, 0)
Screenshot: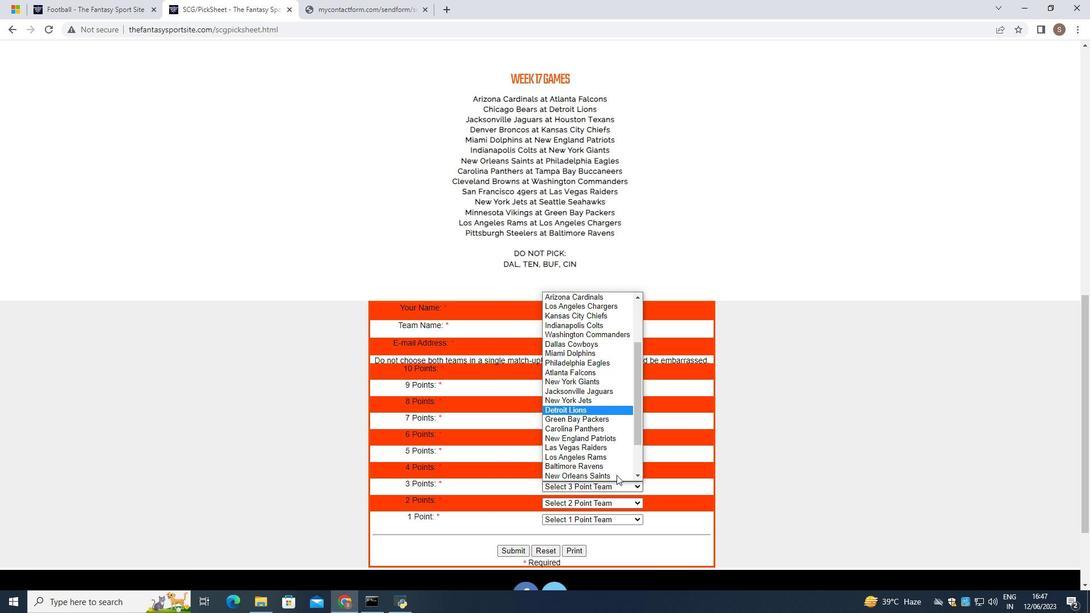 
Action: Mouse scrolled (617, 474) with delta (0, 0)
Screenshot: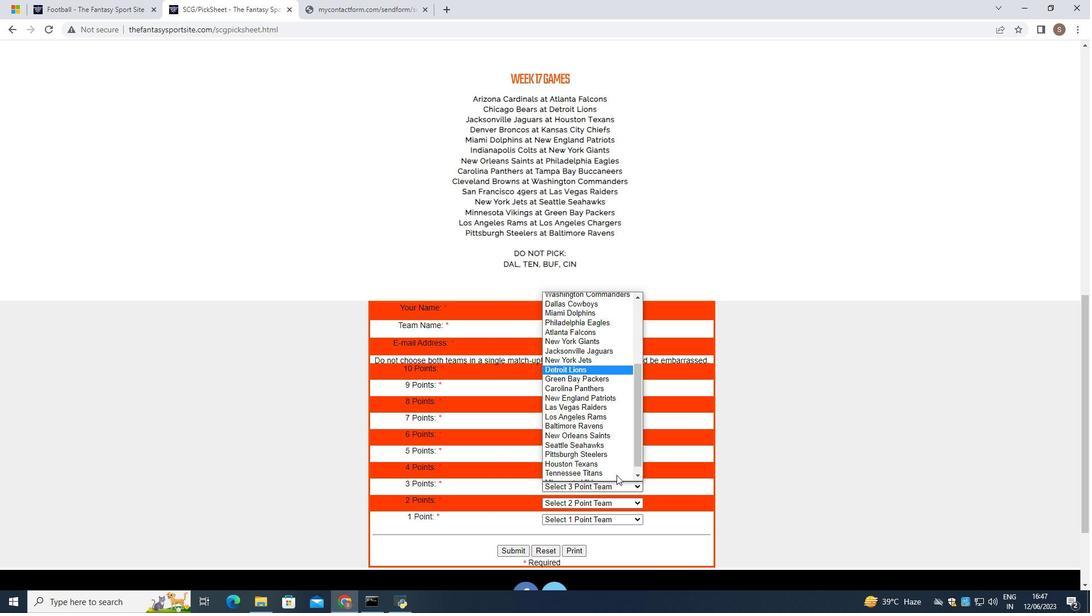 
Action: Mouse scrolled (617, 474) with delta (0, 0)
Screenshot: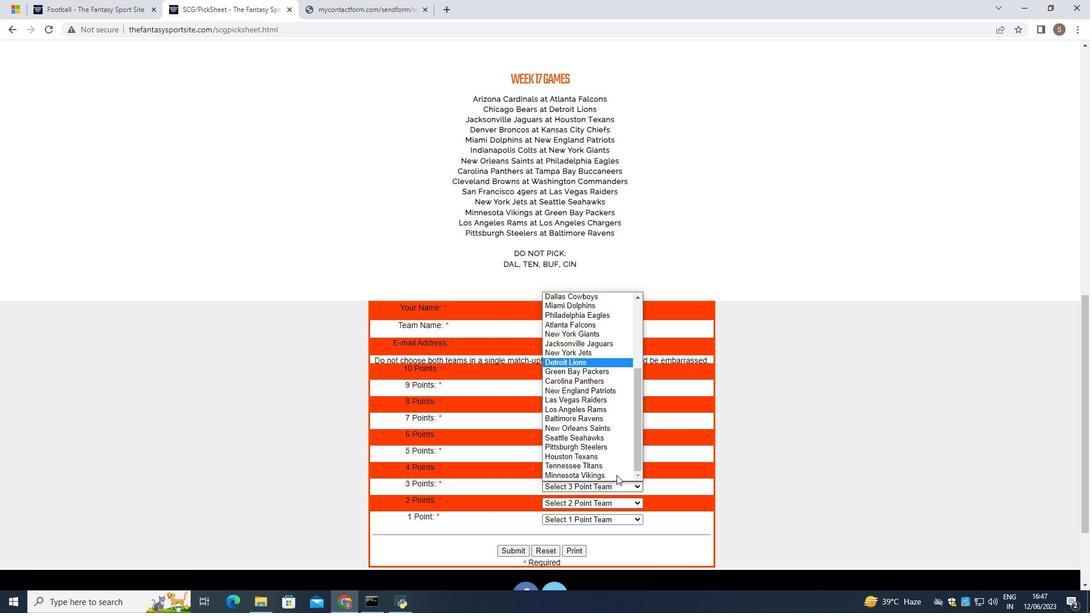 
Action: Mouse moved to (617, 338)
Screenshot: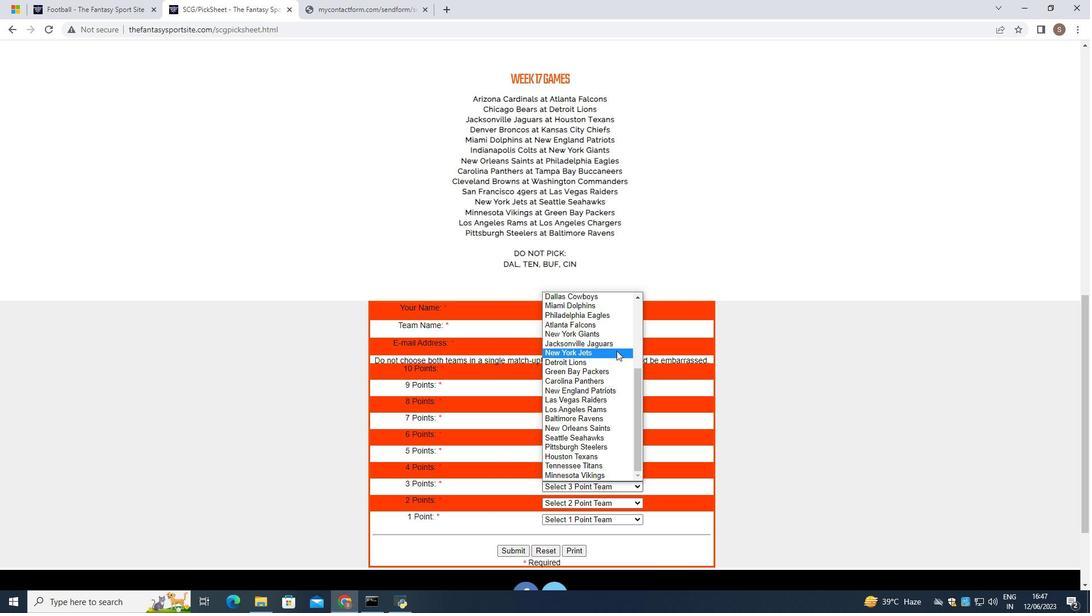 
Action: Mouse pressed left at (617, 338)
Screenshot: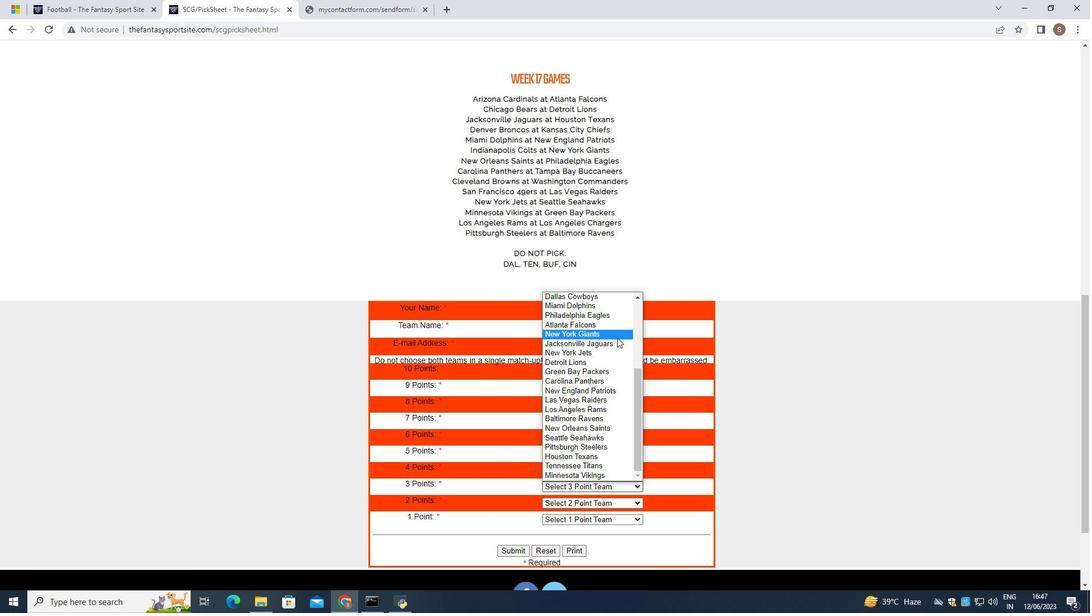 
Action: Mouse moved to (620, 504)
Screenshot: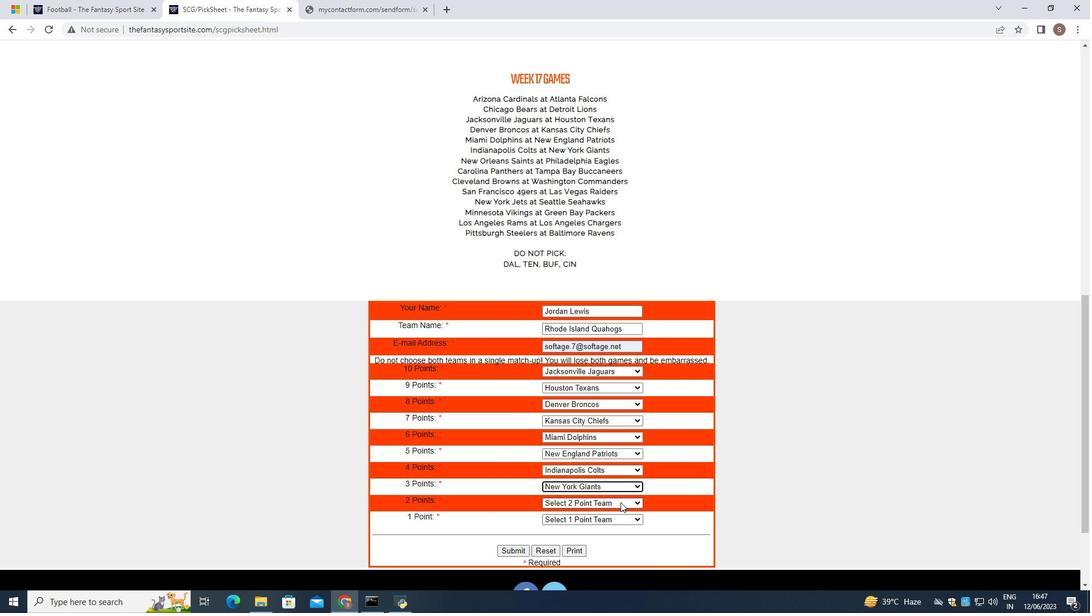 
Action: Mouse pressed left at (620, 504)
Screenshot: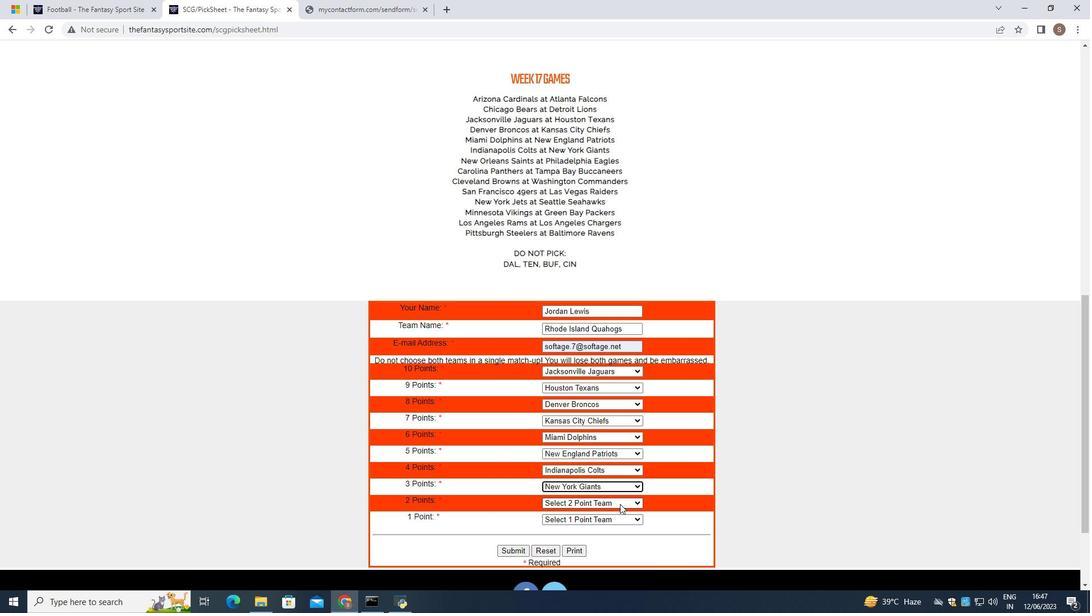 
Action: Mouse moved to (610, 415)
Screenshot: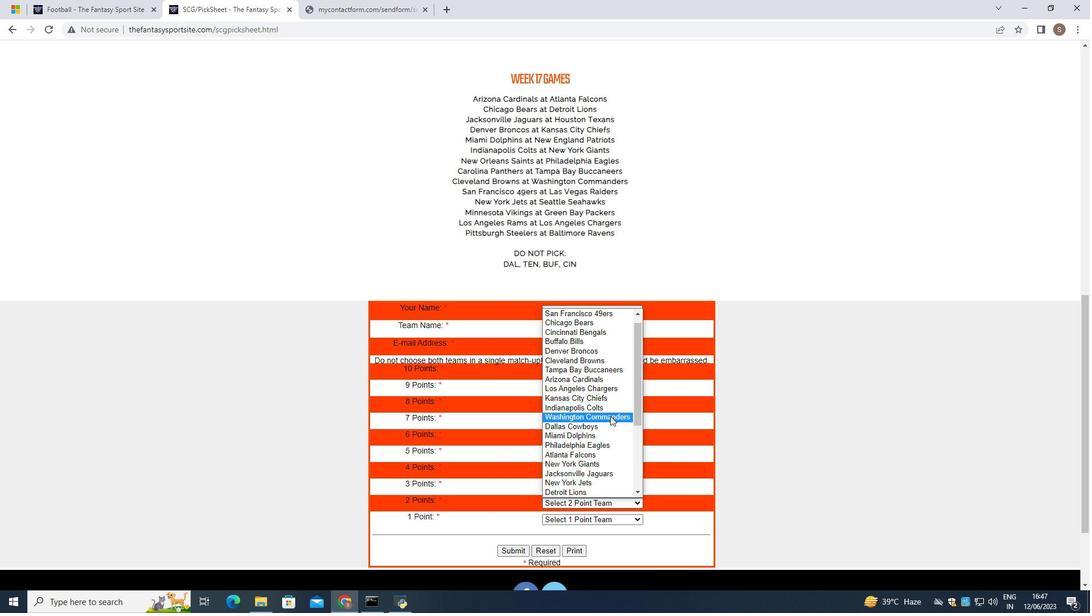
Action: Mouse scrolled (610, 415) with delta (0, 0)
Screenshot: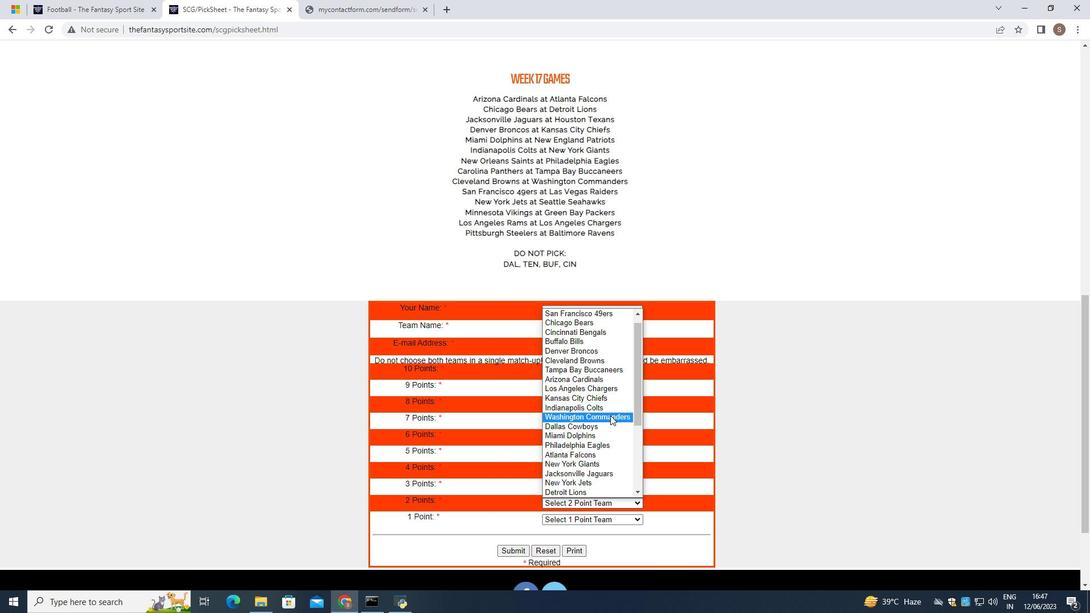 
Action: Mouse scrolled (610, 415) with delta (0, 0)
Screenshot: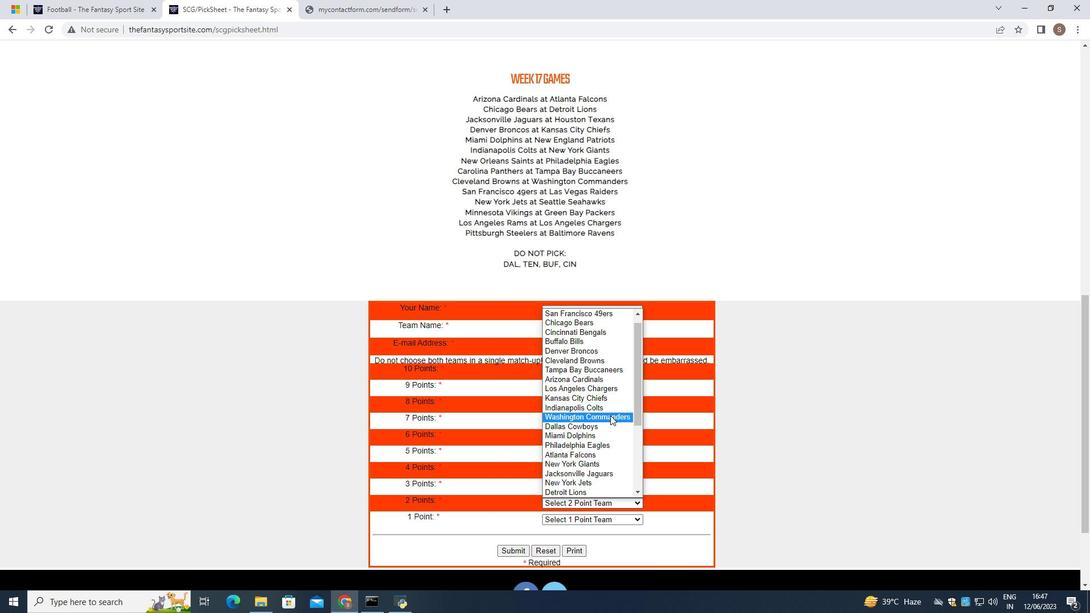 
Action: Mouse scrolled (610, 415) with delta (0, 0)
Screenshot: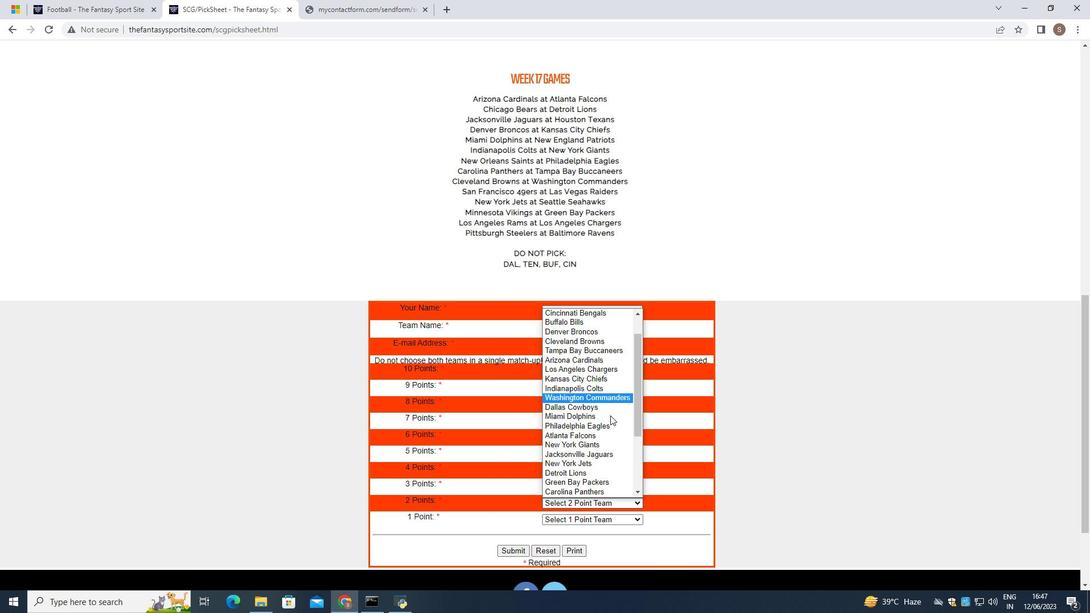 
Action: Mouse scrolled (610, 415) with delta (0, 0)
Screenshot: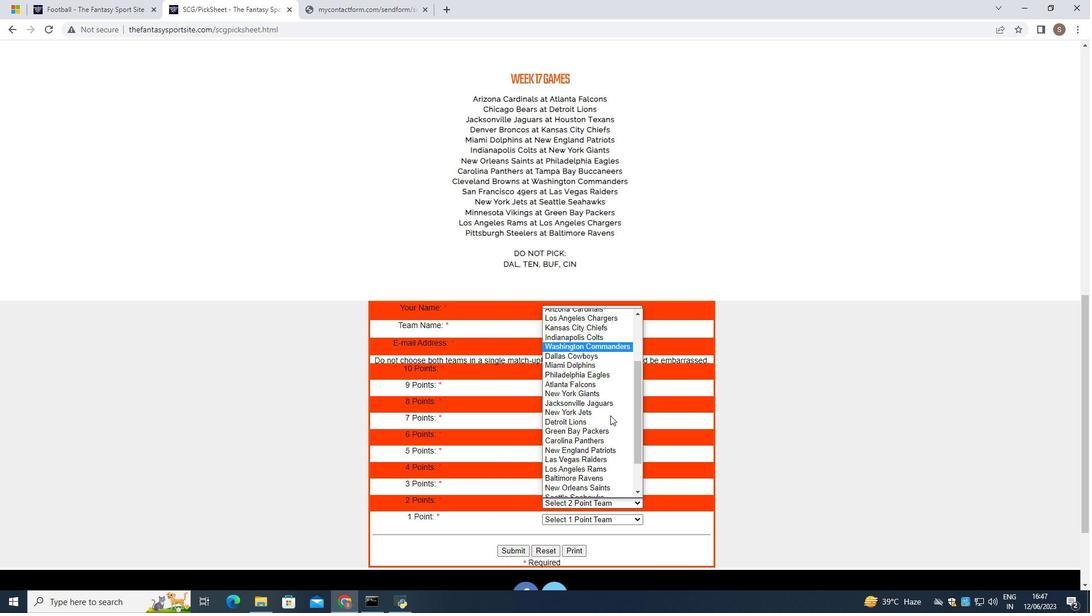 
Action: Mouse scrolled (610, 415) with delta (0, 0)
Screenshot: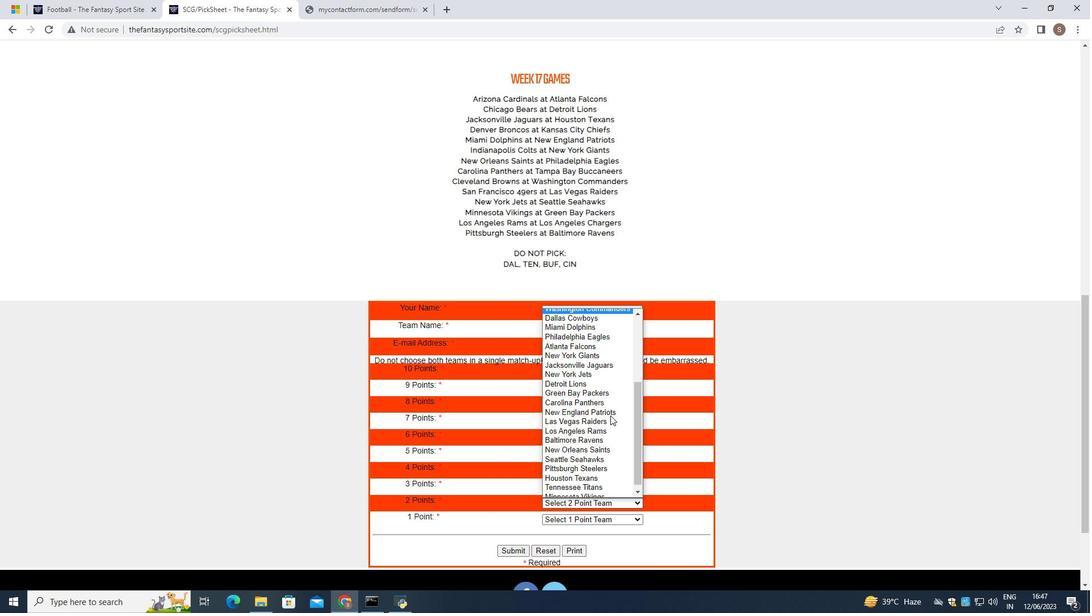 
Action: Mouse scrolled (610, 415) with delta (0, 0)
Screenshot: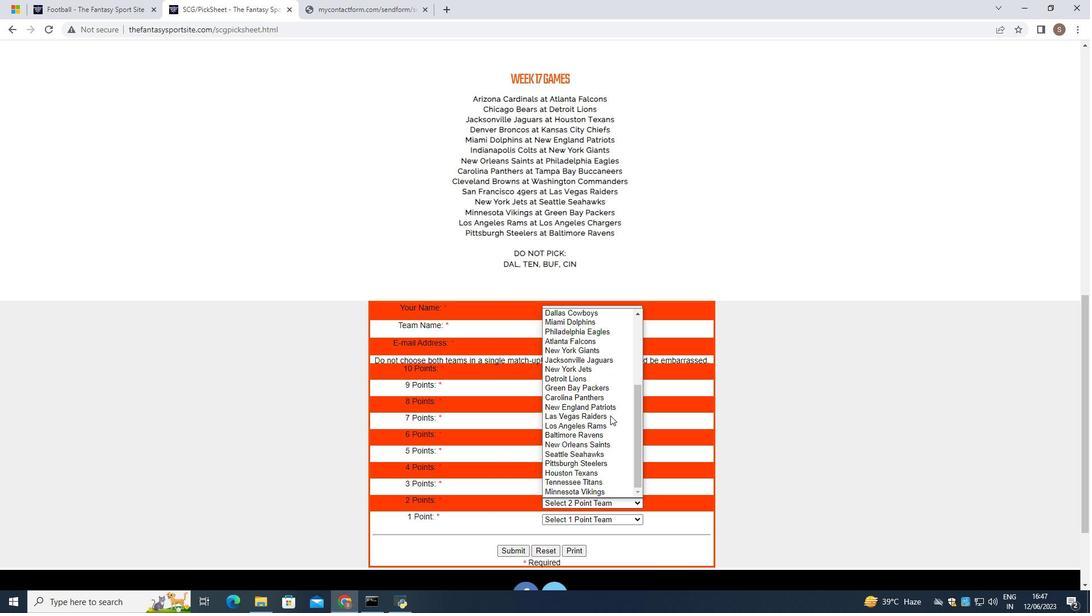 
Action: Mouse moved to (604, 446)
Screenshot: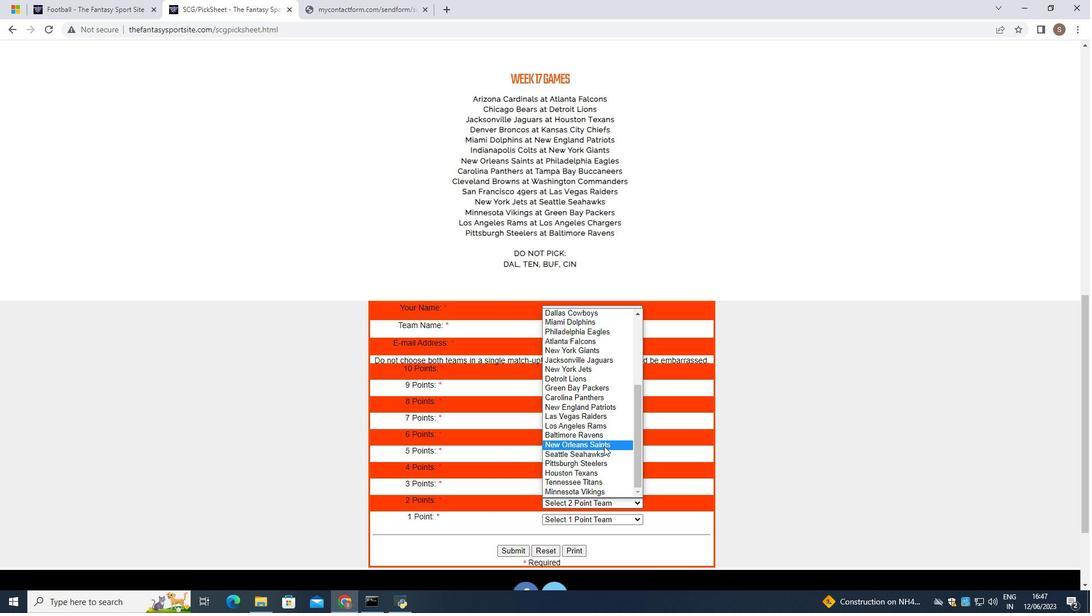 
Action: Mouse pressed left at (604, 446)
Screenshot: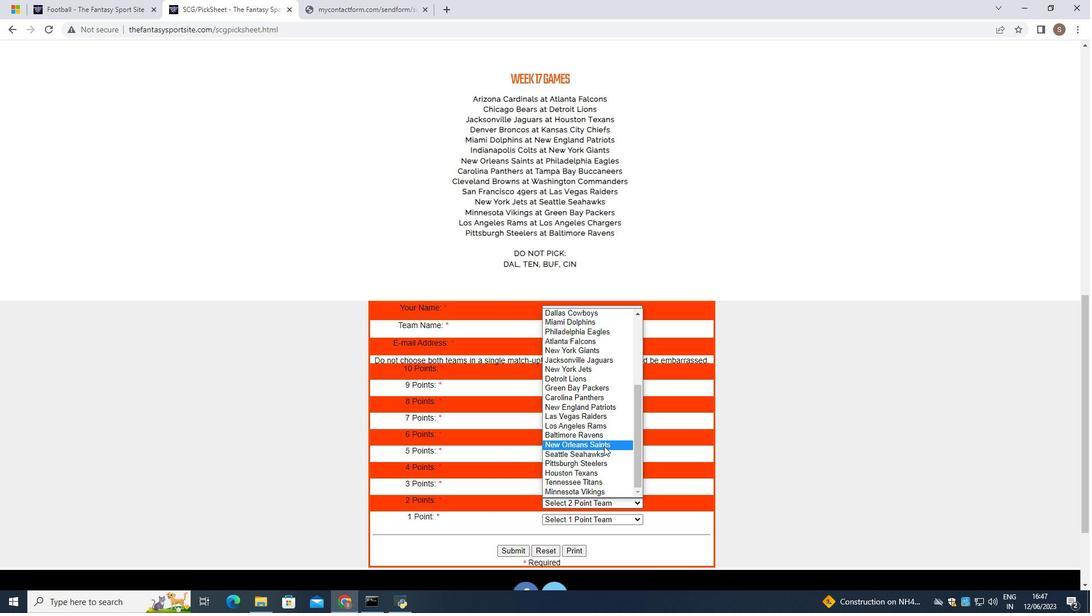 
Action: Mouse moved to (599, 515)
Screenshot: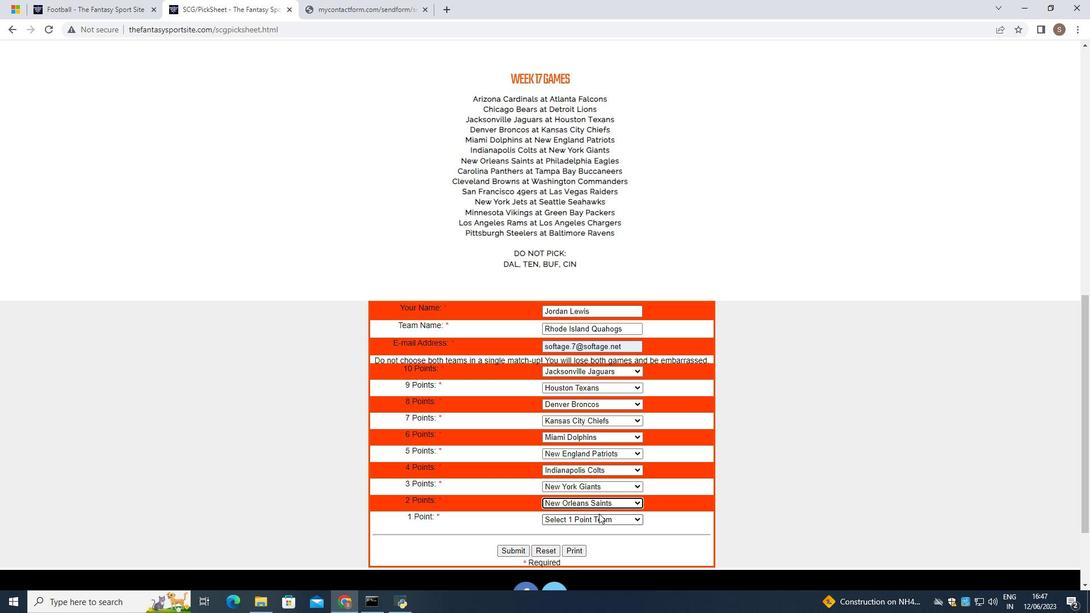 
Action: Mouse pressed left at (599, 515)
Screenshot: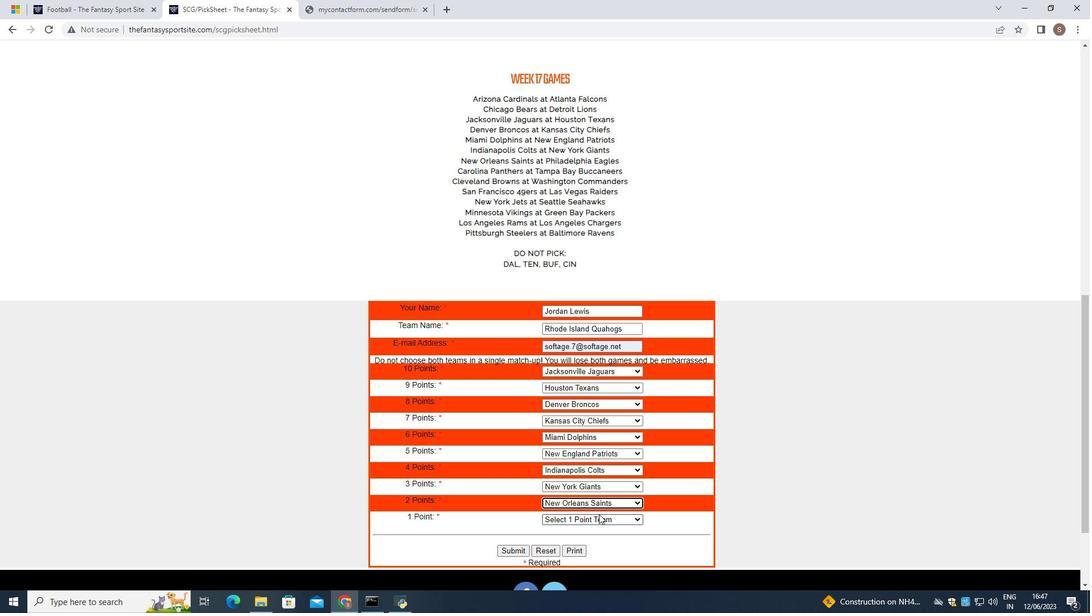 
Action: Mouse moved to (610, 461)
Screenshot: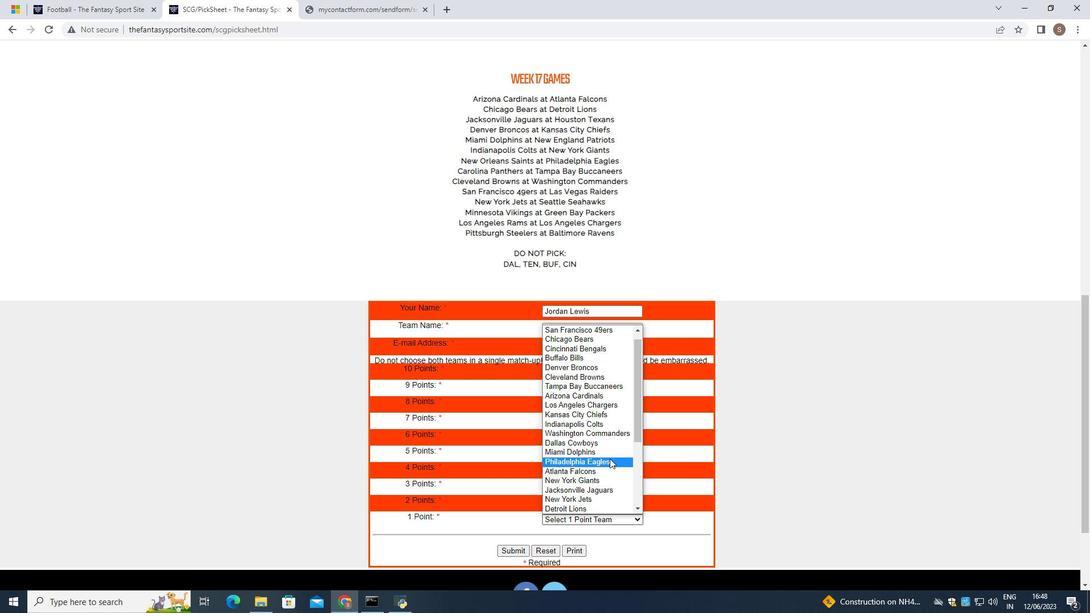 
Action: Mouse pressed left at (610, 461)
Screenshot: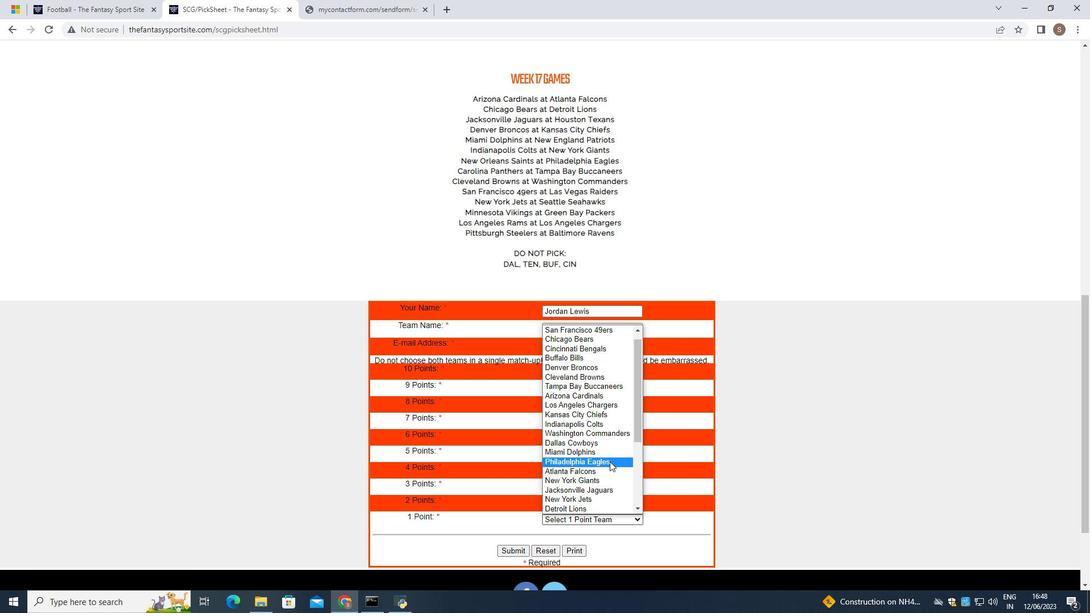 
Action: Mouse moved to (527, 551)
Screenshot: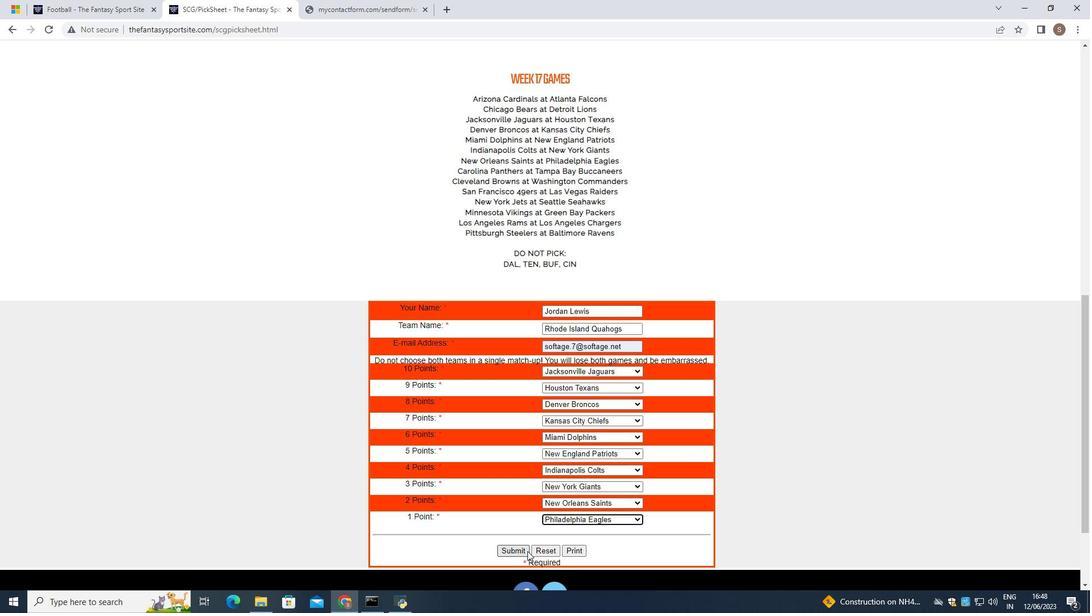 
Action: Mouse pressed left at (527, 551)
Screenshot: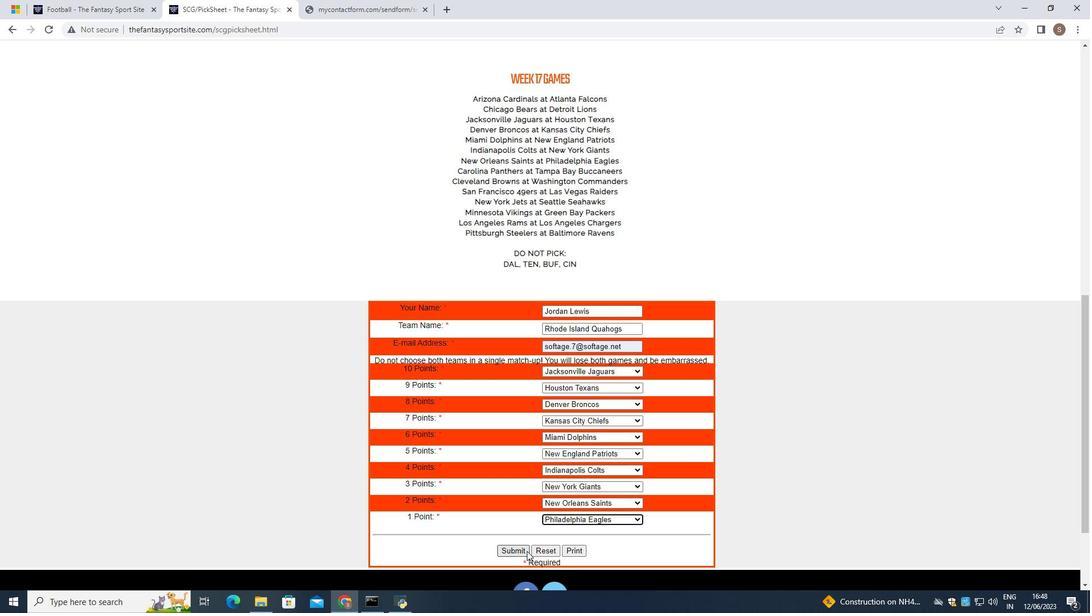 
